 Task: Use LinkedIn's search filters to find people in the Railroad Equipment Manufacturing industry, located in Liaoyuan, who talk about entrepreneurship, offer Search Engine Marketing services, have the title 'Sales Associate', attended International Indian School, and work at Golden Opportunities.
Action: Mouse moved to (665, 99)
Screenshot: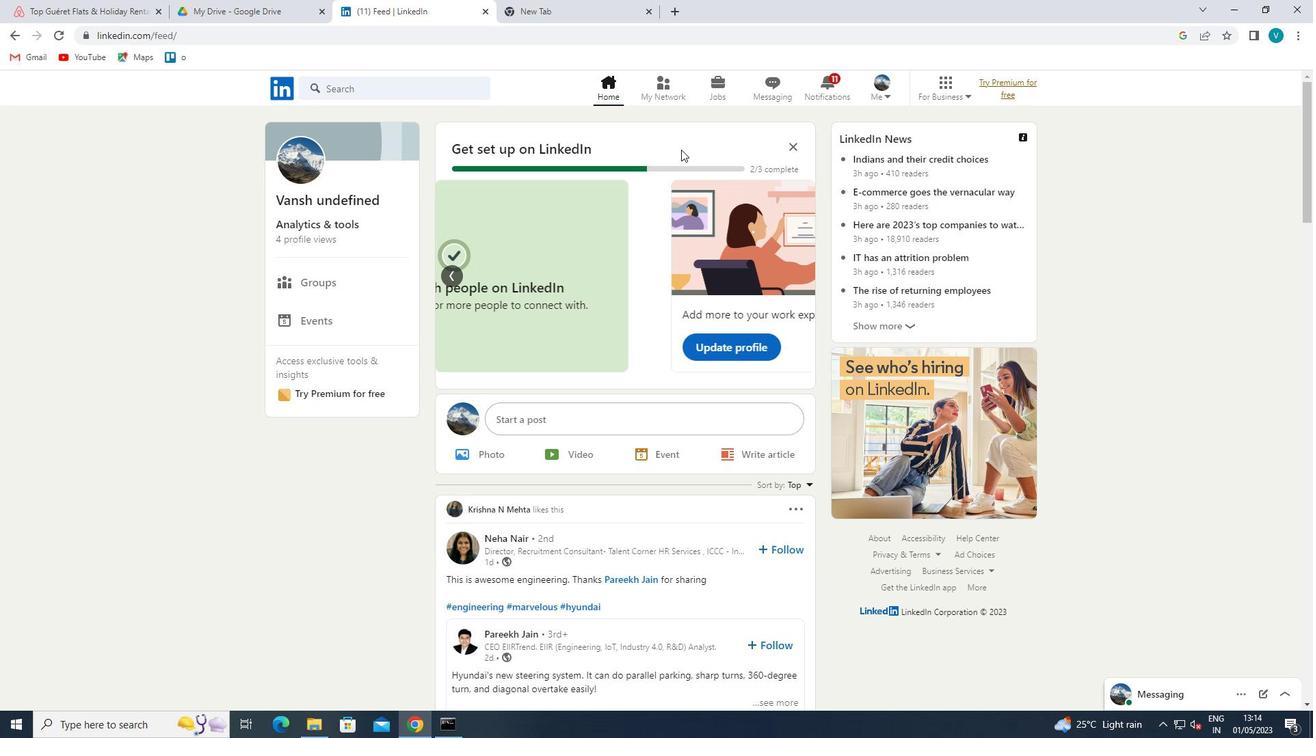 
Action: Mouse pressed left at (665, 99)
Screenshot: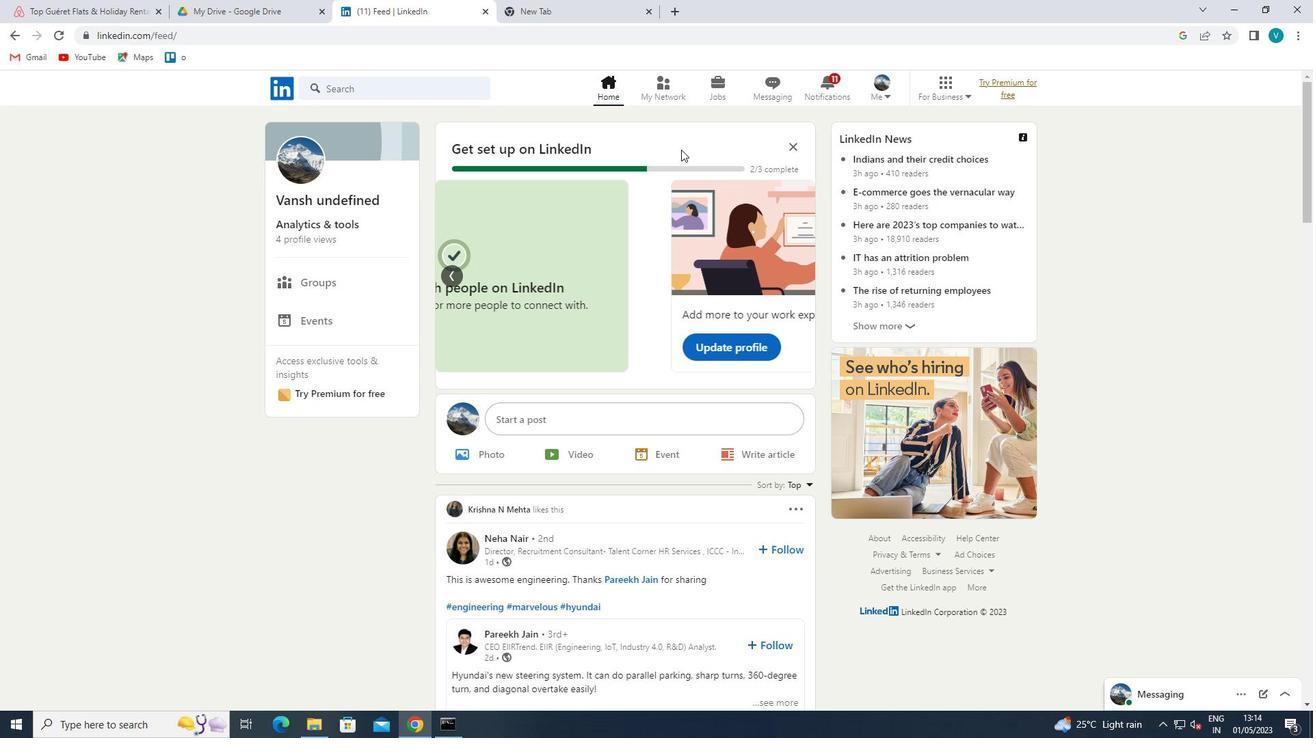 
Action: Mouse moved to (334, 163)
Screenshot: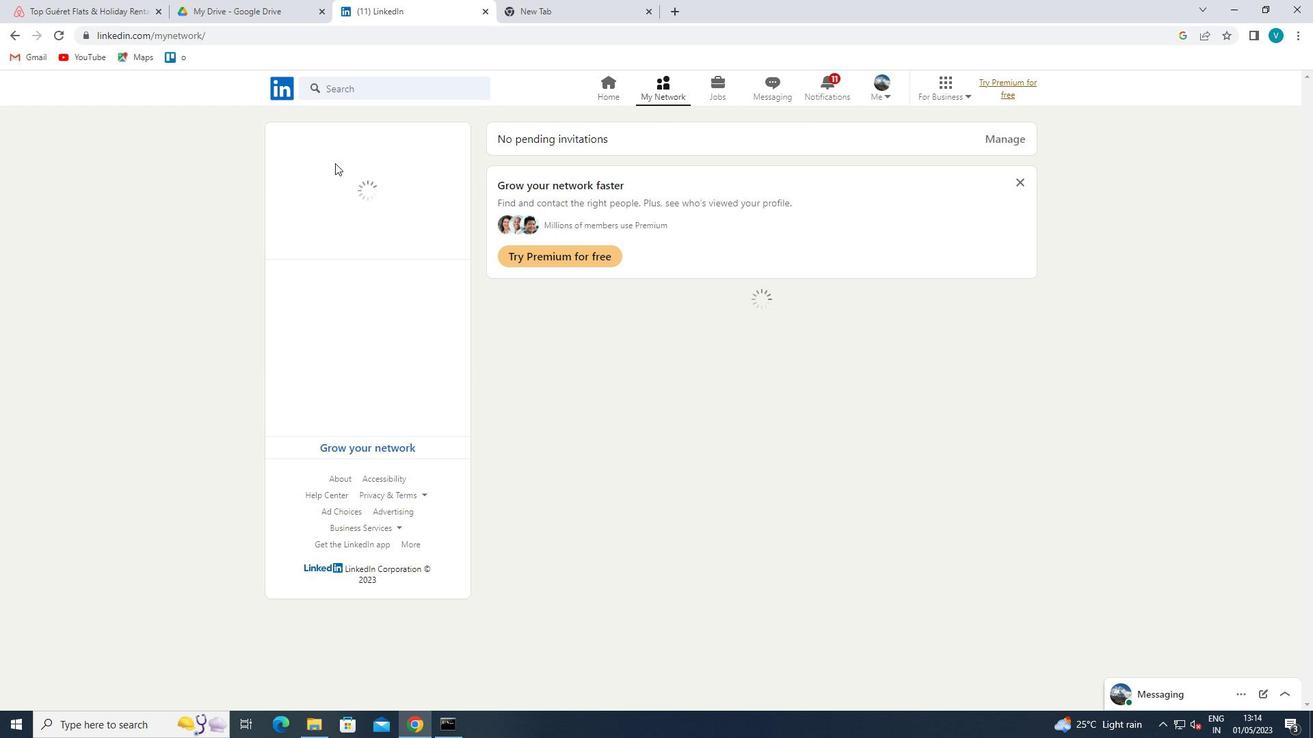 
Action: Mouse pressed left at (334, 163)
Screenshot: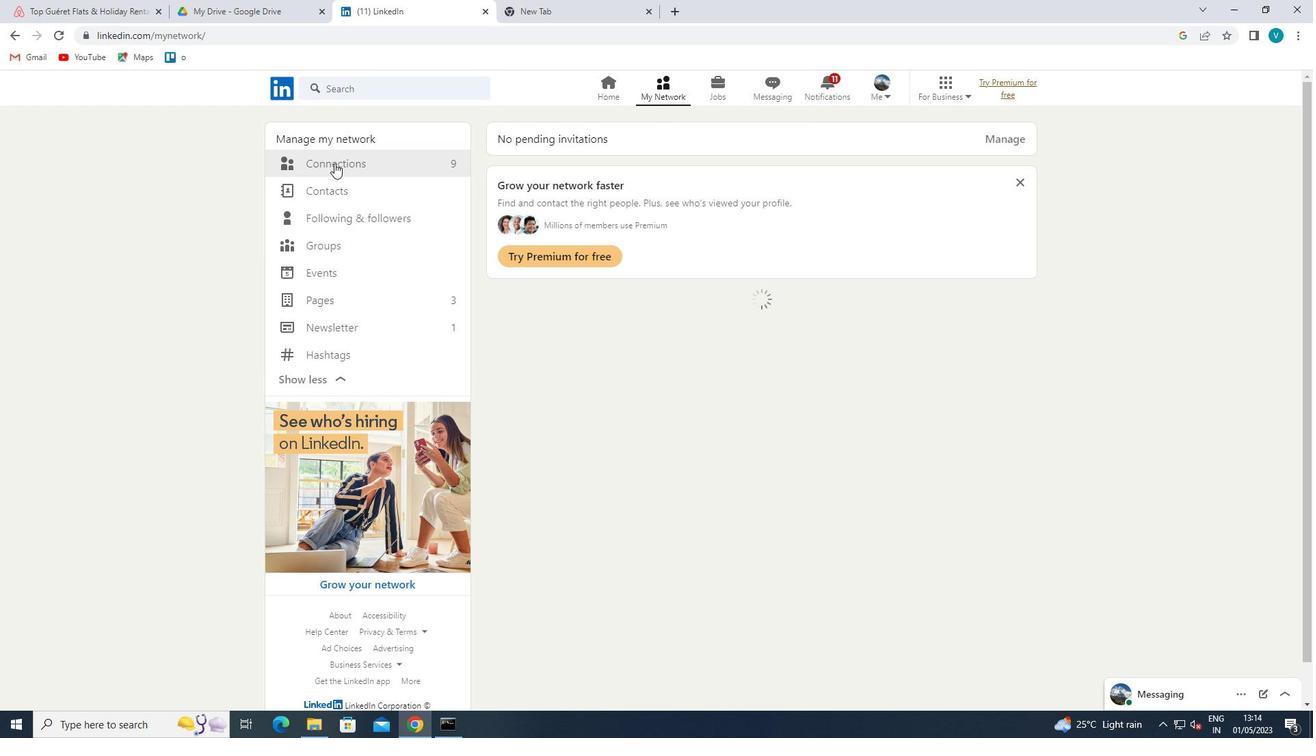 
Action: Mouse moved to (767, 176)
Screenshot: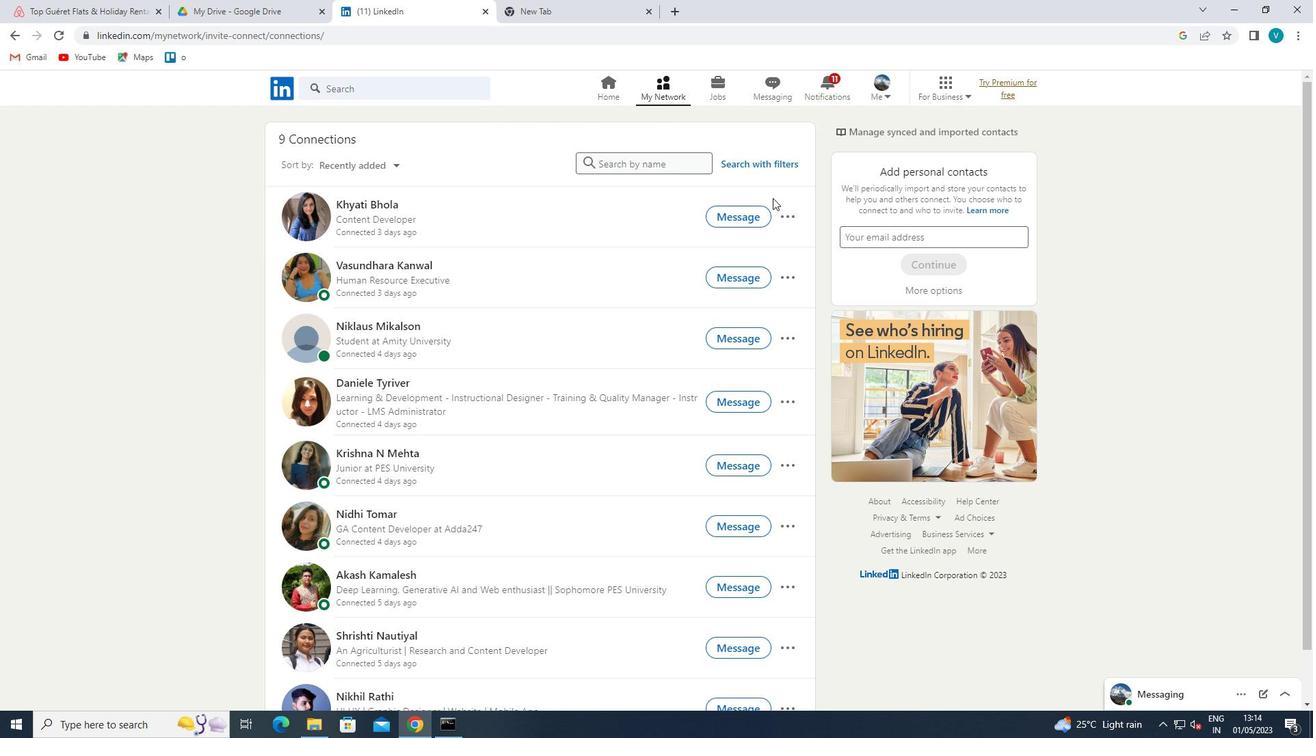 
Action: Mouse pressed left at (767, 176)
Screenshot: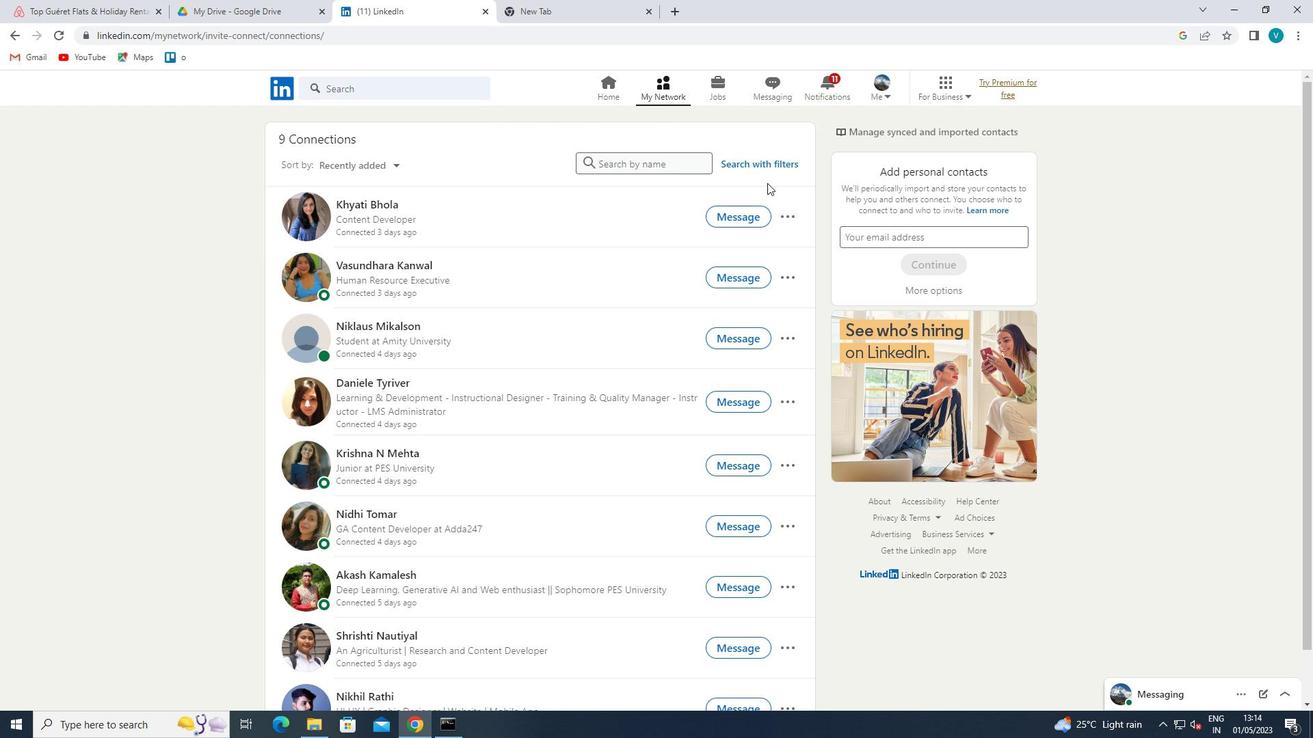 
Action: Mouse moved to (767, 168)
Screenshot: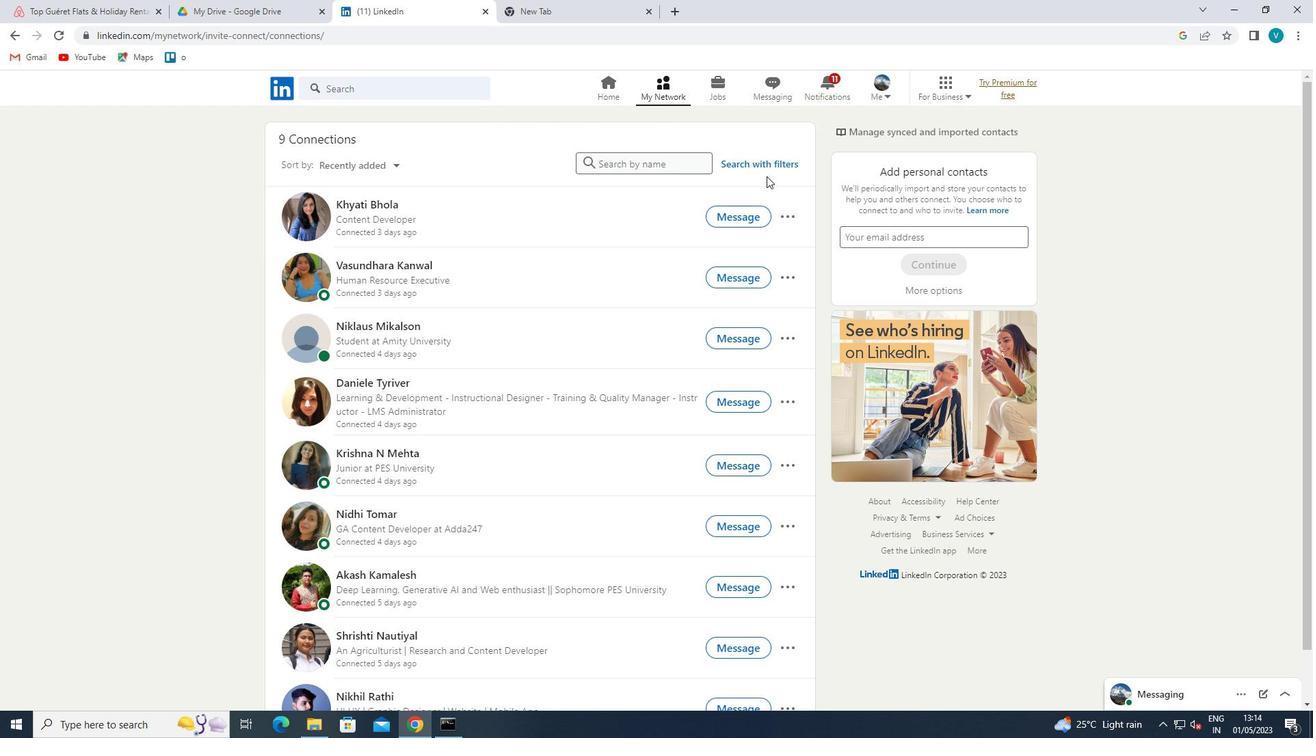 
Action: Mouse pressed left at (767, 168)
Screenshot: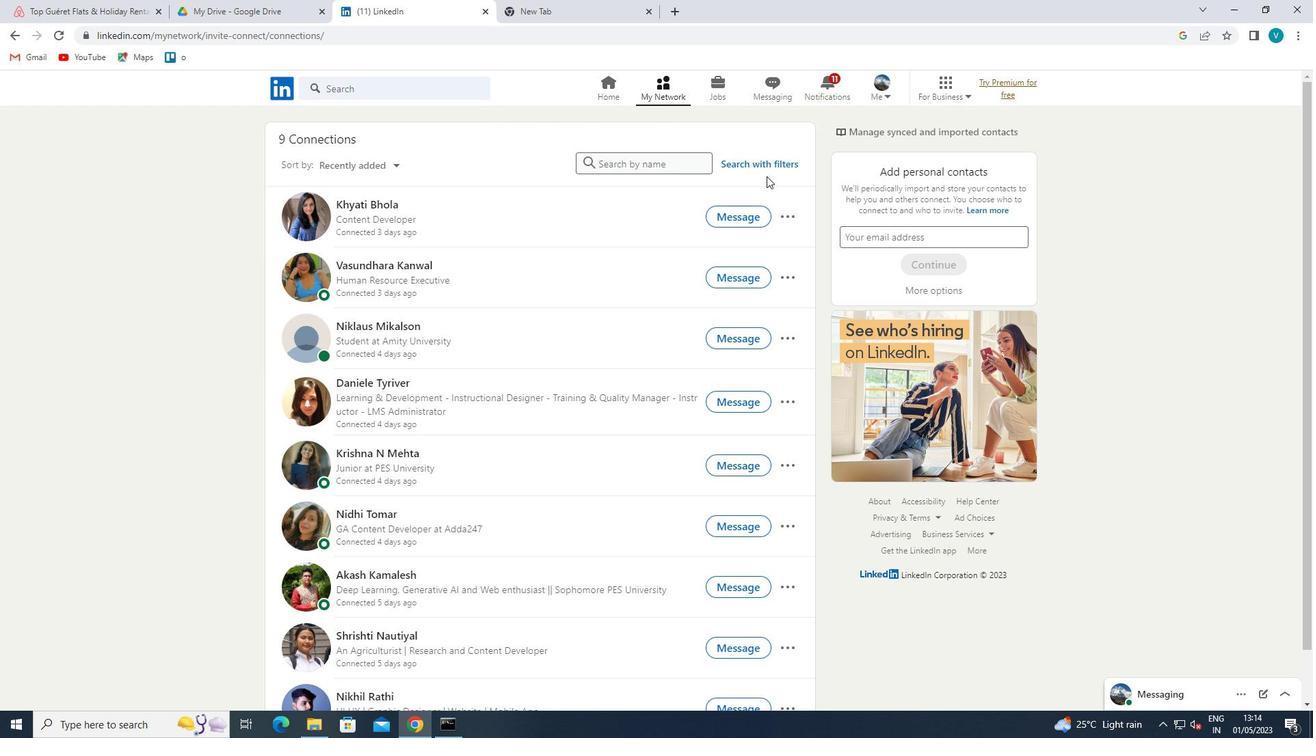 
Action: Mouse moved to (645, 134)
Screenshot: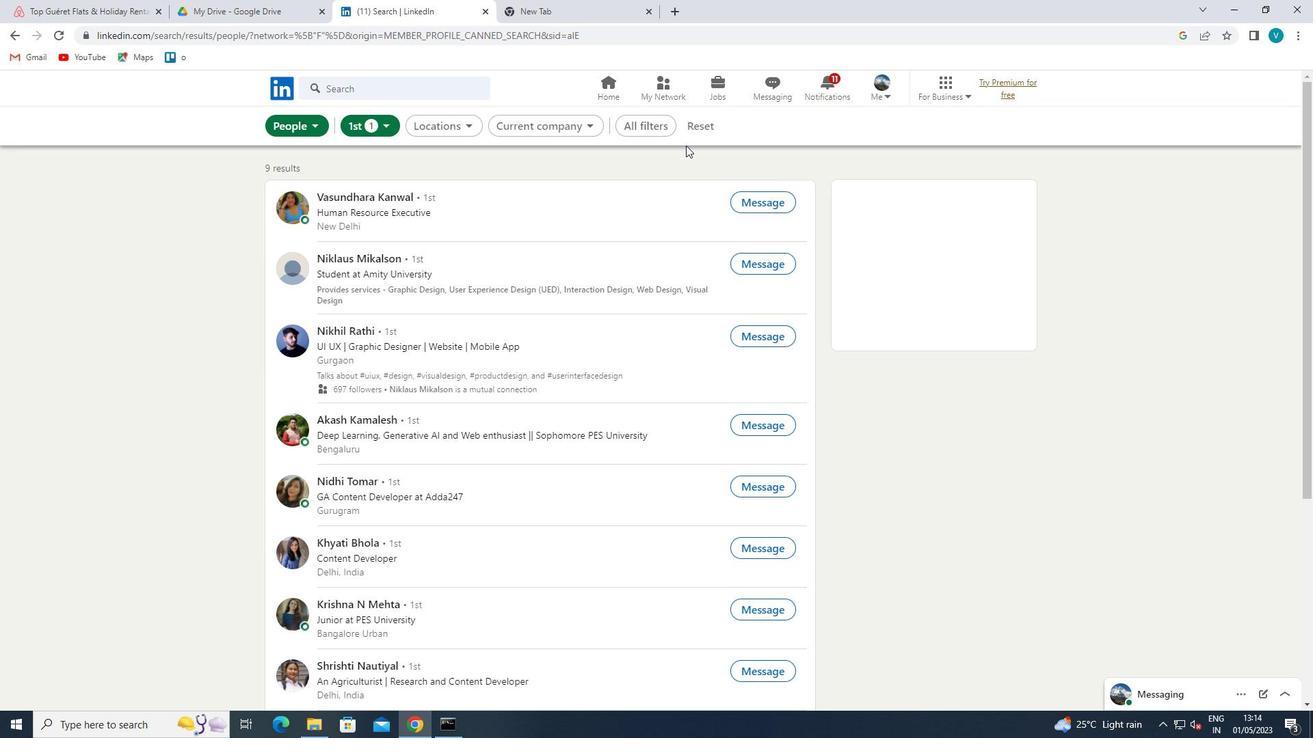 
Action: Mouse pressed left at (645, 134)
Screenshot: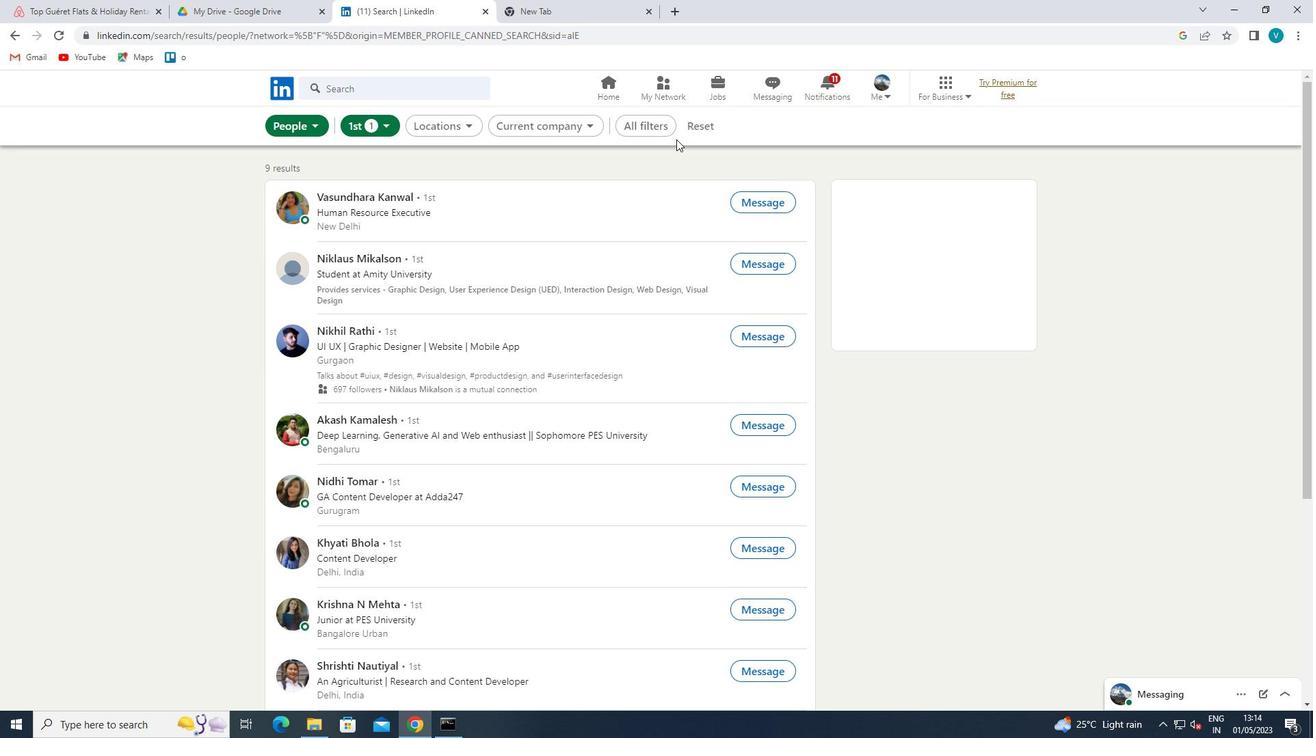 
Action: Mouse moved to (1004, 380)
Screenshot: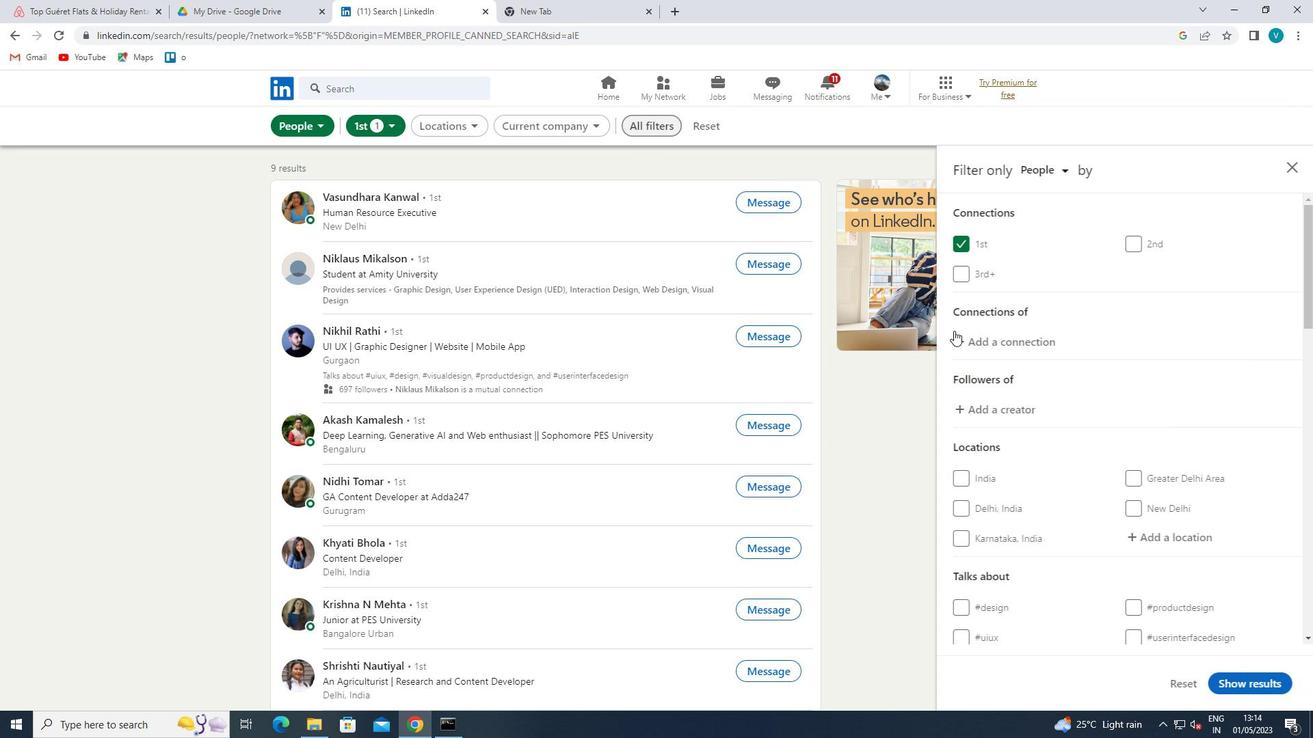 
Action: Mouse scrolled (1004, 379) with delta (0, 0)
Screenshot: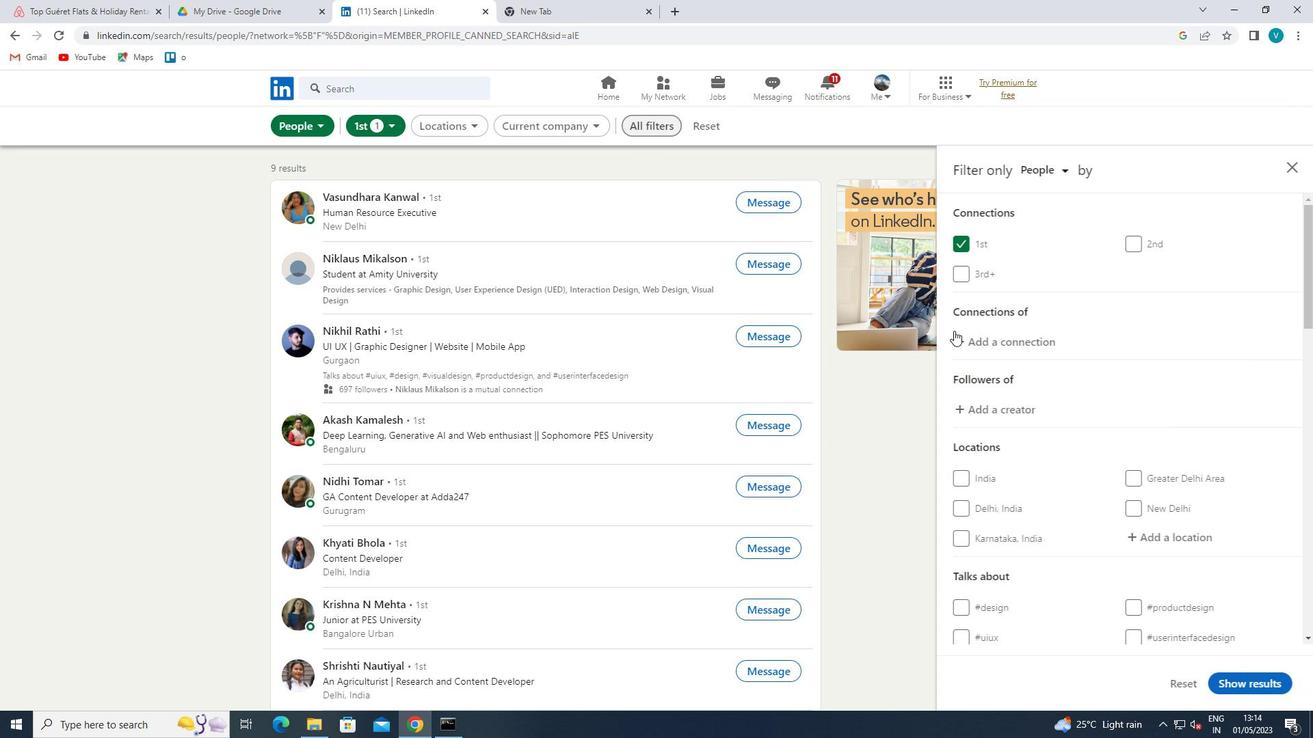 
Action: Mouse moved to (1161, 465)
Screenshot: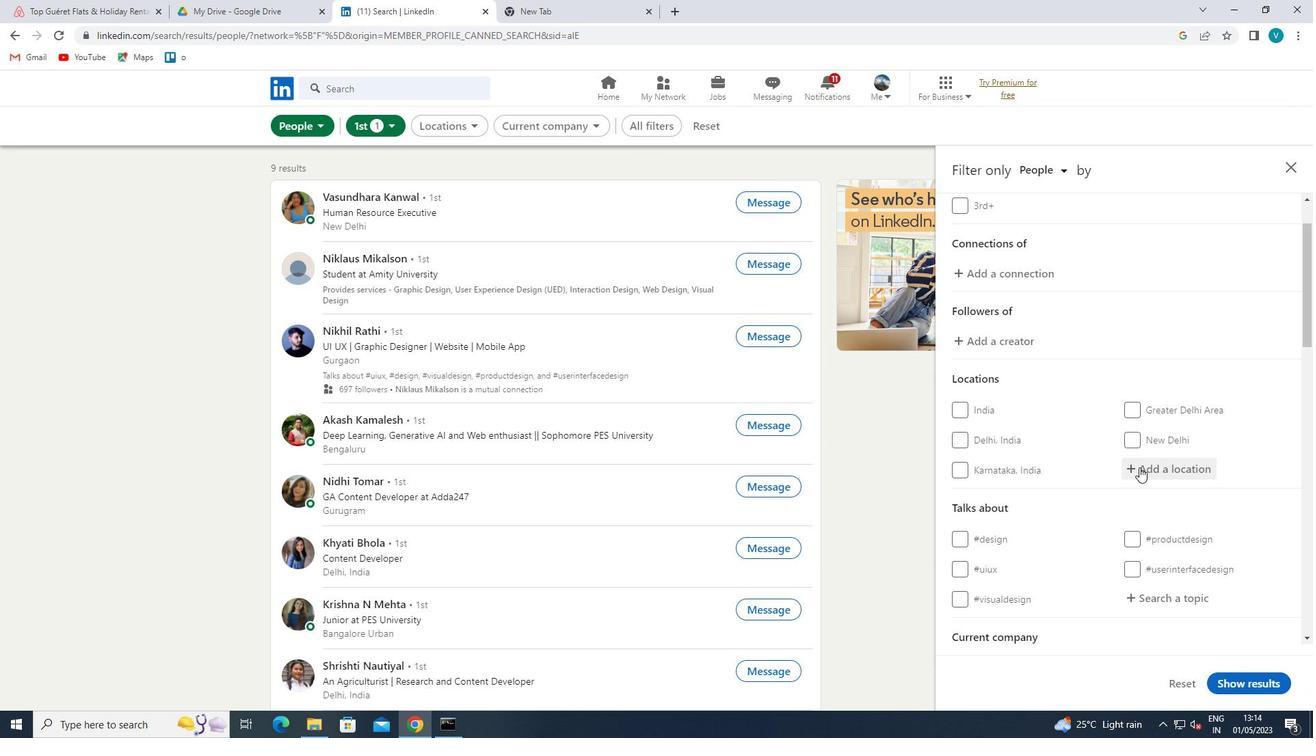 
Action: Mouse pressed left at (1161, 465)
Screenshot: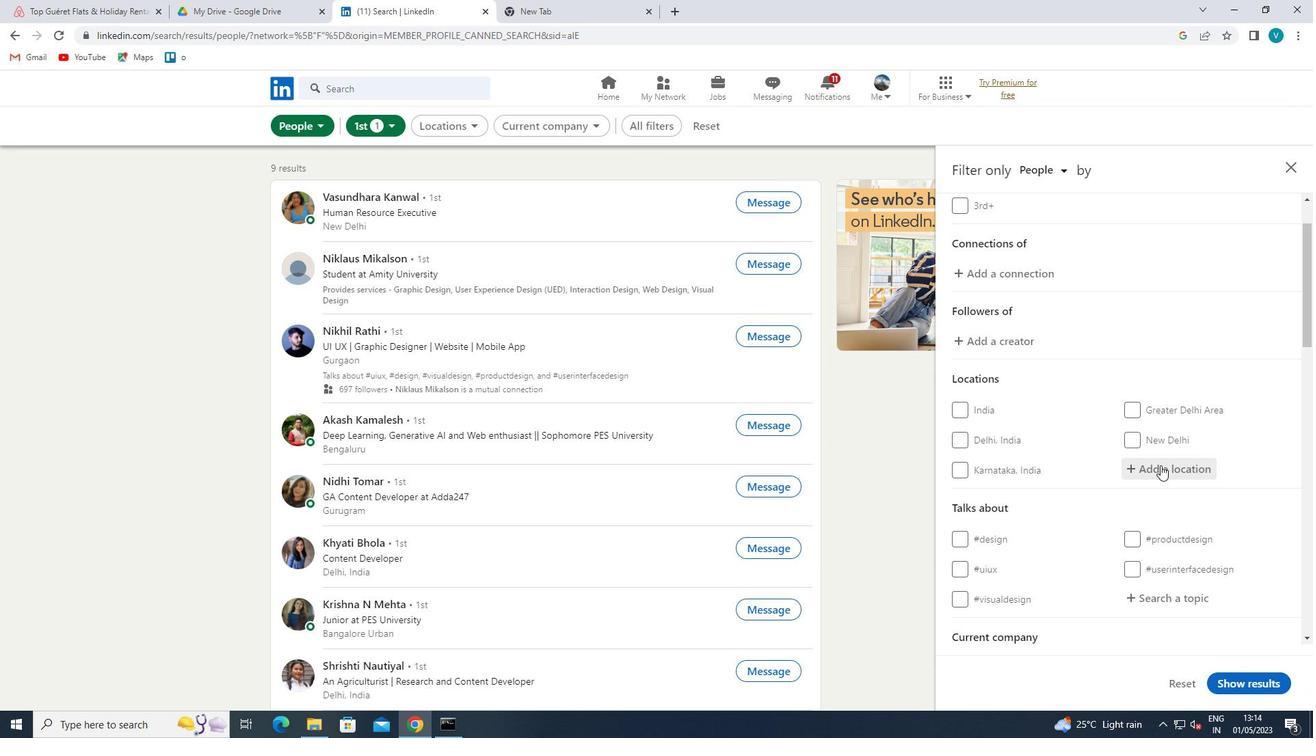 
Action: Key pressed <Key.shift>LIAOYUAN<Key.space>
Screenshot: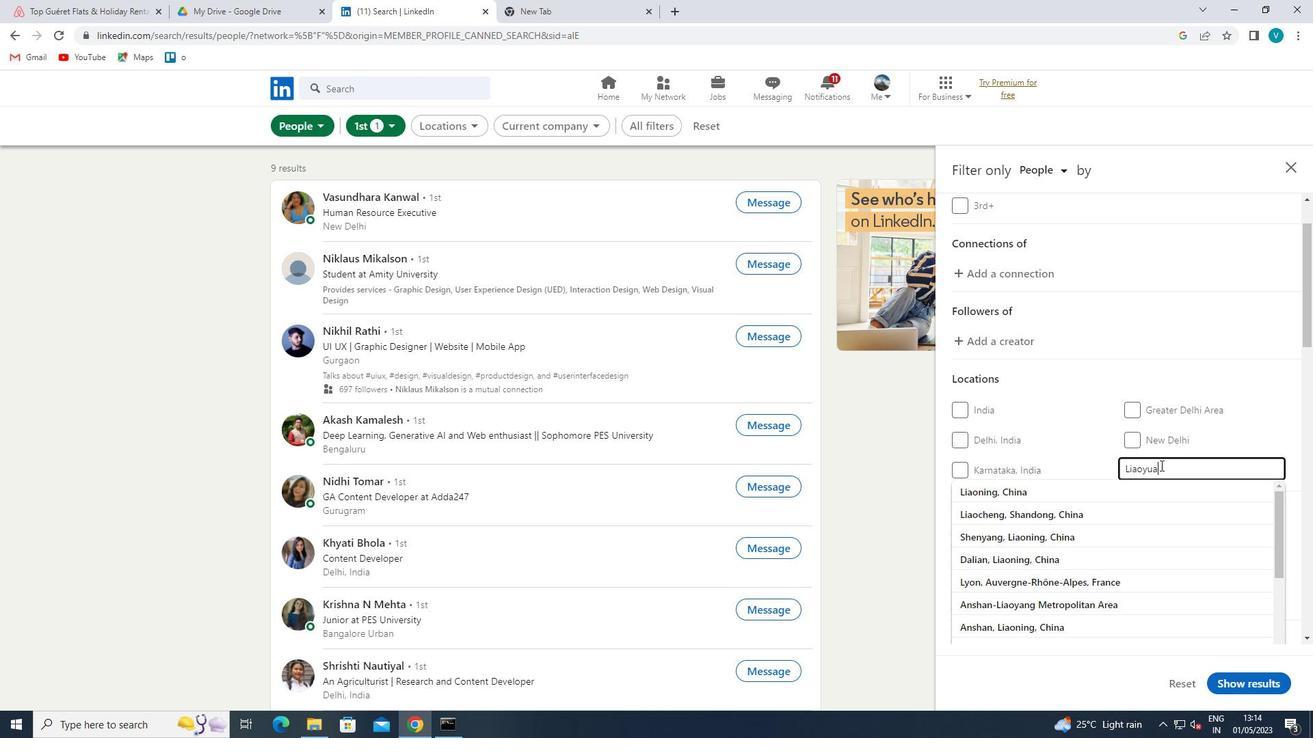 
Action: Mouse moved to (1107, 453)
Screenshot: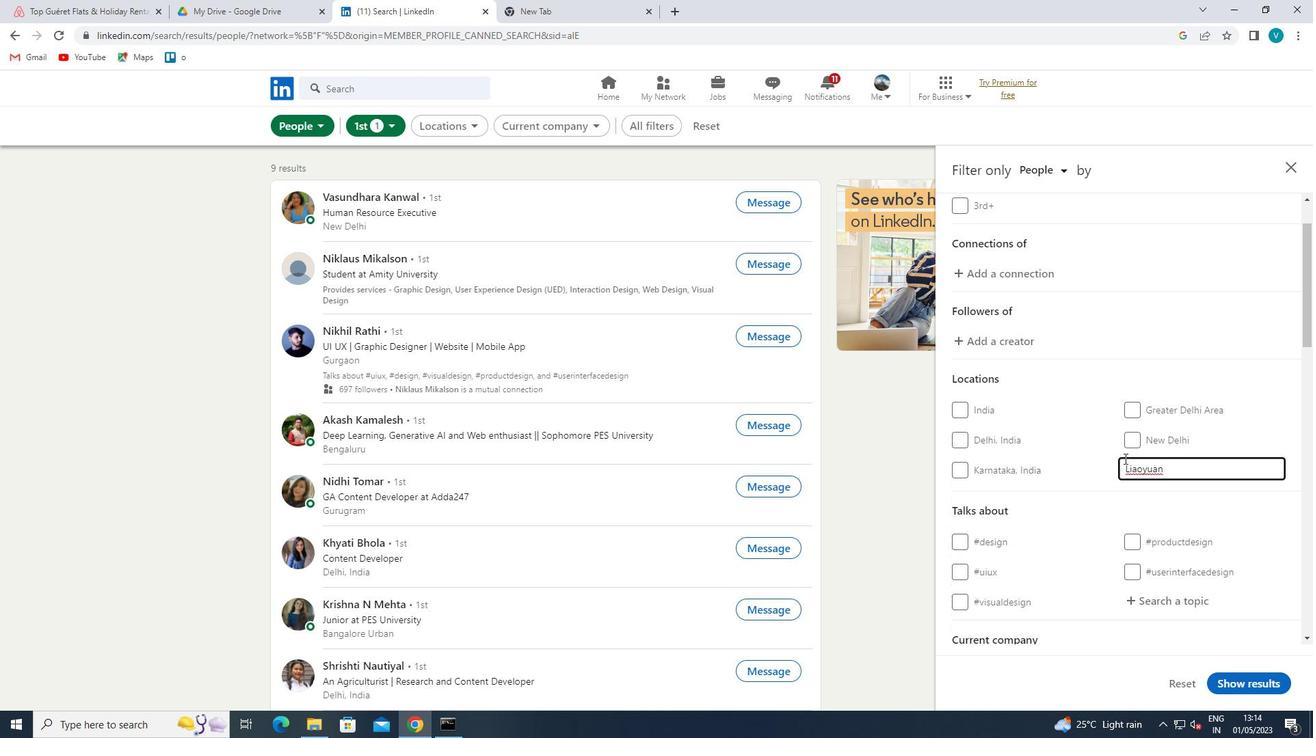 
Action: Mouse pressed left at (1107, 453)
Screenshot: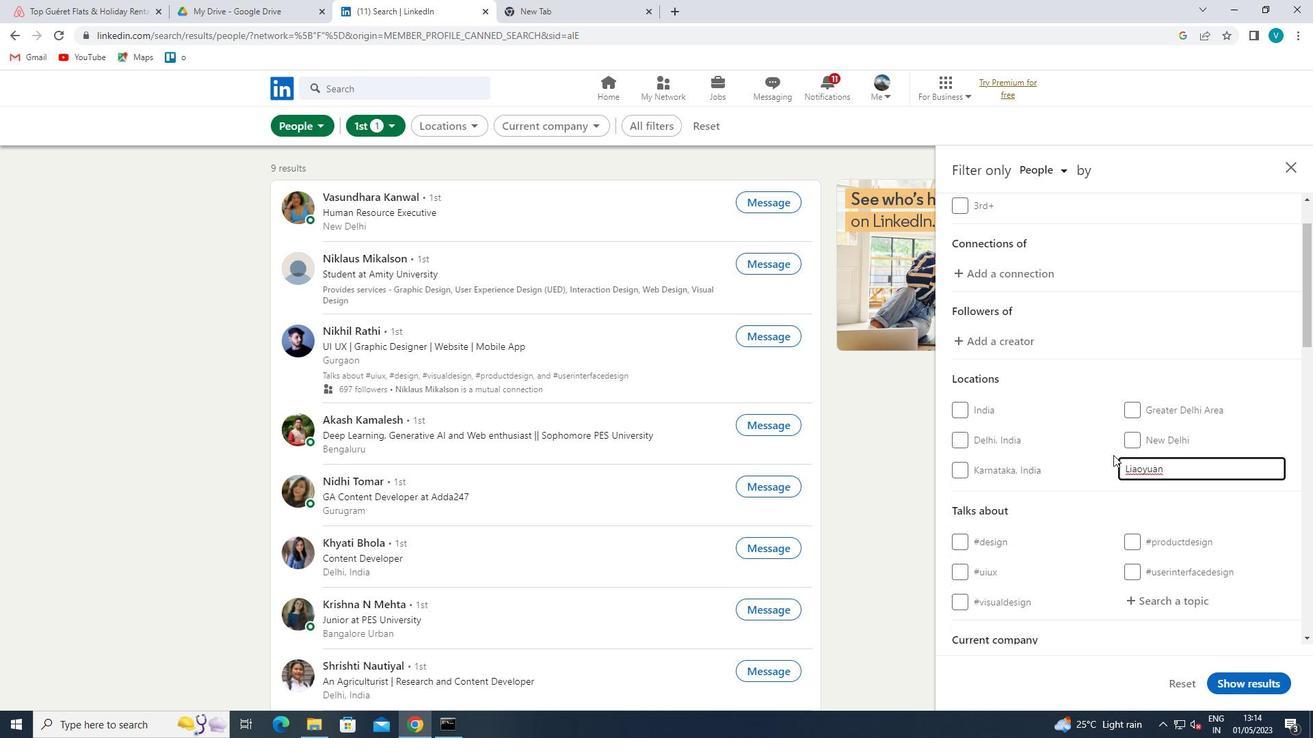 
Action: Mouse moved to (1105, 453)
Screenshot: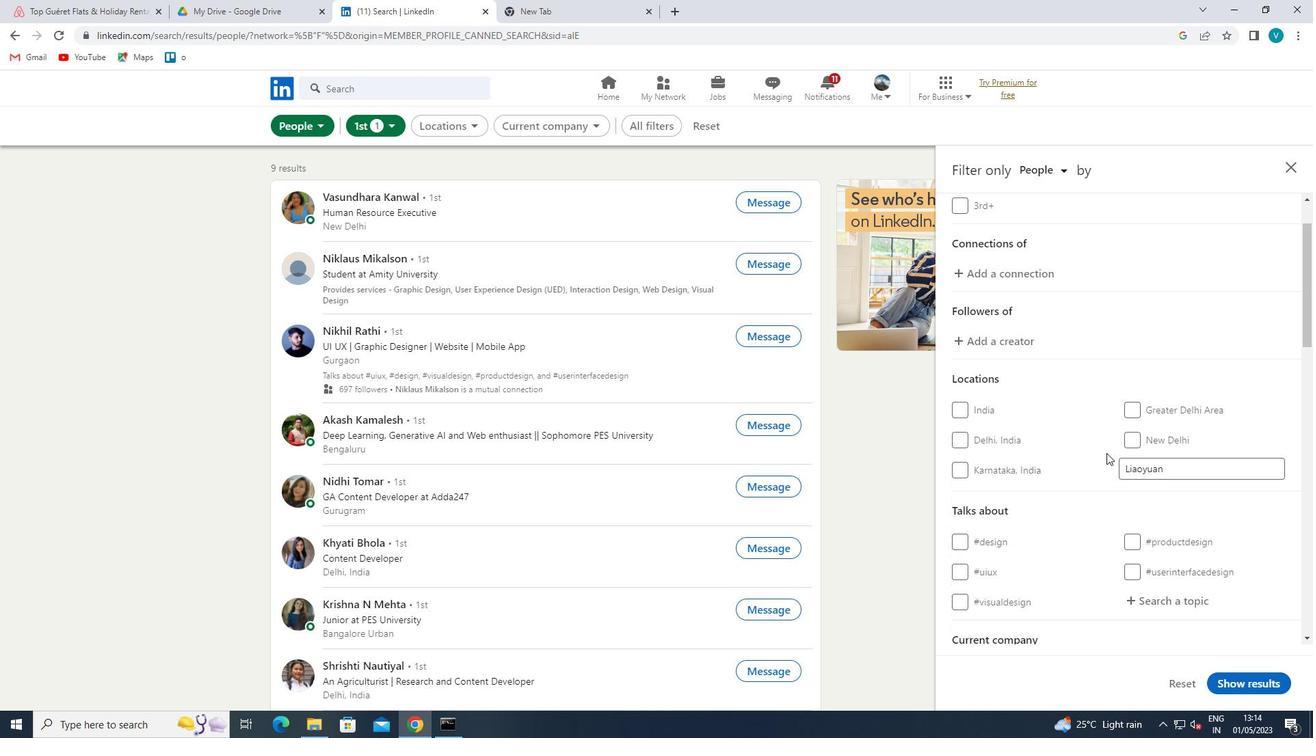 
Action: Mouse scrolled (1105, 452) with delta (0, 0)
Screenshot: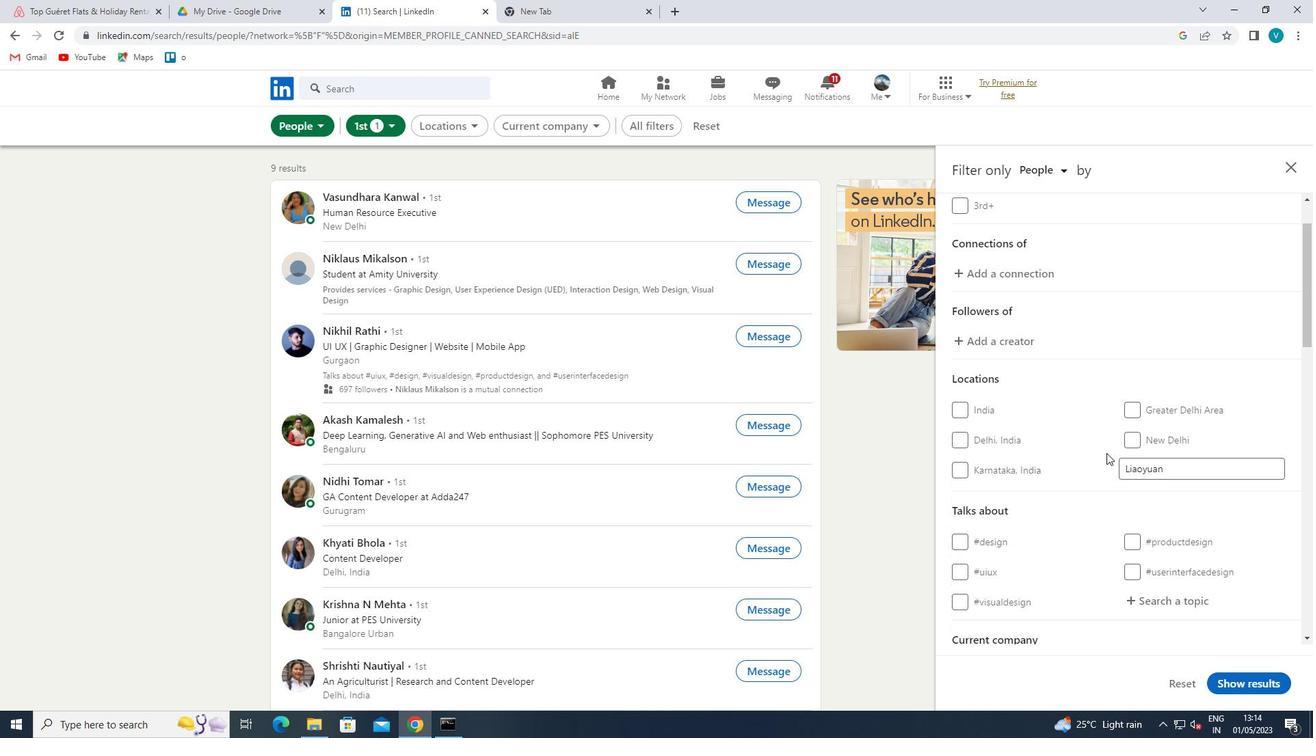 
Action: Mouse moved to (1105, 453)
Screenshot: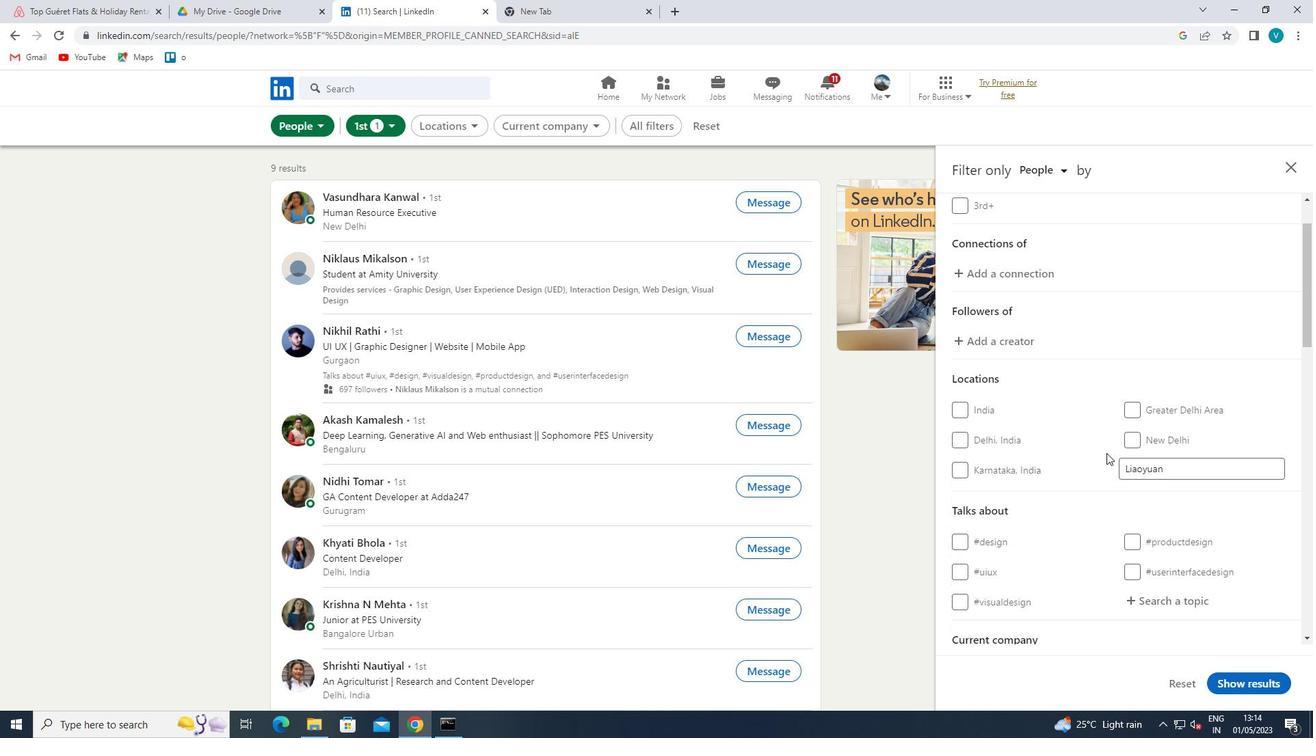 
Action: Mouse scrolled (1105, 452) with delta (0, 0)
Screenshot: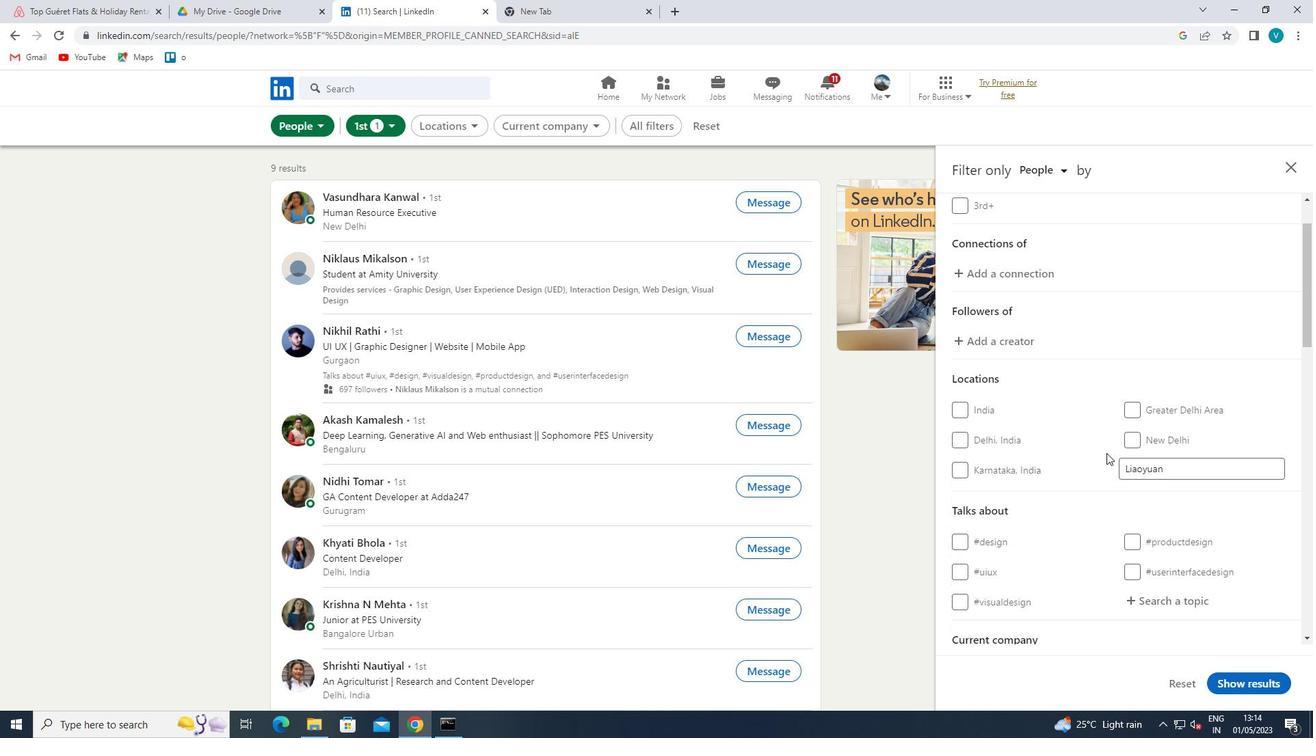 
Action: Mouse moved to (1152, 465)
Screenshot: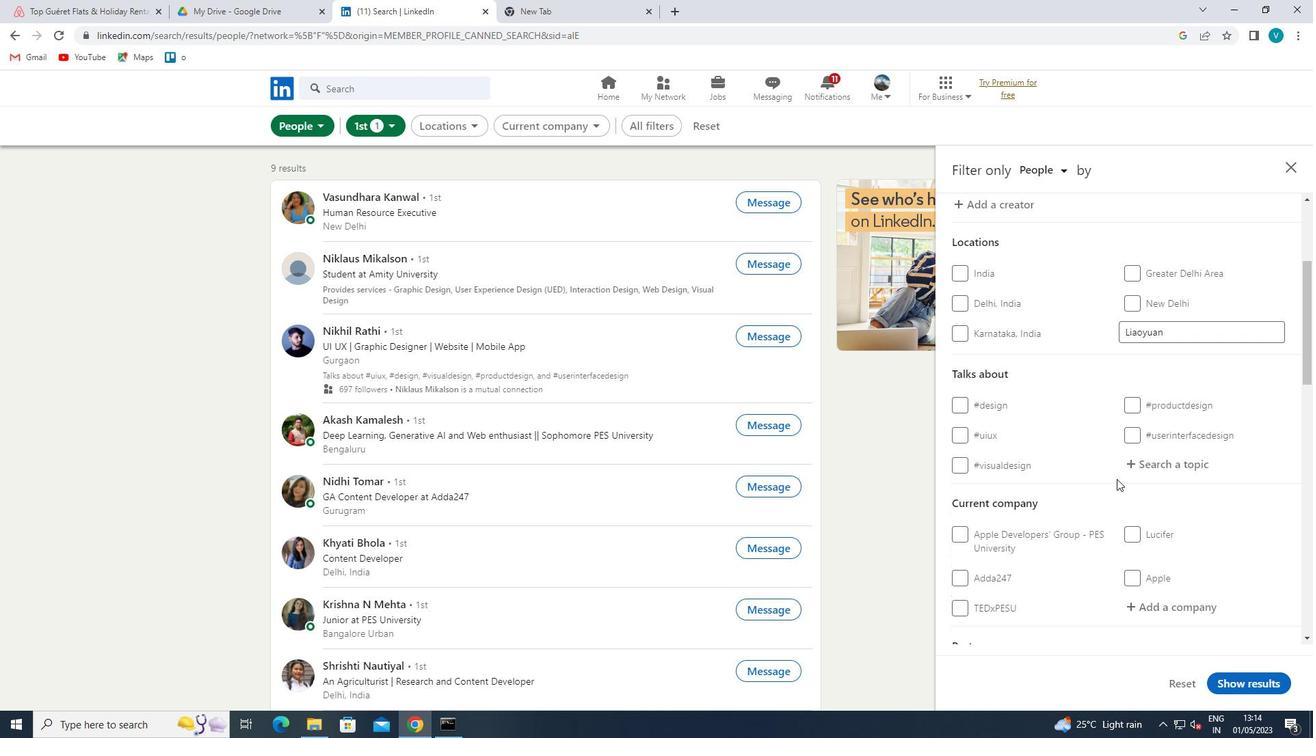 
Action: Mouse pressed left at (1152, 465)
Screenshot: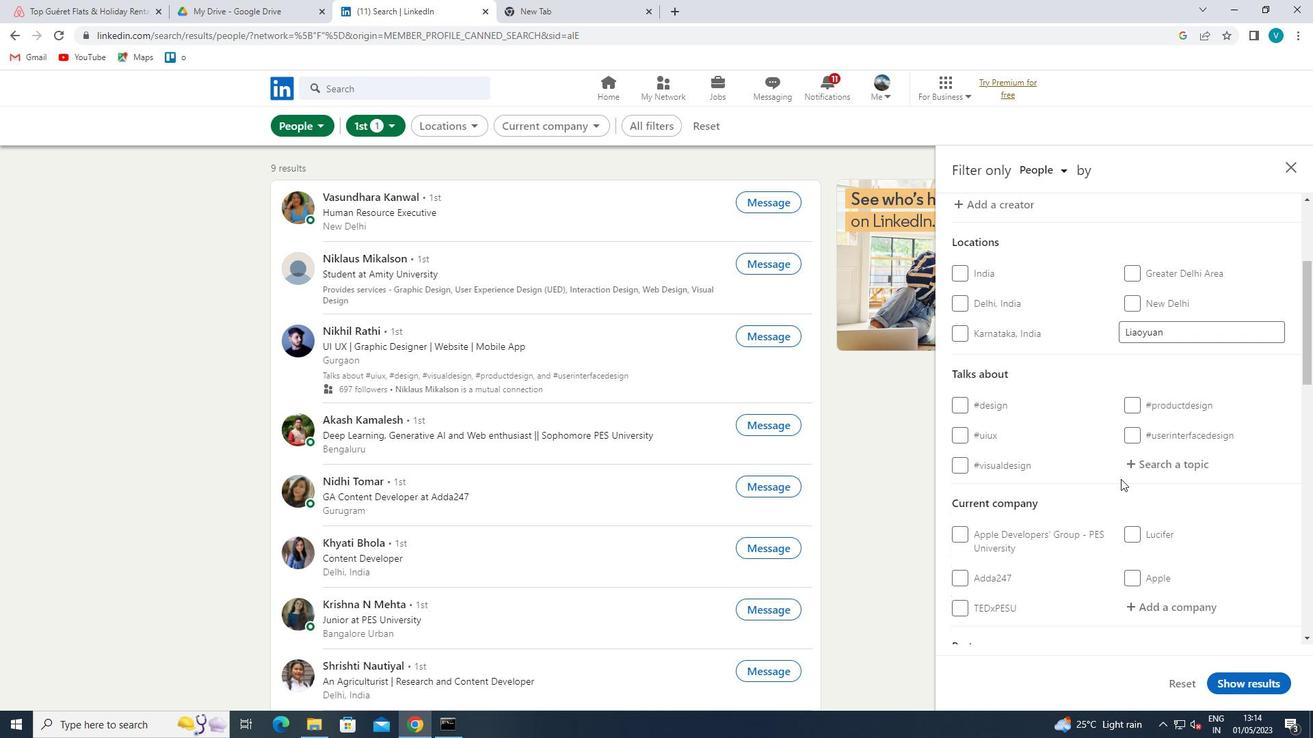 
Action: Key pressed <Key.shift>ENTE<Key.backspace>REPRE
Screenshot: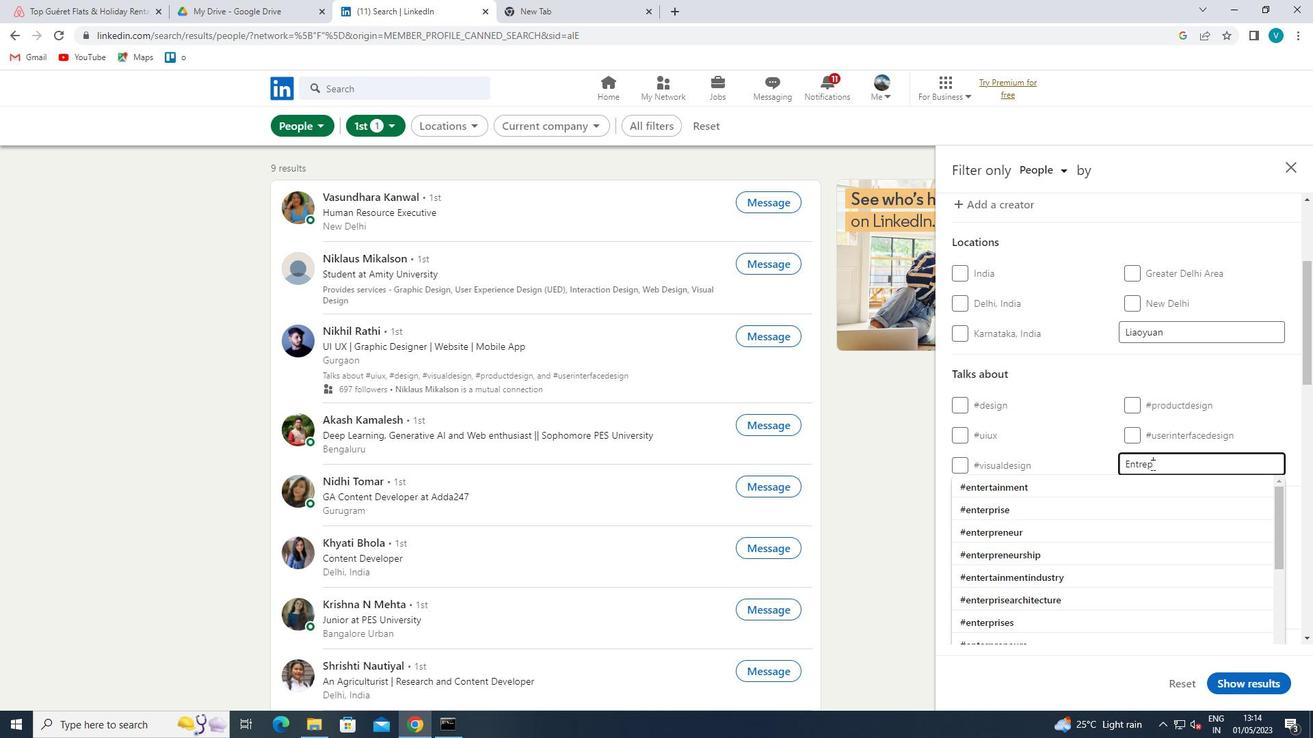 
Action: Mouse moved to (1066, 531)
Screenshot: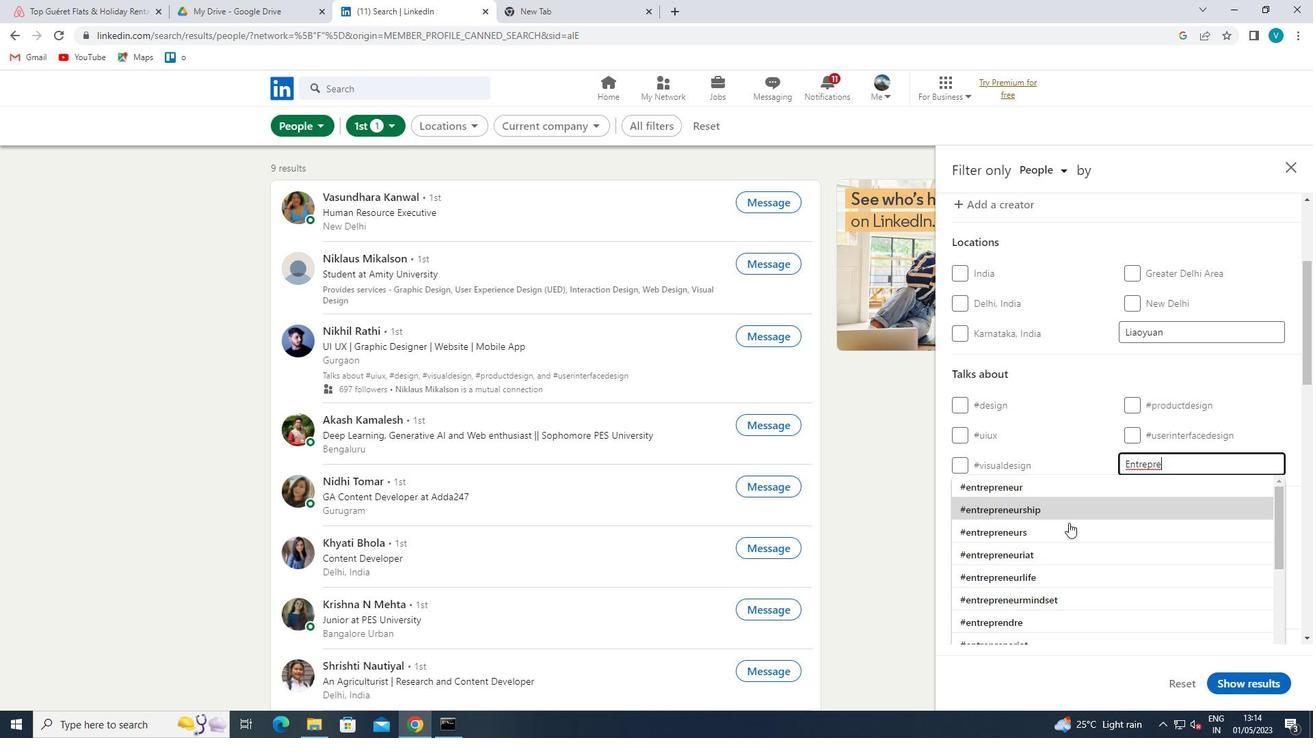 
Action: Mouse pressed left at (1066, 531)
Screenshot: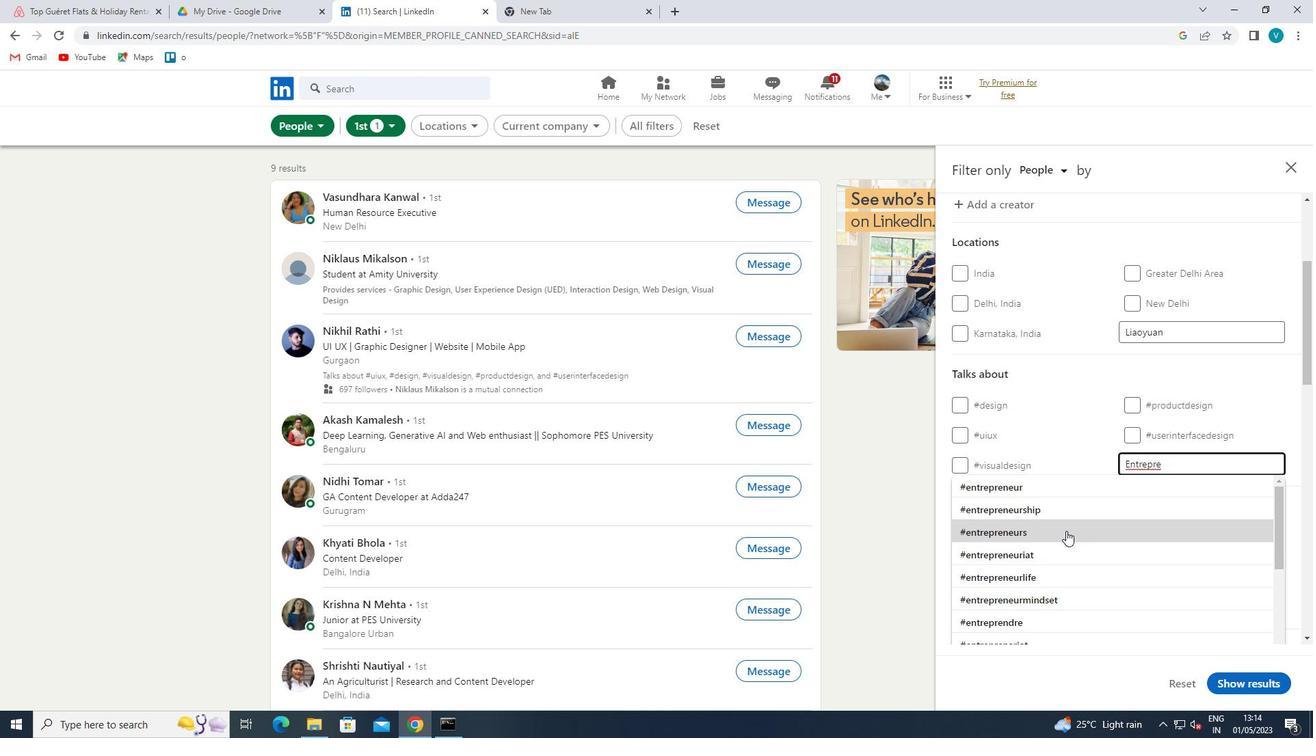 
Action: Mouse moved to (1067, 531)
Screenshot: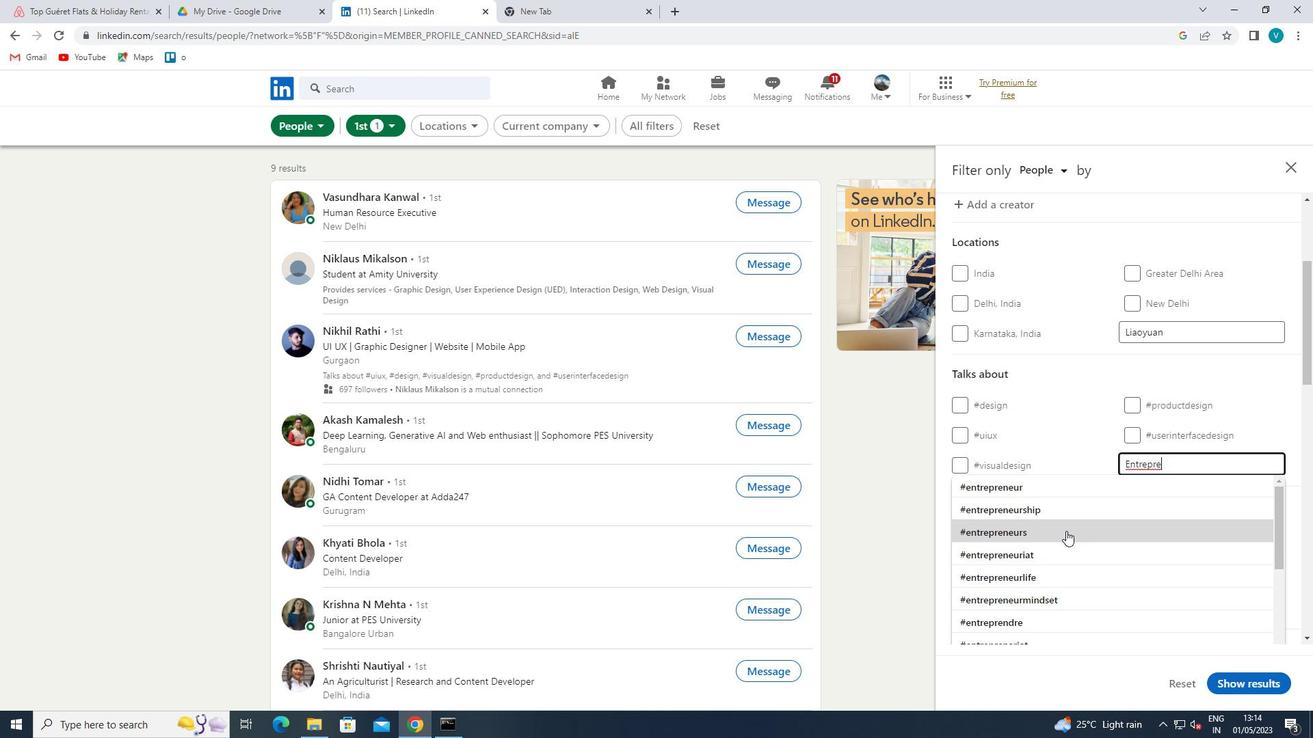 
Action: Mouse scrolled (1067, 530) with delta (0, 0)
Screenshot: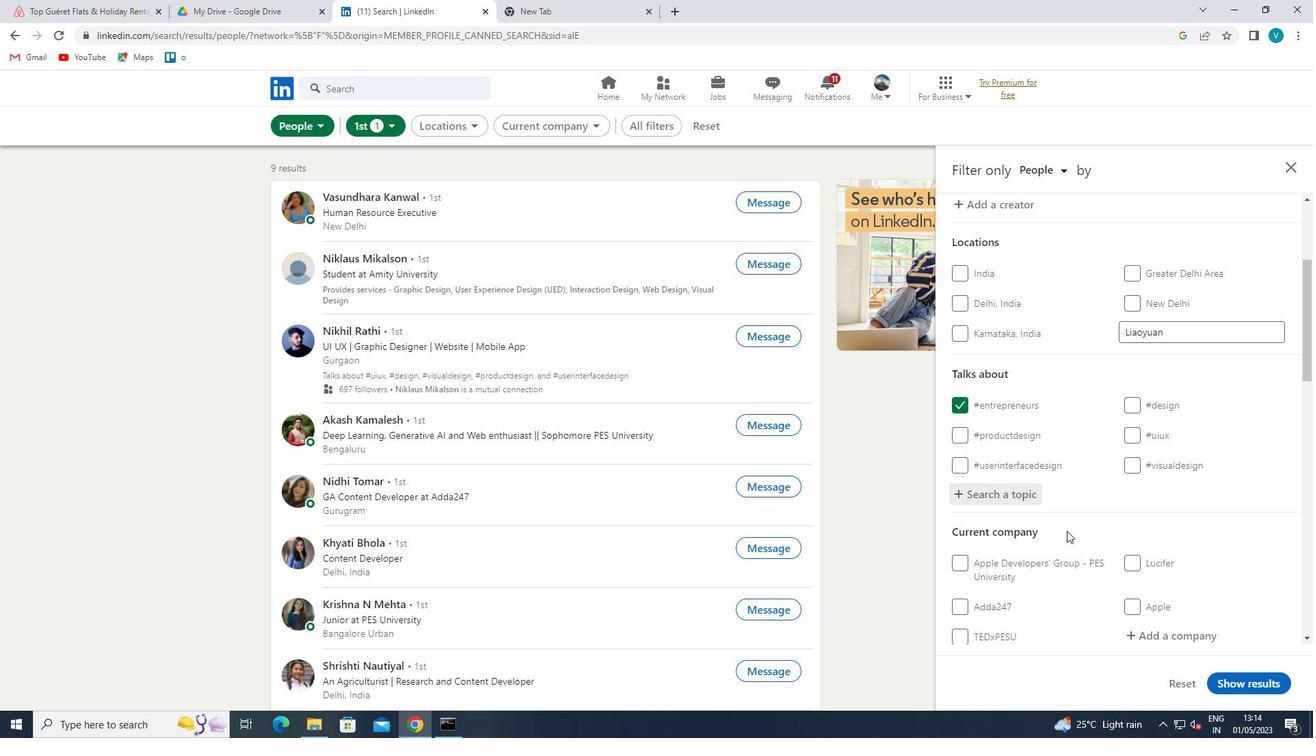
Action: Mouse scrolled (1067, 530) with delta (0, 0)
Screenshot: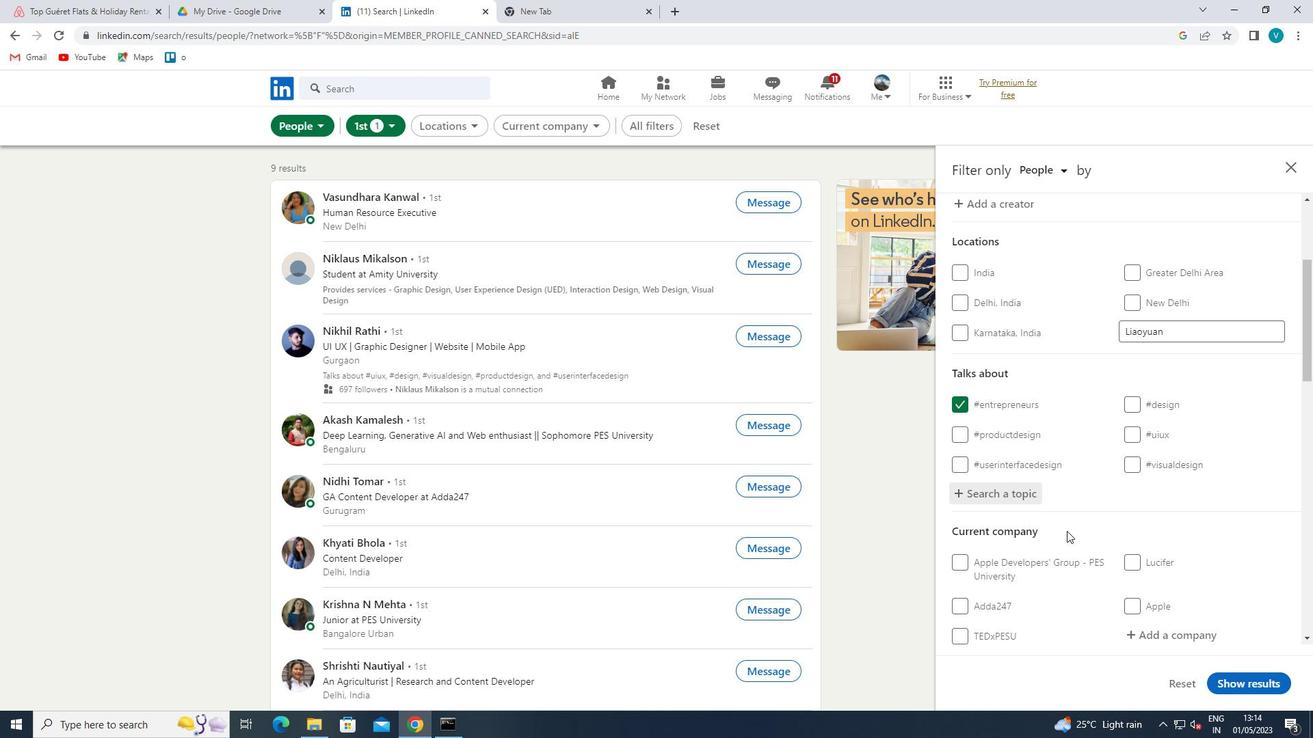 
Action: Mouse scrolled (1067, 530) with delta (0, 0)
Screenshot: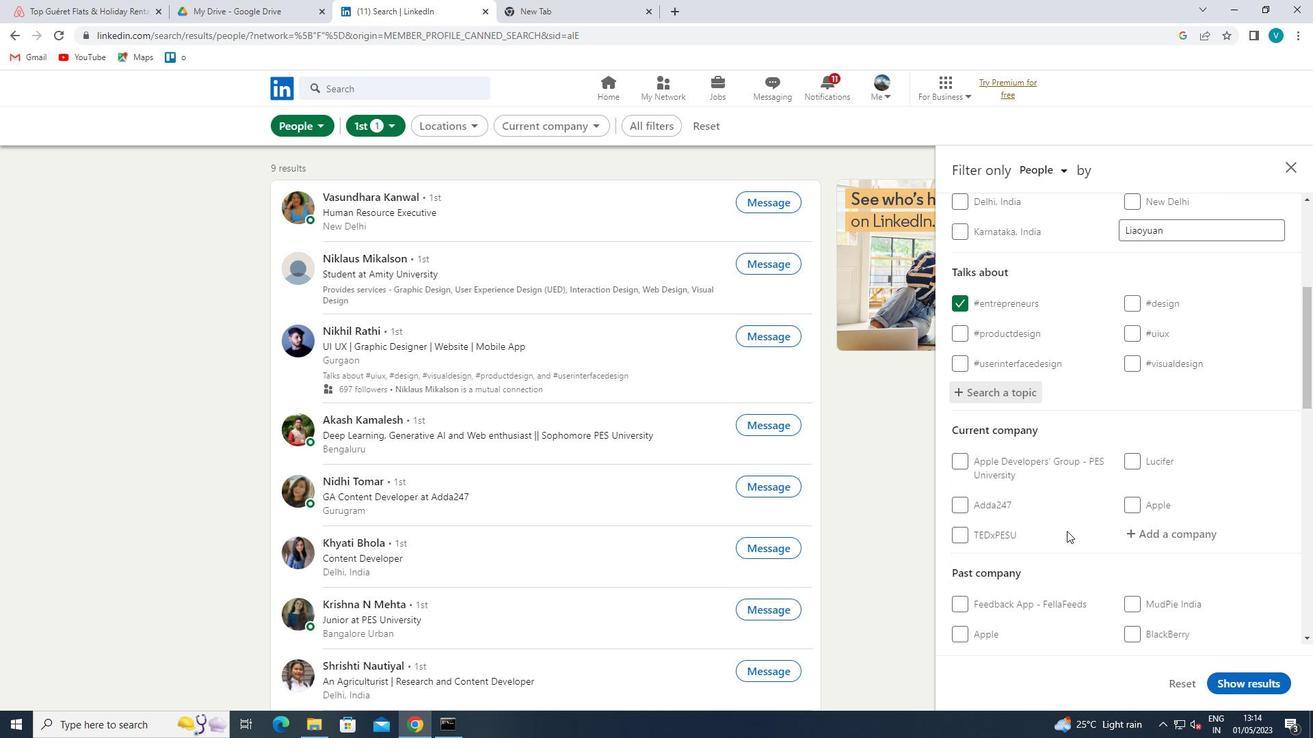 
Action: Mouse scrolled (1067, 530) with delta (0, 0)
Screenshot: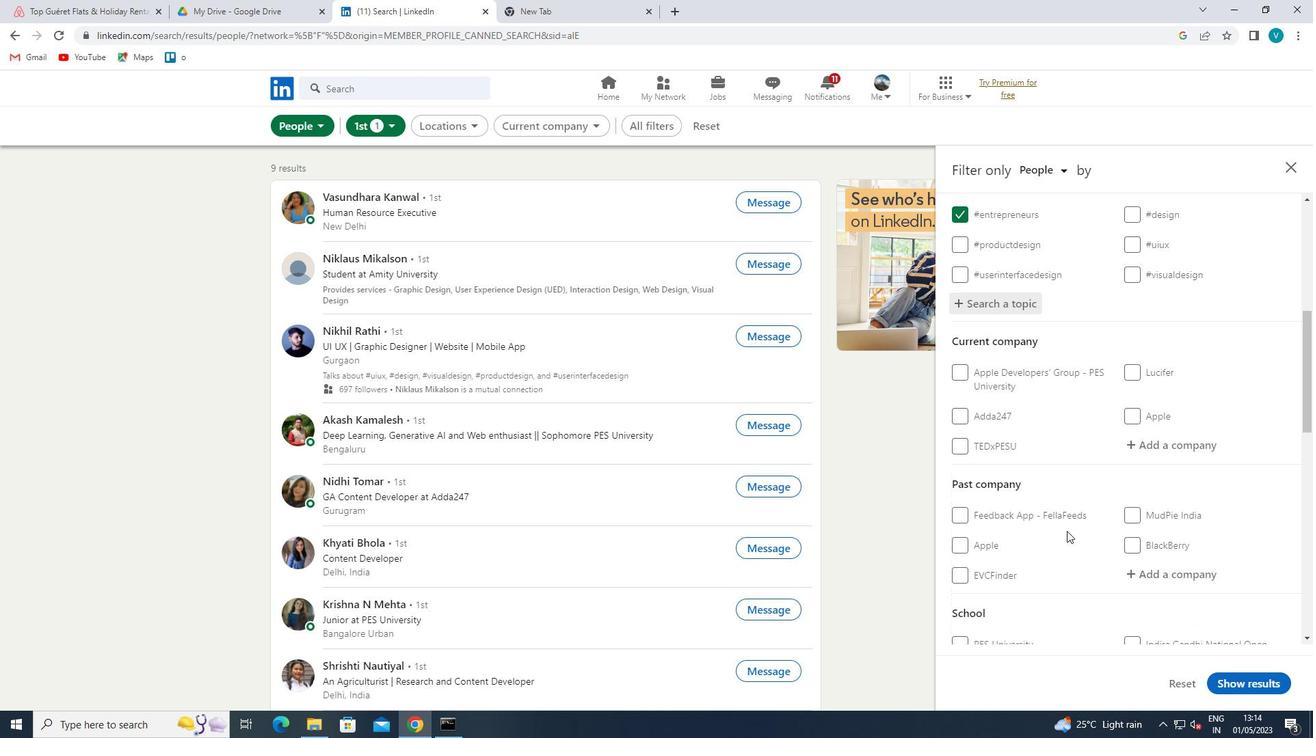 
Action: Mouse moved to (1189, 360)
Screenshot: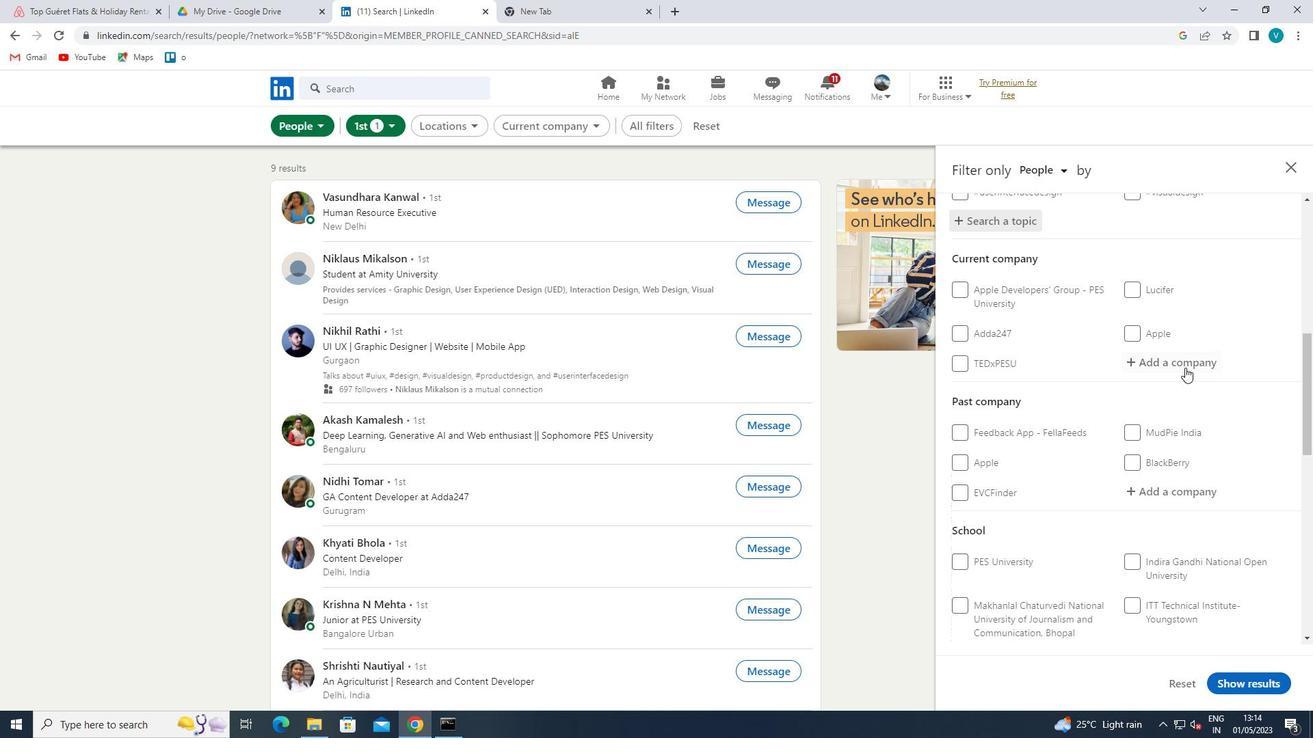 
Action: Mouse pressed left at (1189, 360)
Screenshot: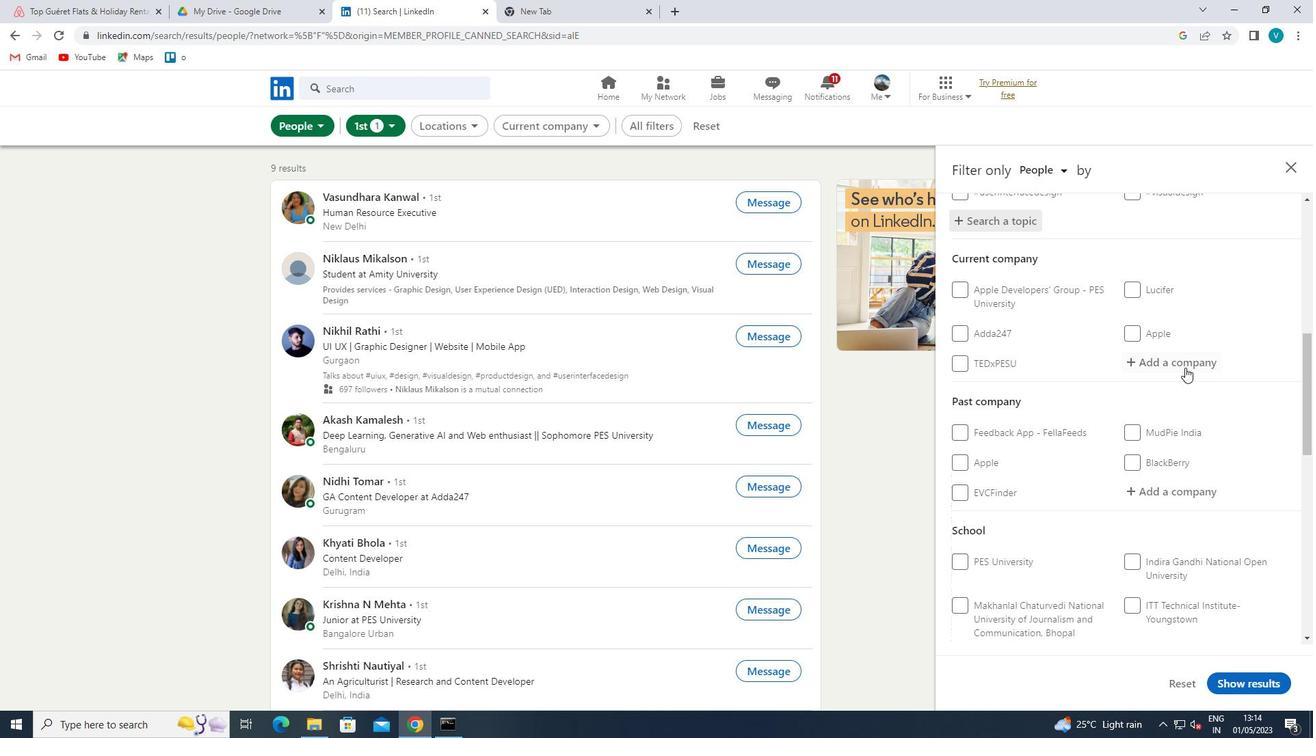 
Action: Key pressed <Key.shift>GOLF<Key.backspace>DEN<Key.space><Key.shift>OPPOR
Screenshot: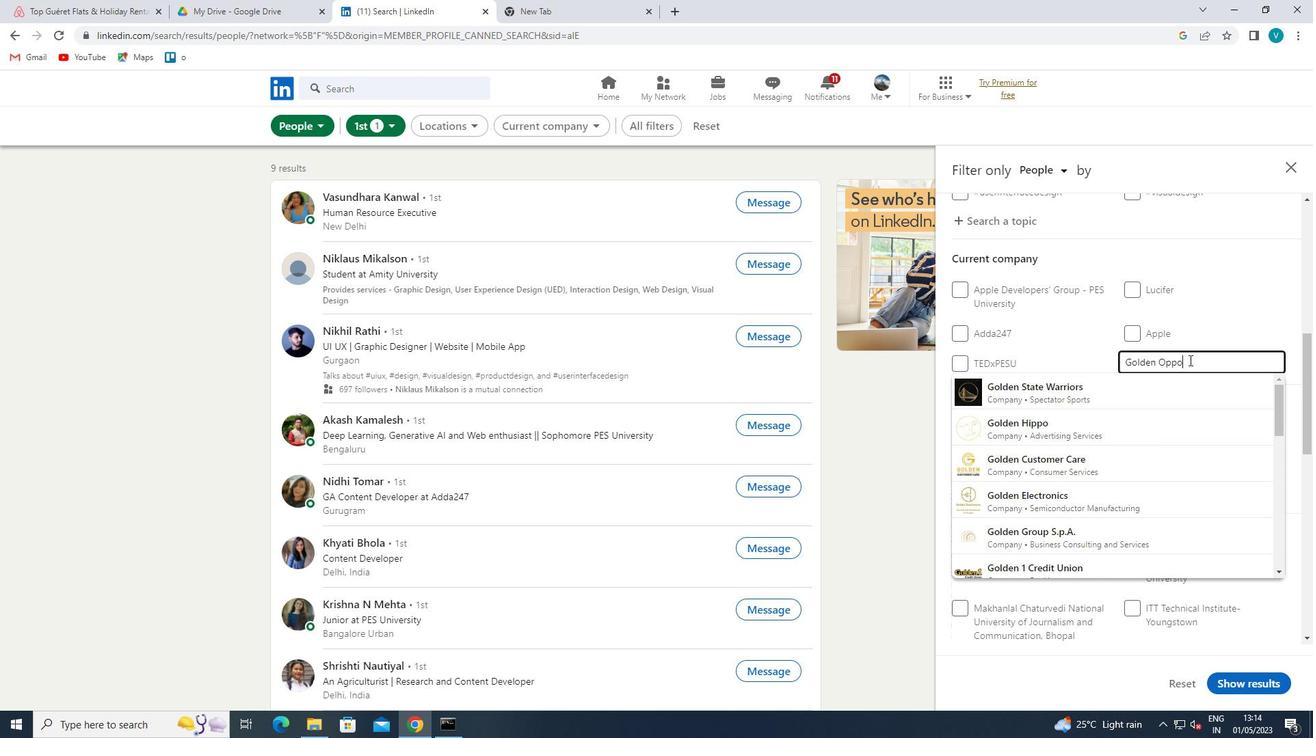 
Action: Mouse moved to (1131, 393)
Screenshot: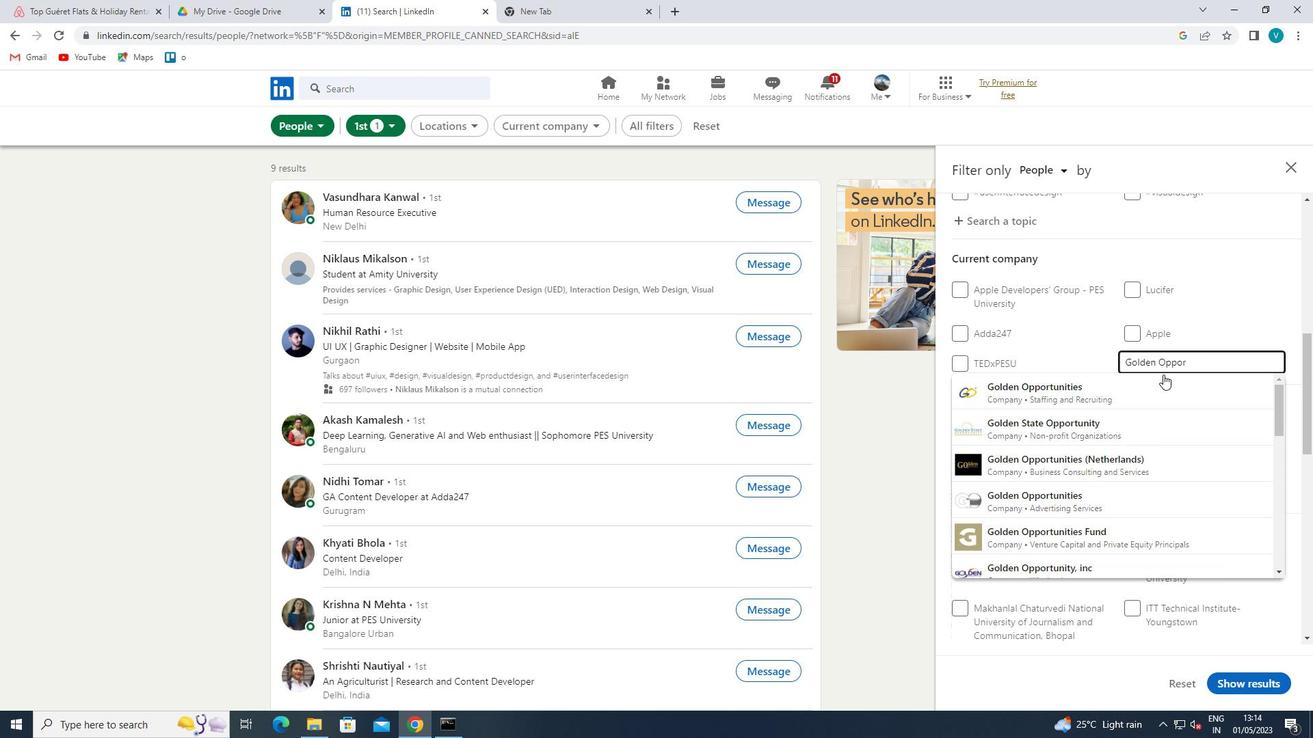 
Action: Mouse pressed left at (1131, 393)
Screenshot: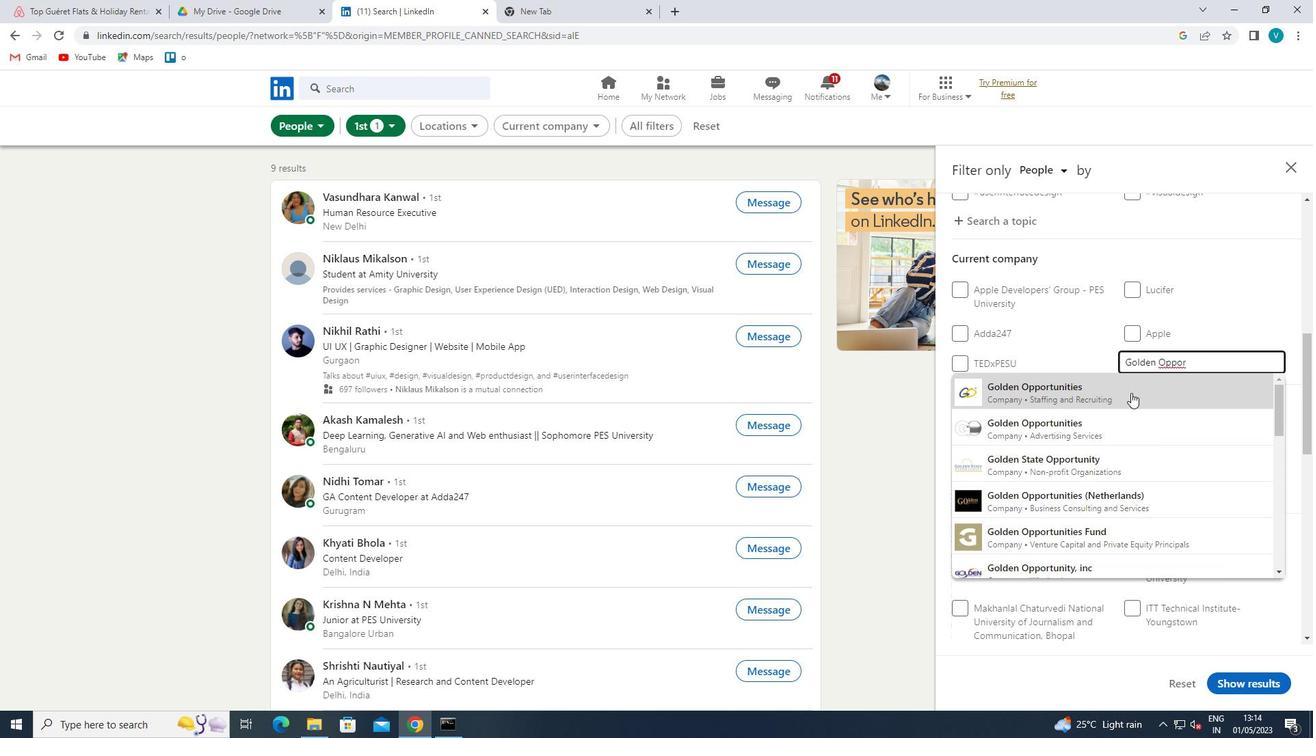 
Action: Mouse scrolled (1131, 392) with delta (0, 0)
Screenshot: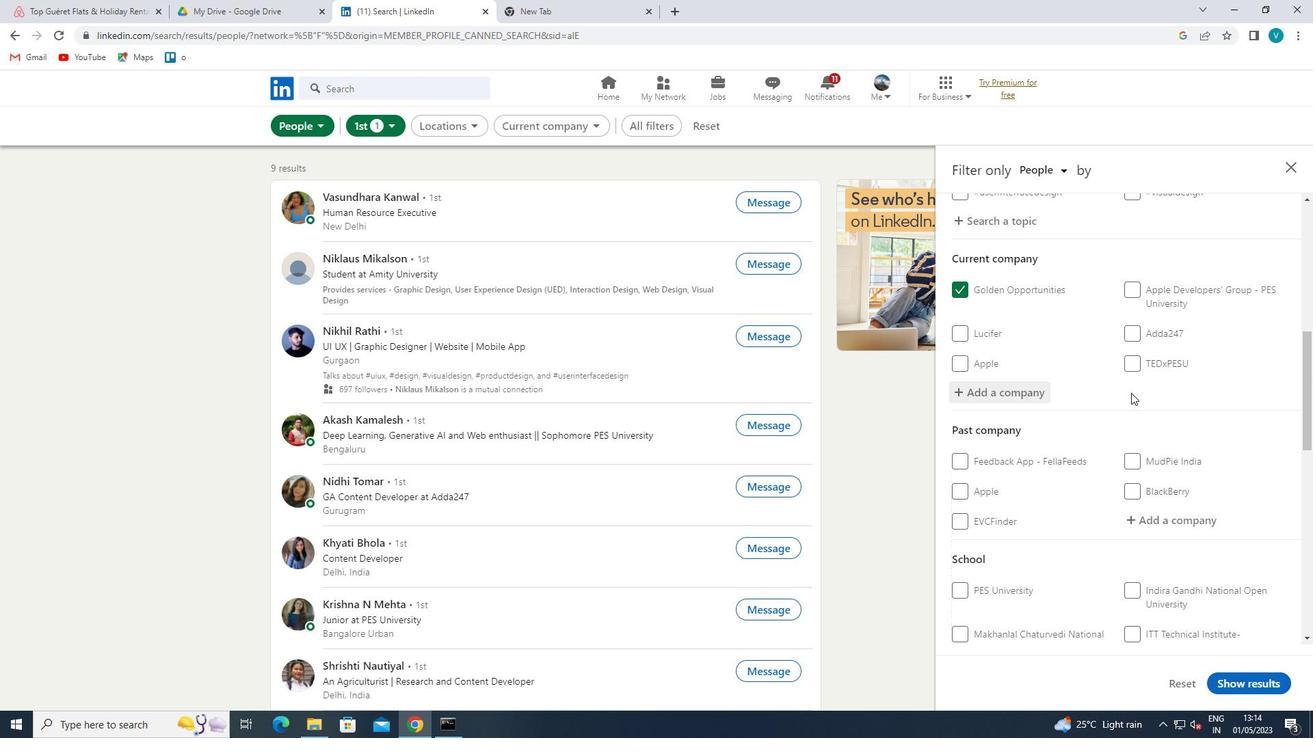 
Action: Mouse scrolled (1131, 392) with delta (0, 0)
Screenshot: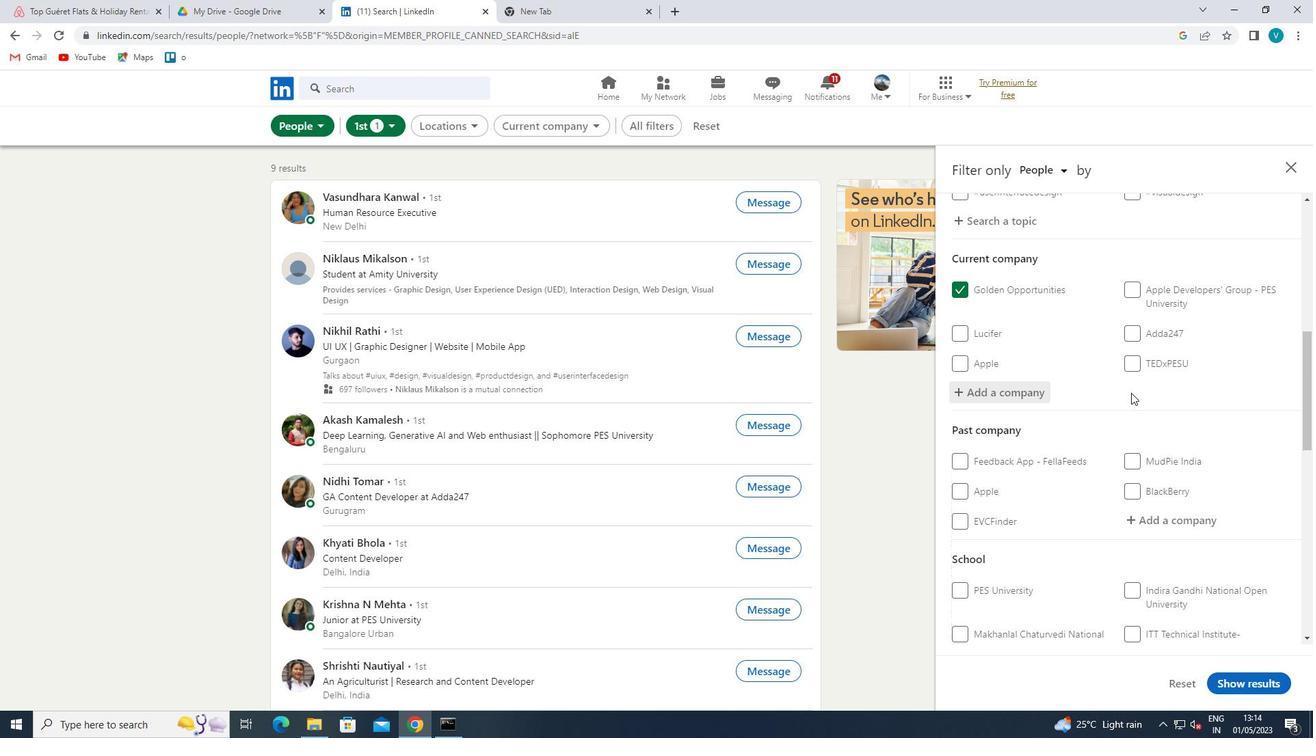
Action: Mouse scrolled (1131, 392) with delta (0, 0)
Screenshot: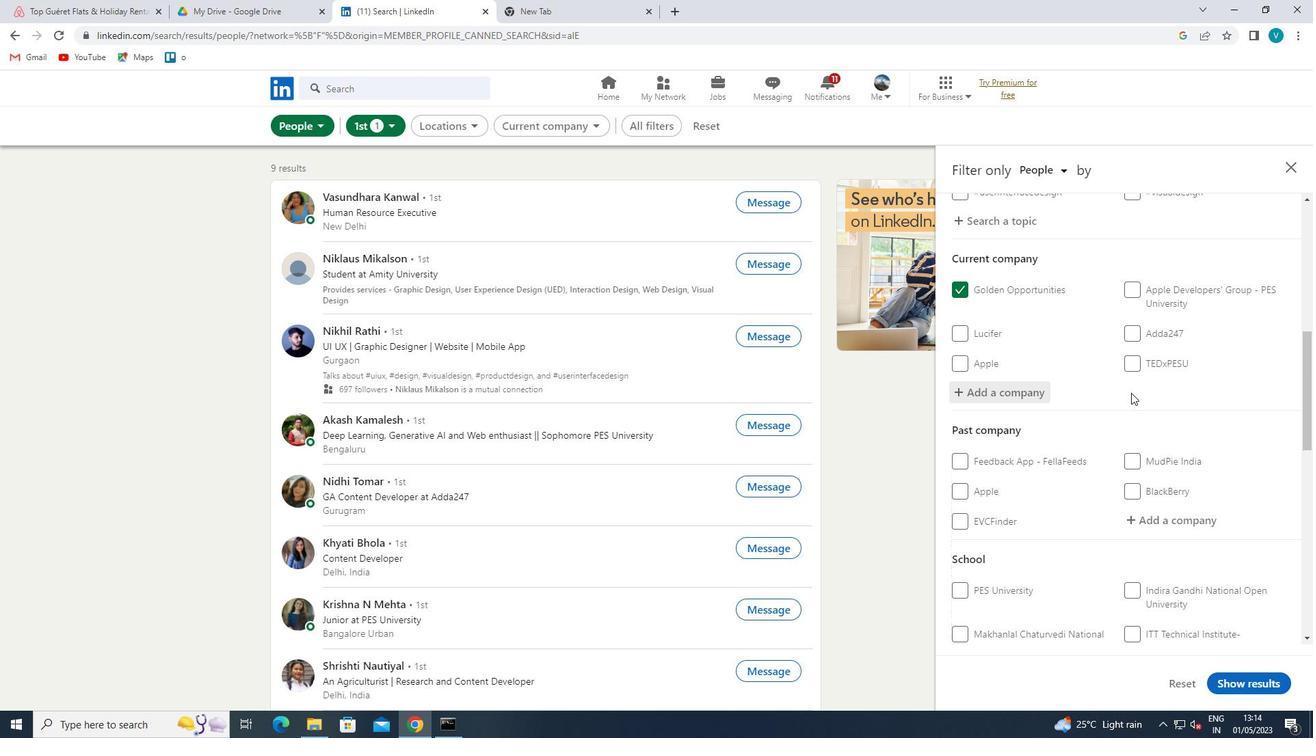
Action: Mouse scrolled (1131, 392) with delta (0, 0)
Screenshot: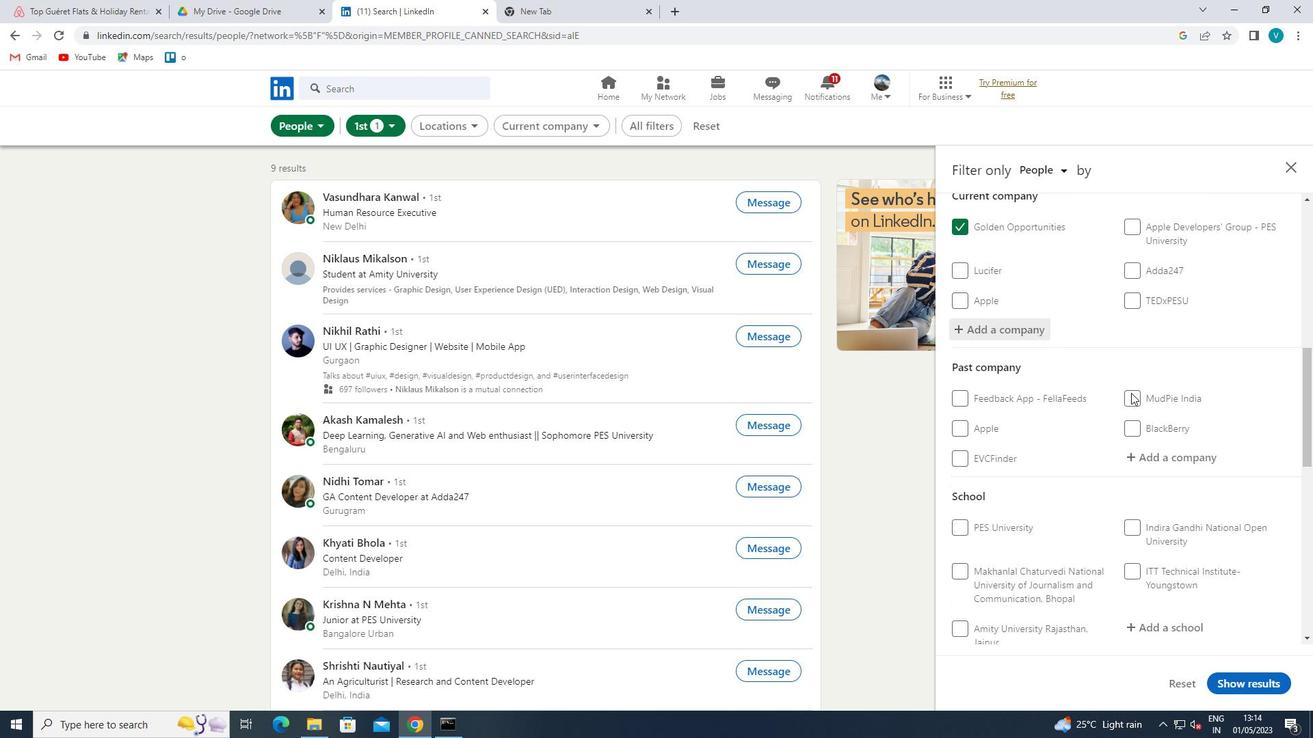 
Action: Mouse moved to (1144, 424)
Screenshot: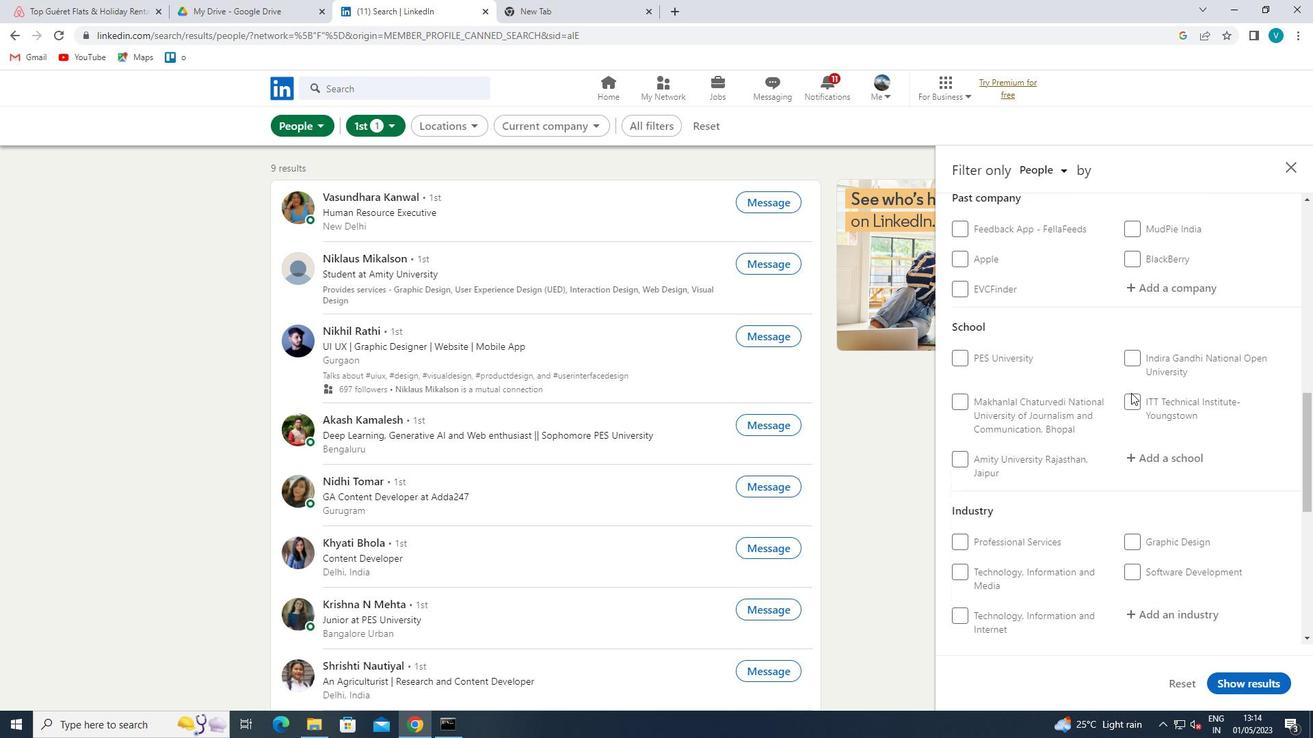 
Action: Mouse pressed left at (1144, 424)
Screenshot: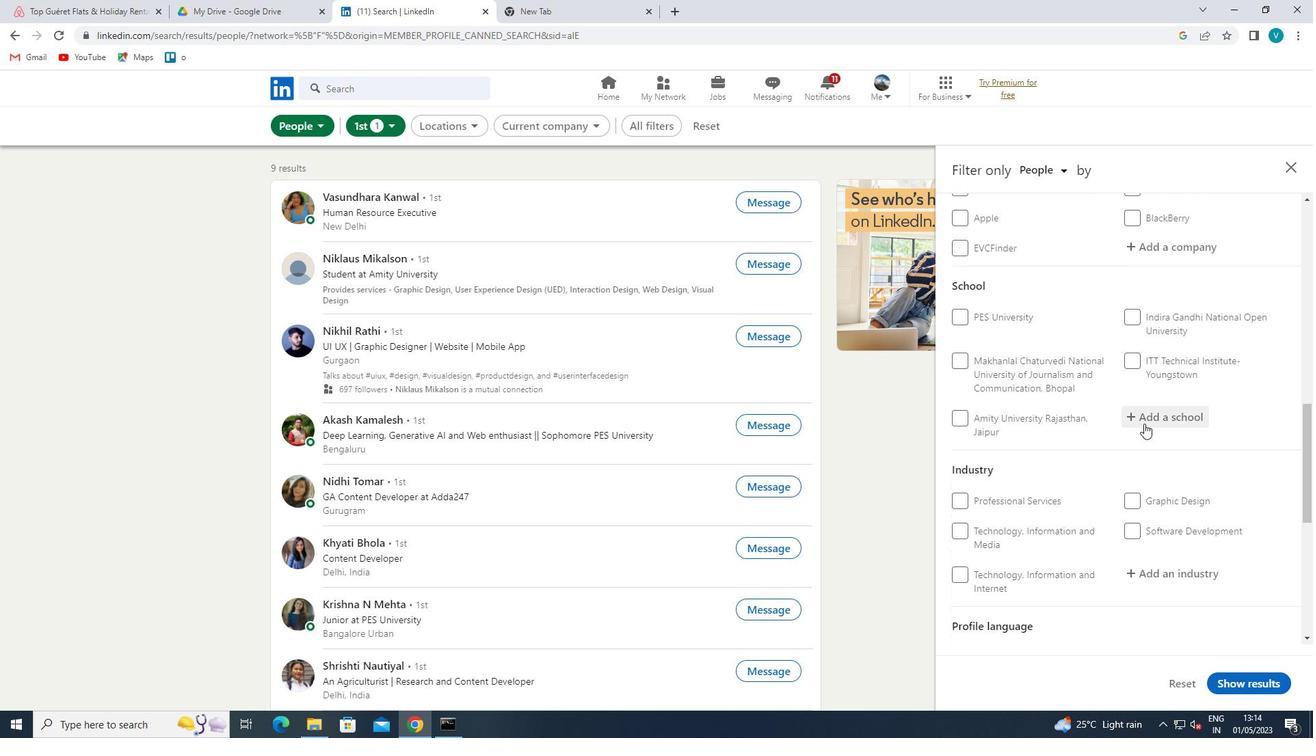 
Action: Key pressed <Key.shift><Key.shift><Key.shift>INTERNART<Key.backspace><Key.backspace><Key.backspace>ATIONAL<Key.space>
Screenshot: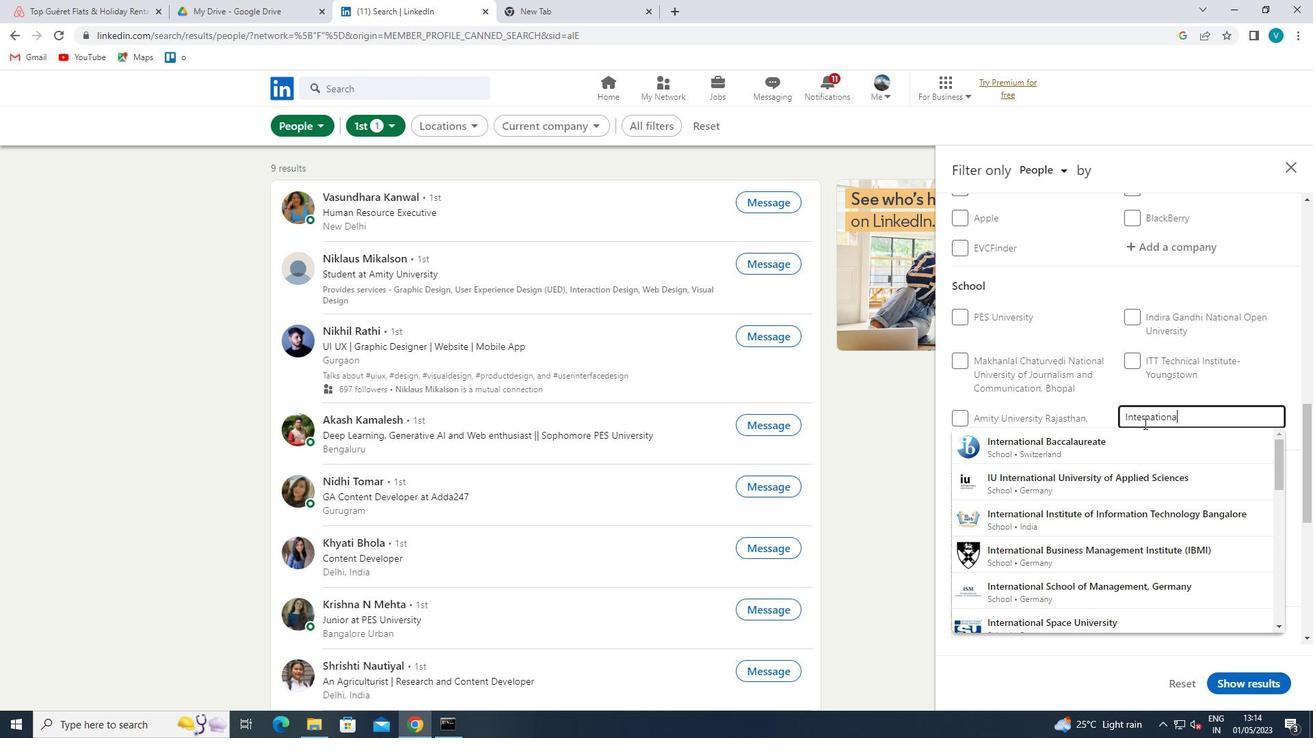 
Action: Mouse moved to (1194, 421)
Screenshot: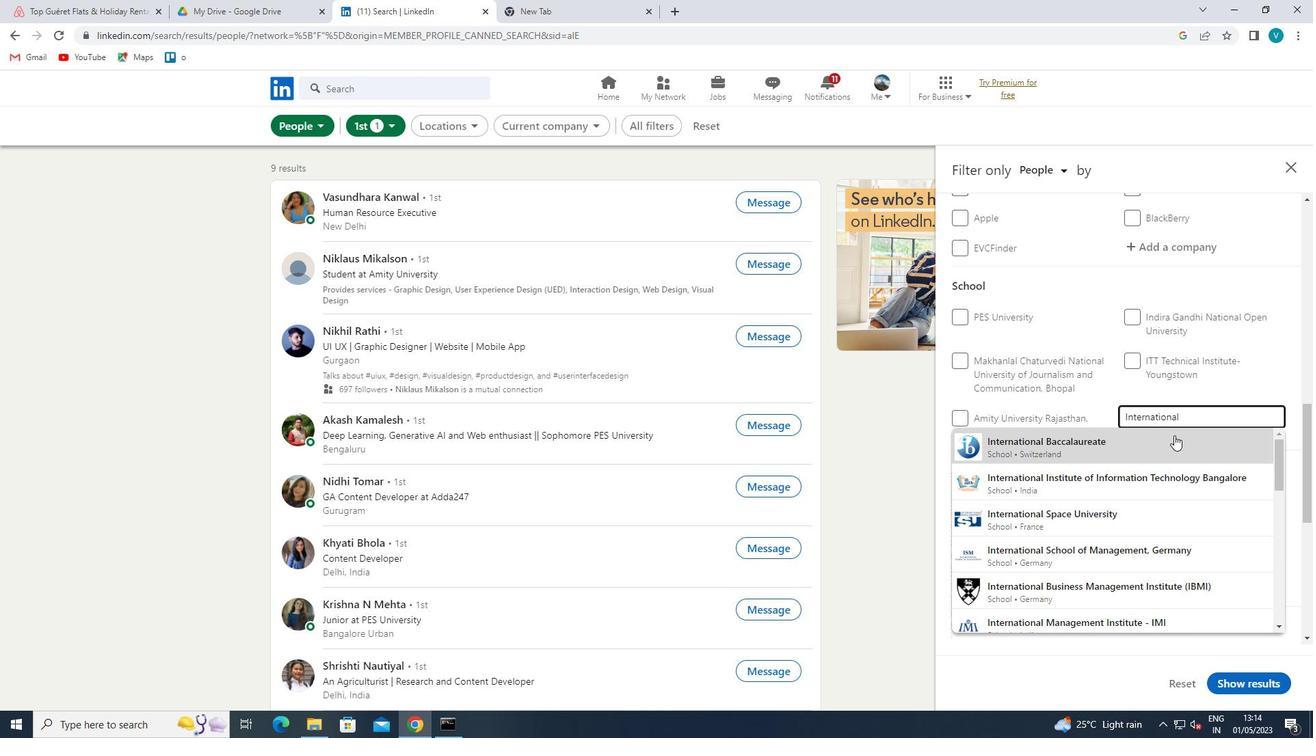 
Action: Key pressed <Key.shift>N<Key.backspace><Key.shift>INDIAN<Key.space>
Screenshot: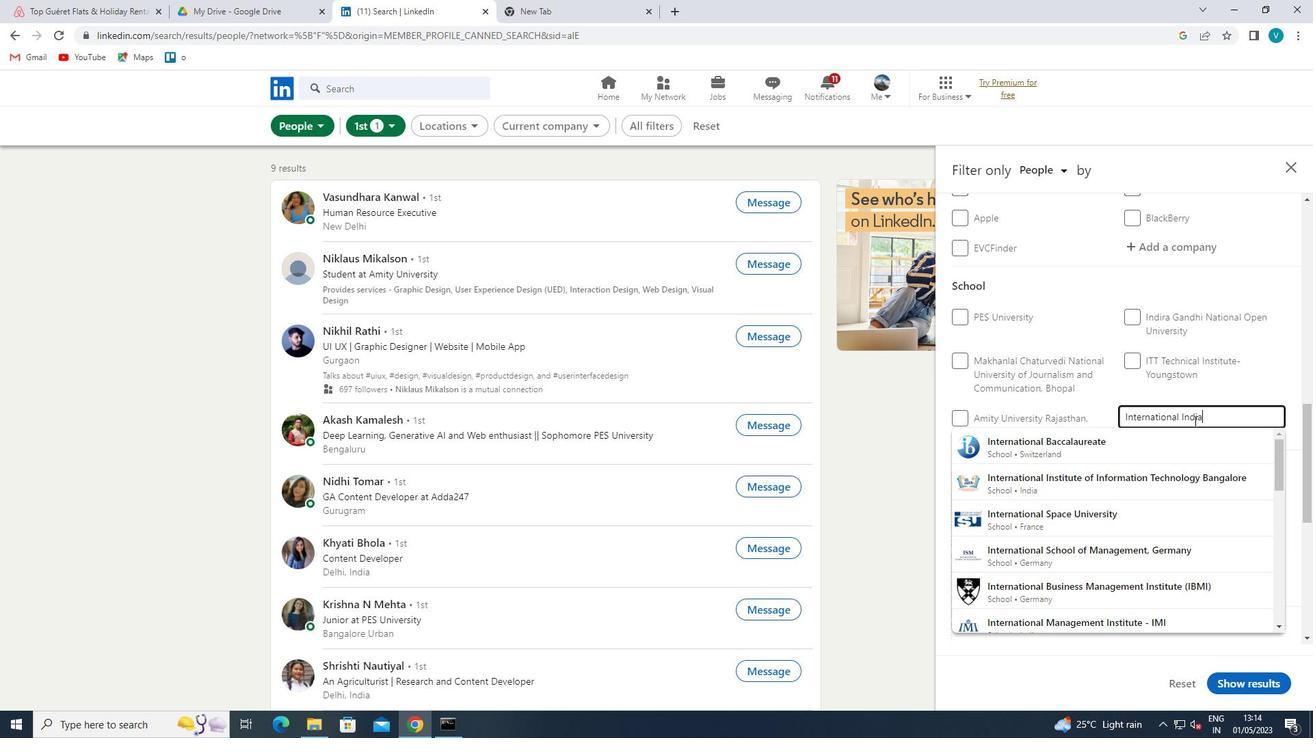 
Action: Mouse moved to (1169, 435)
Screenshot: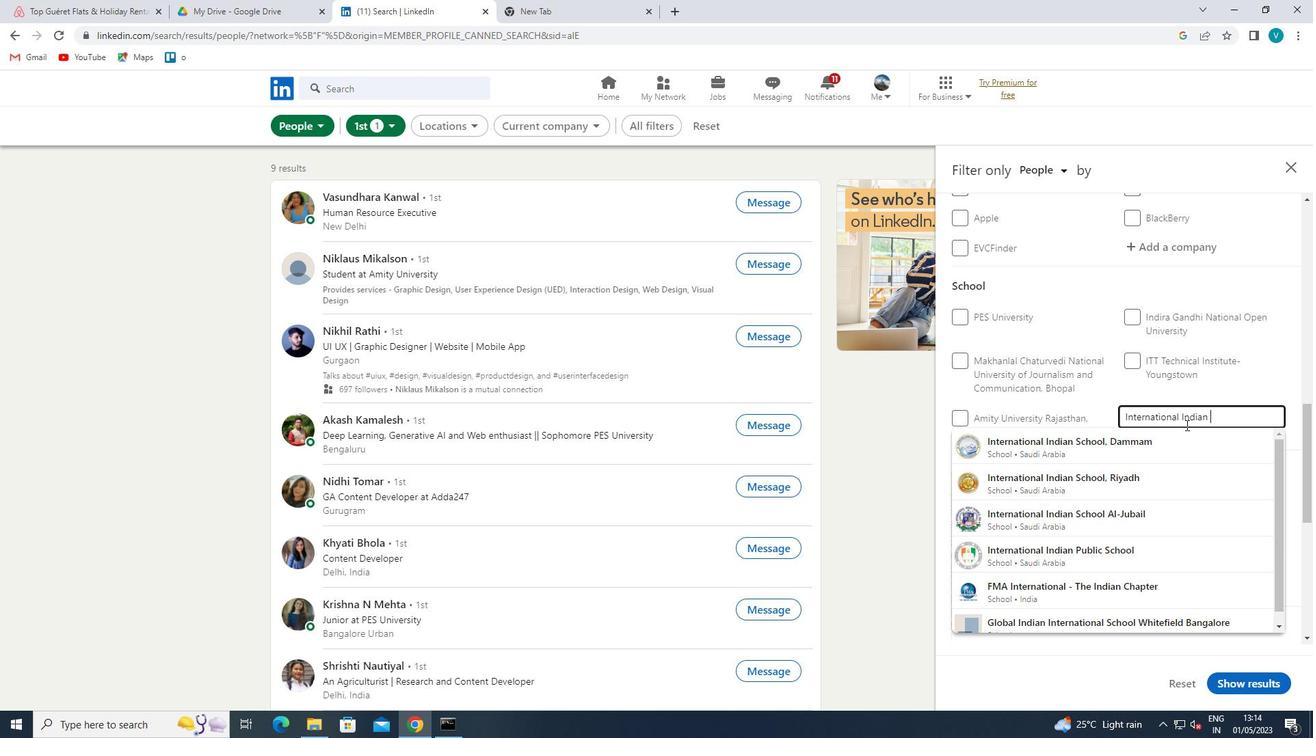
Action: Mouse pressed left at (1169, 435)
Screenshot: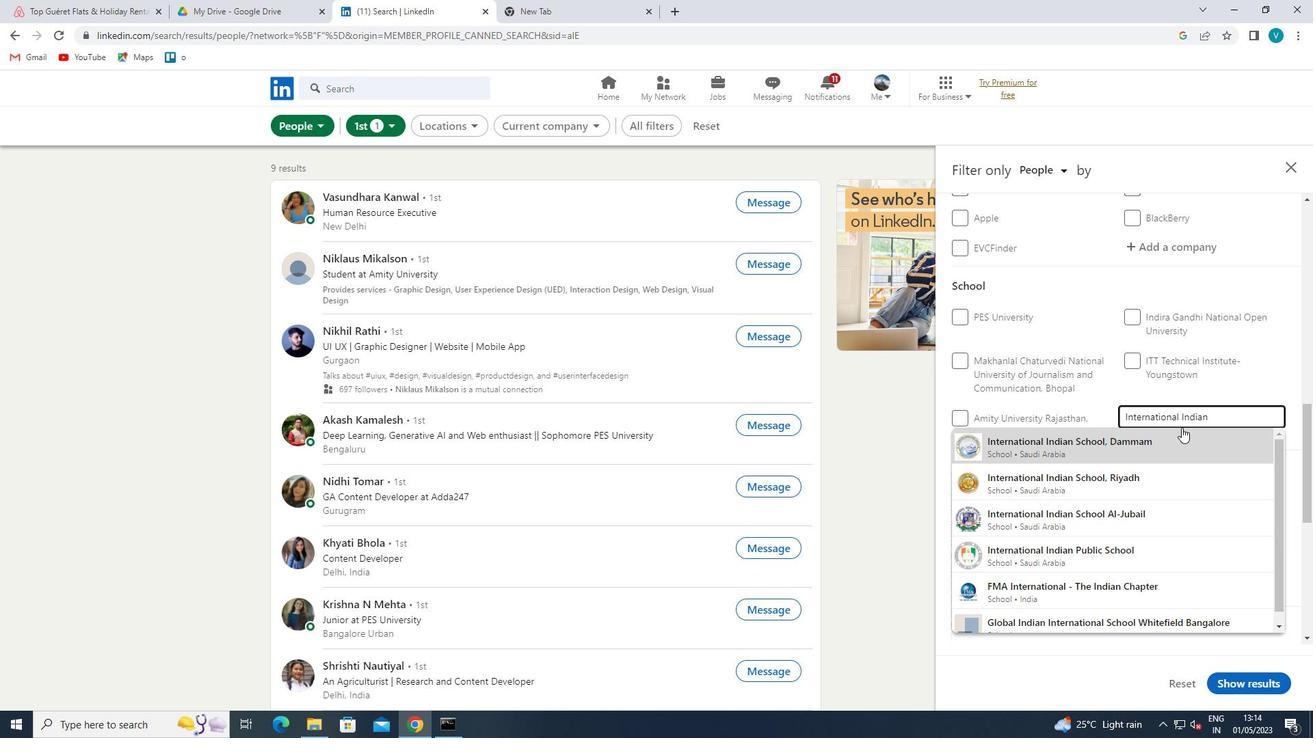 
Action: Mouse moved to (1163, 439)
Screenshot: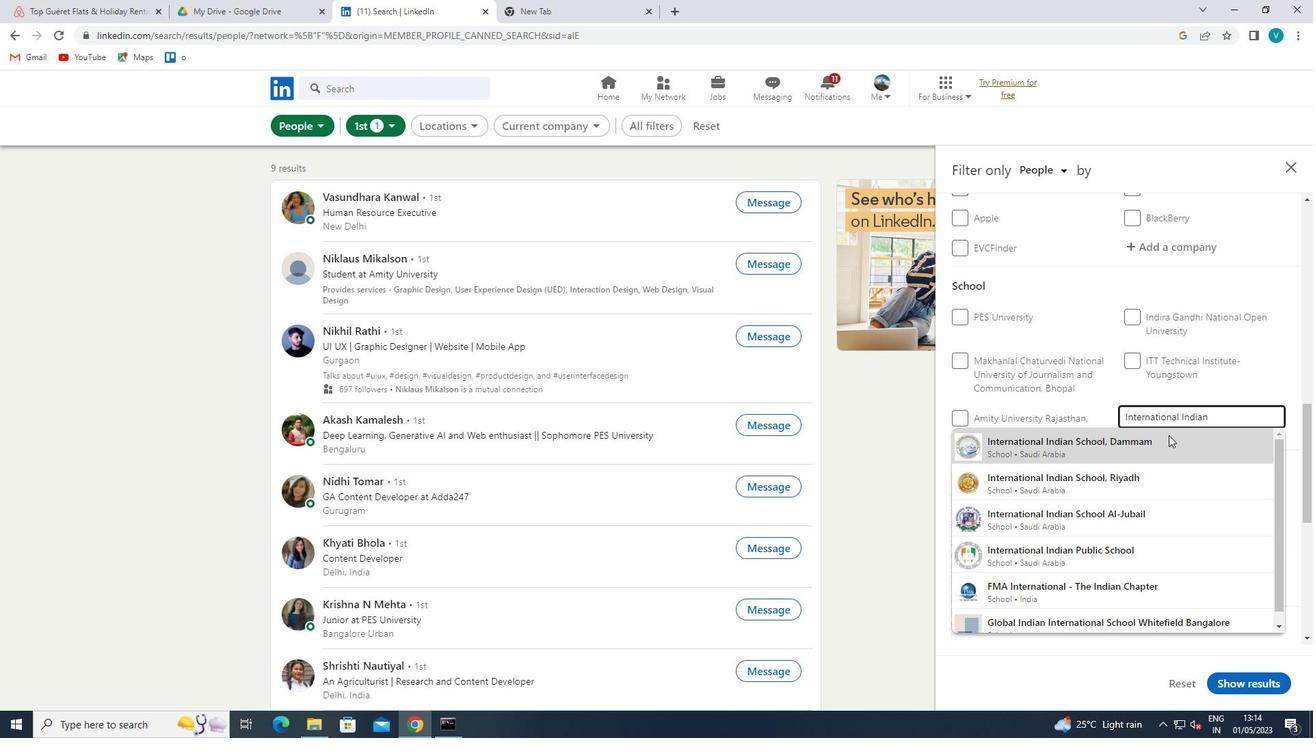 
Action: Mouse scrolled (1163, 438) with delta (0, 0)
Screenshot: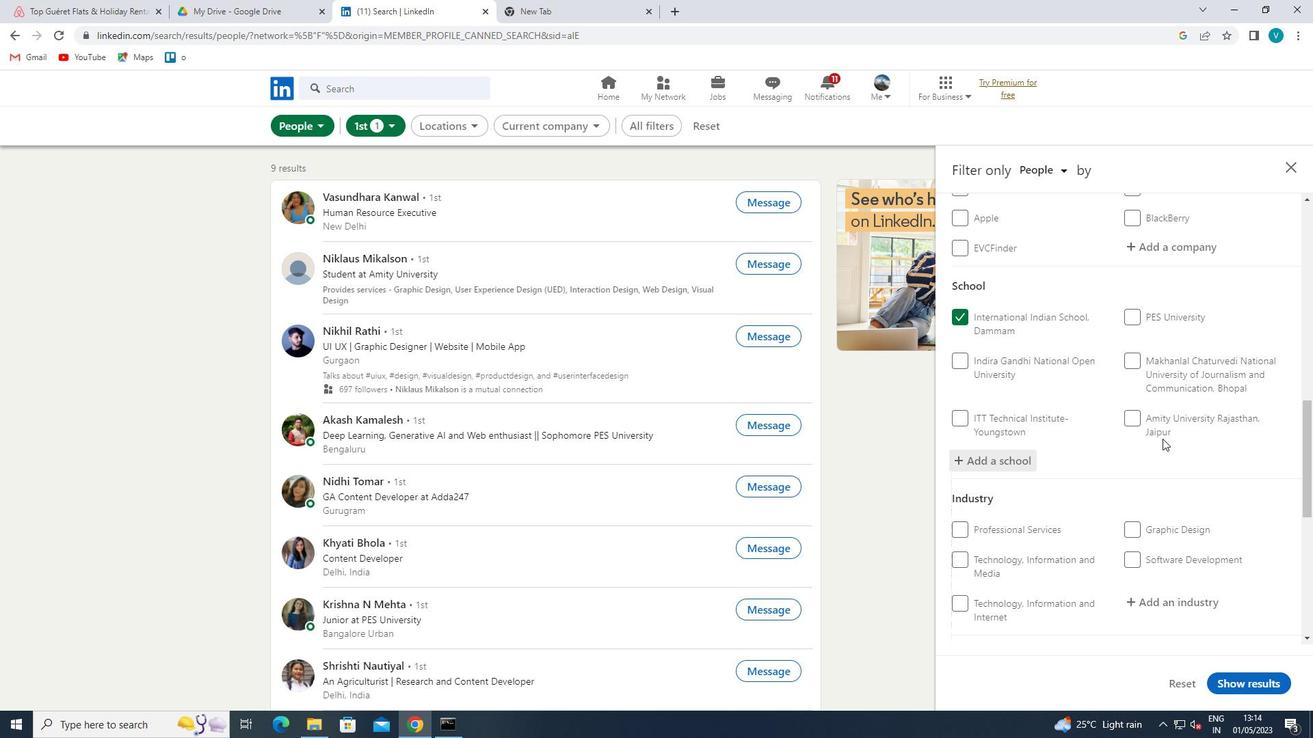 
Action: Mouse scrolled (1163, 438) with delta (0, 0)
Screenshot: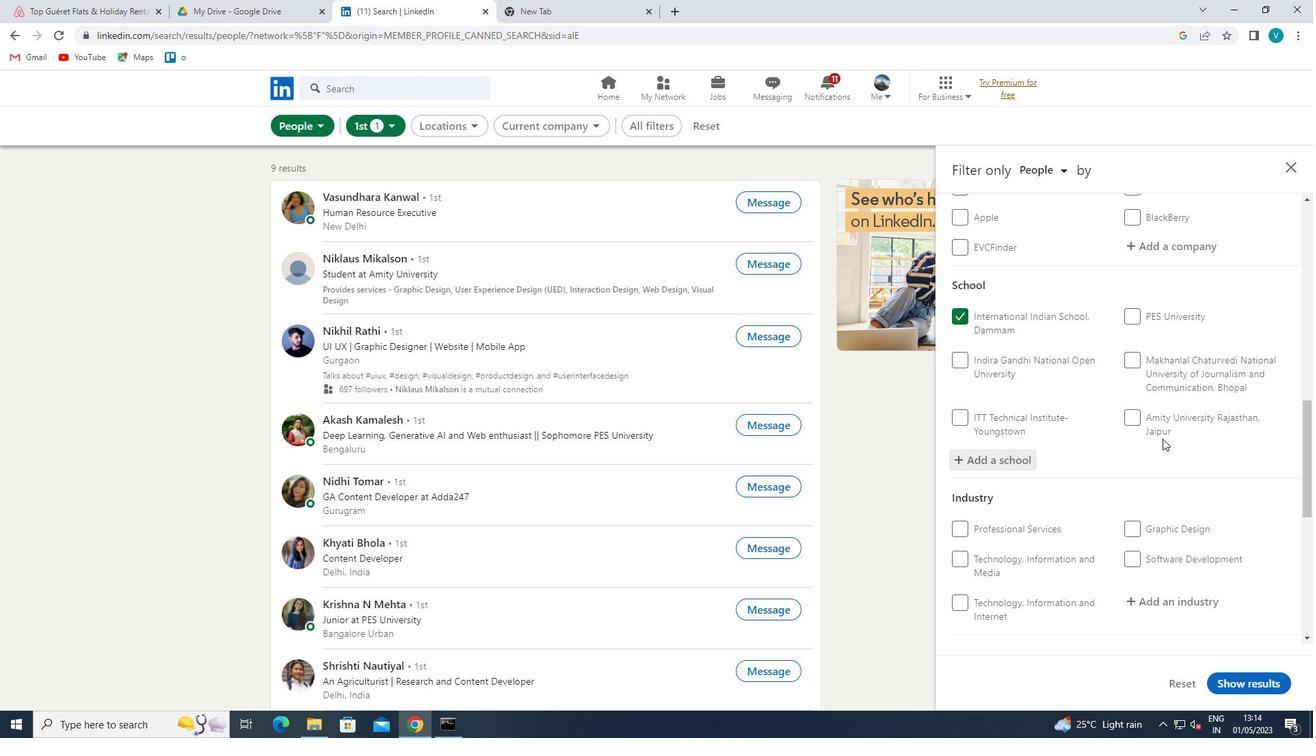 
Action: Mouse scrolled (1163, 438) with delta (0, 0)
Screenshot: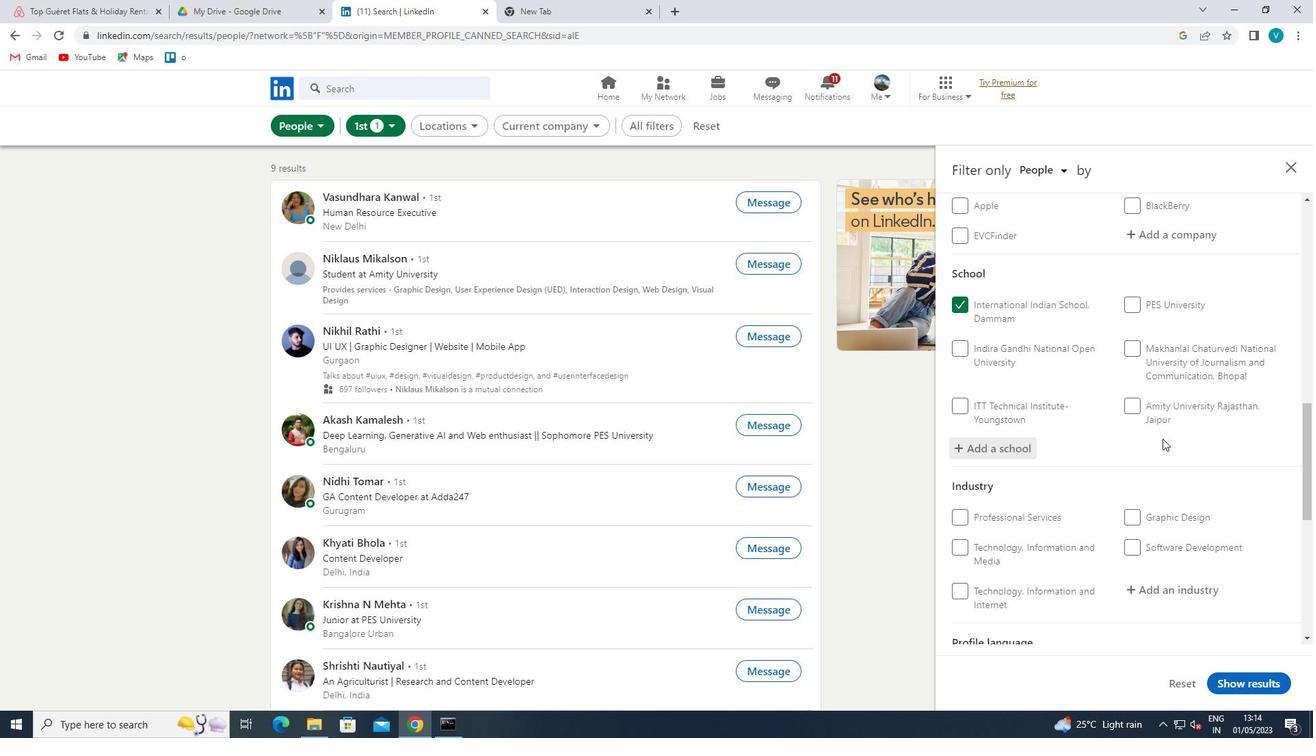 
Action: Mouse scrolled (1163, 438) with delta (0, 0)
Screenshot: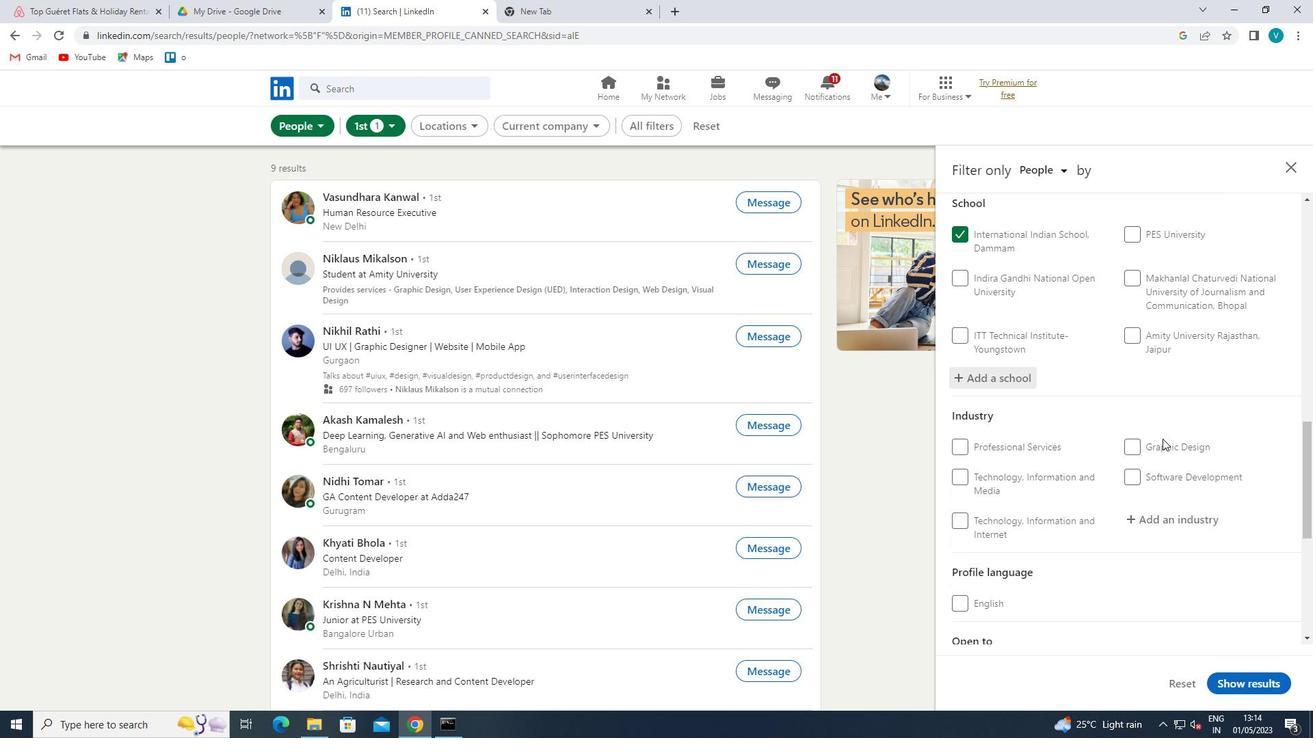 
Action: Mouse moved to (1189, 325)
Screenshot: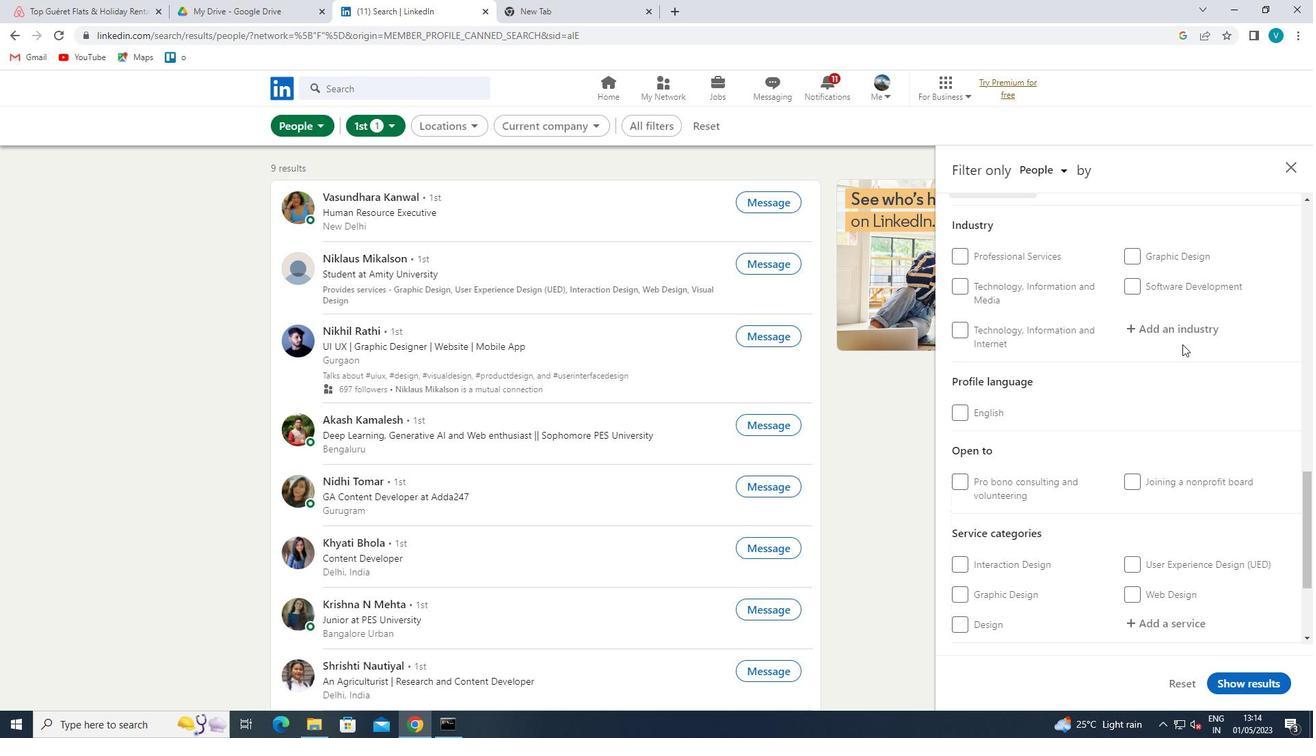 
Action: Mouse pressed left at (1189, 325)
Screenshot: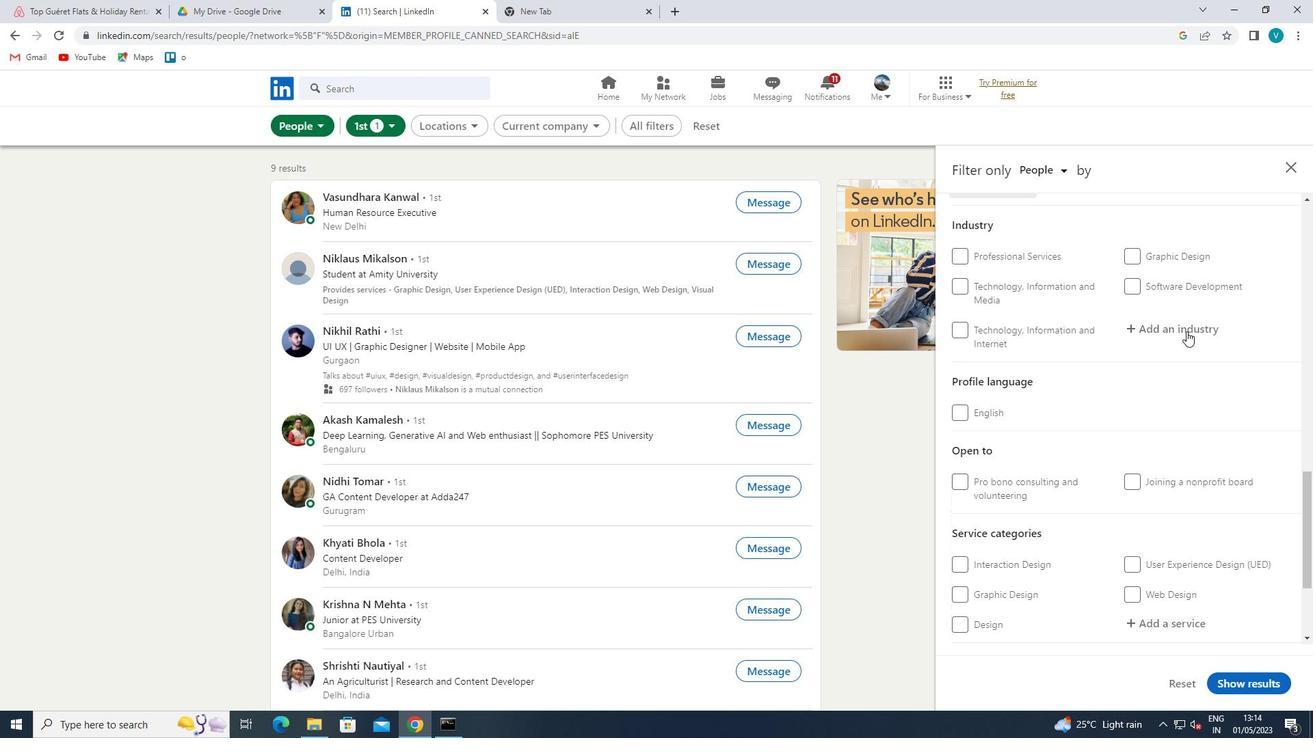 
Action: Mouse moved to (1189, 325)
Screenshot: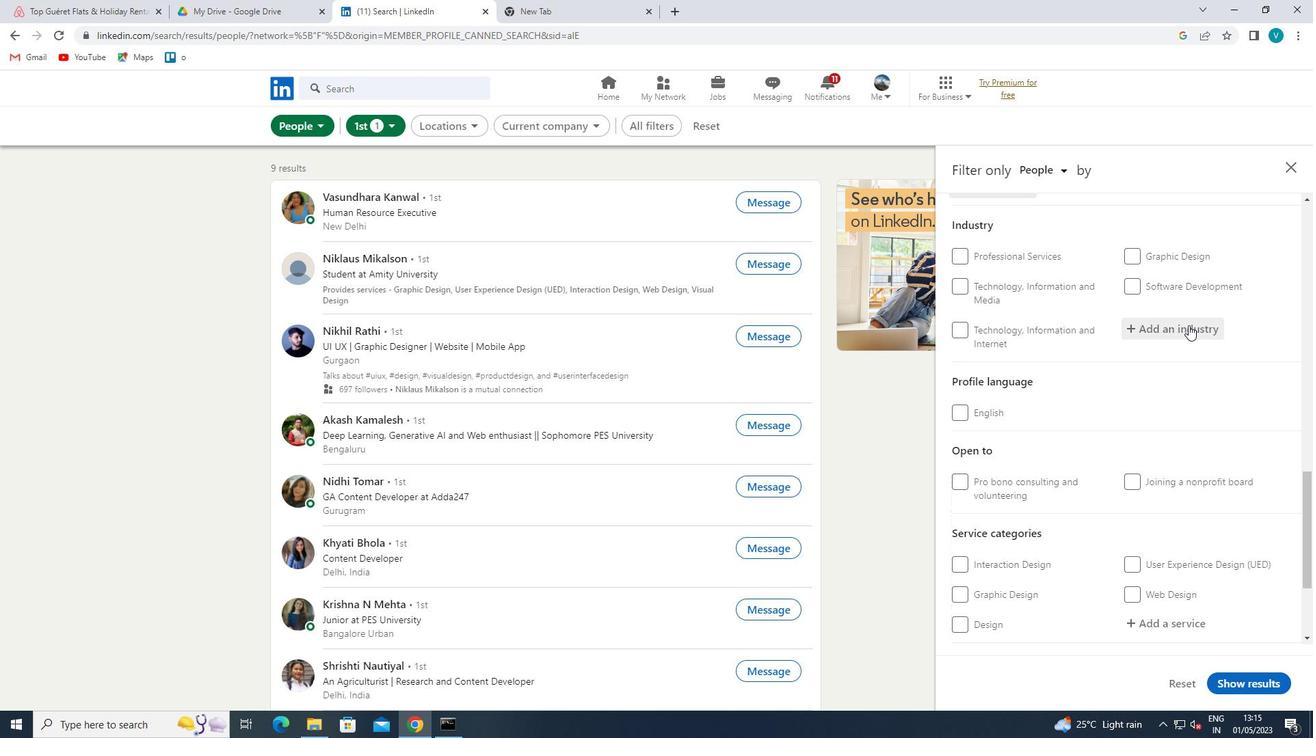 
Action: Key pressed <Key.shift>RAILROAD<Key.space>
Screenshot: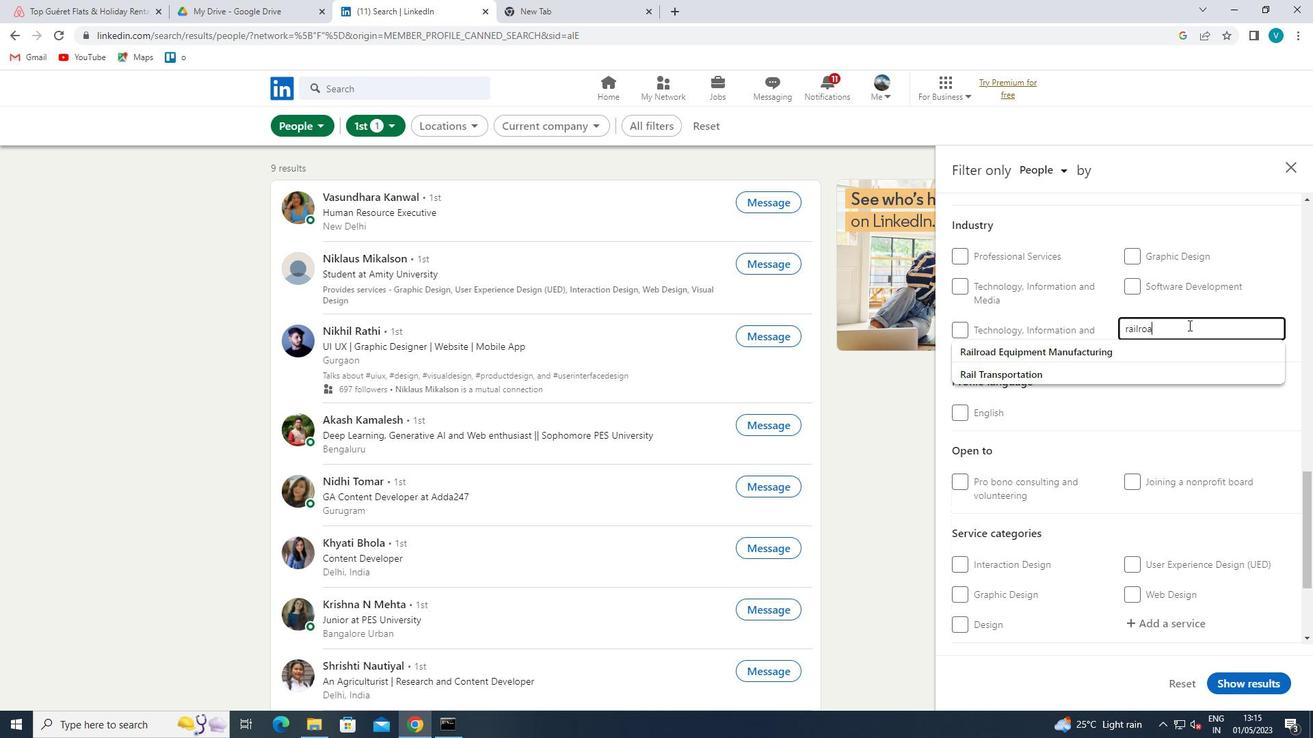
Action: Mouse moved to (1152, 344)
Screenshot: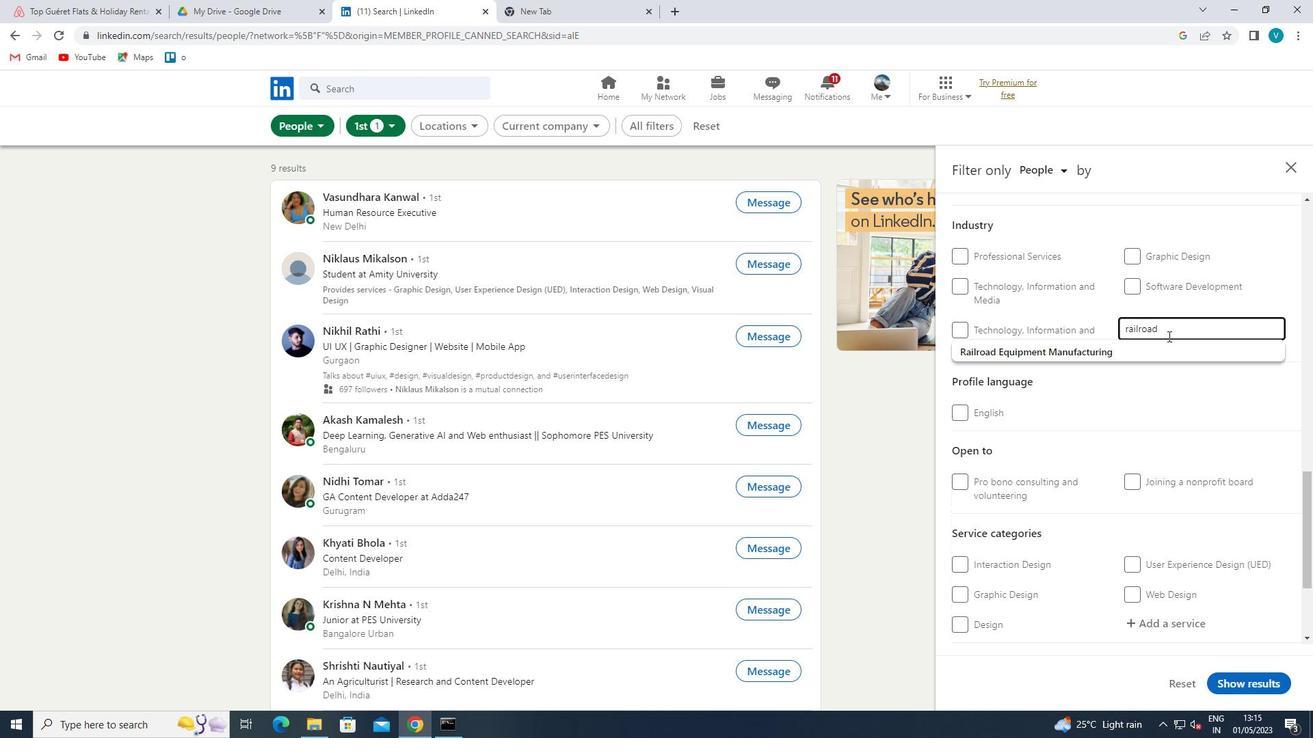 
Action: Mouse pressed left at (1152, 344)
Screenshot: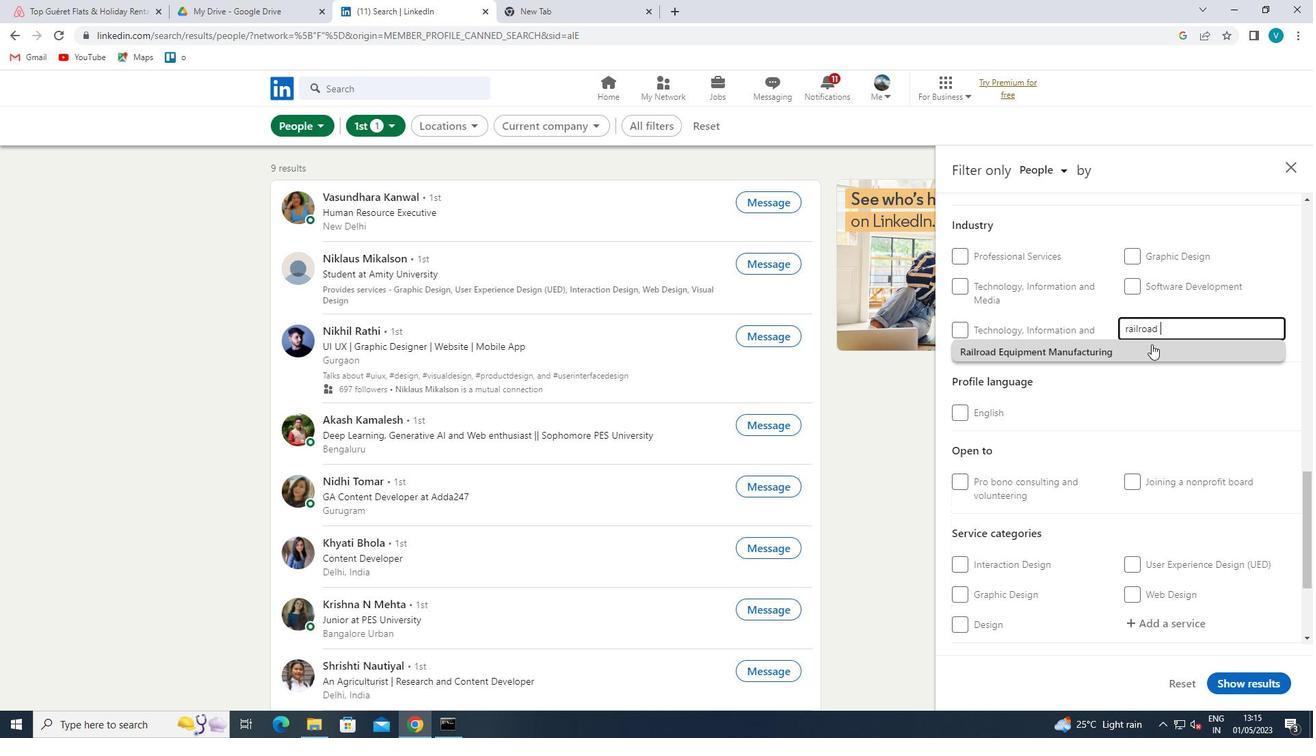 
Action: Mouse moved to (1148, 345)
Screenshot: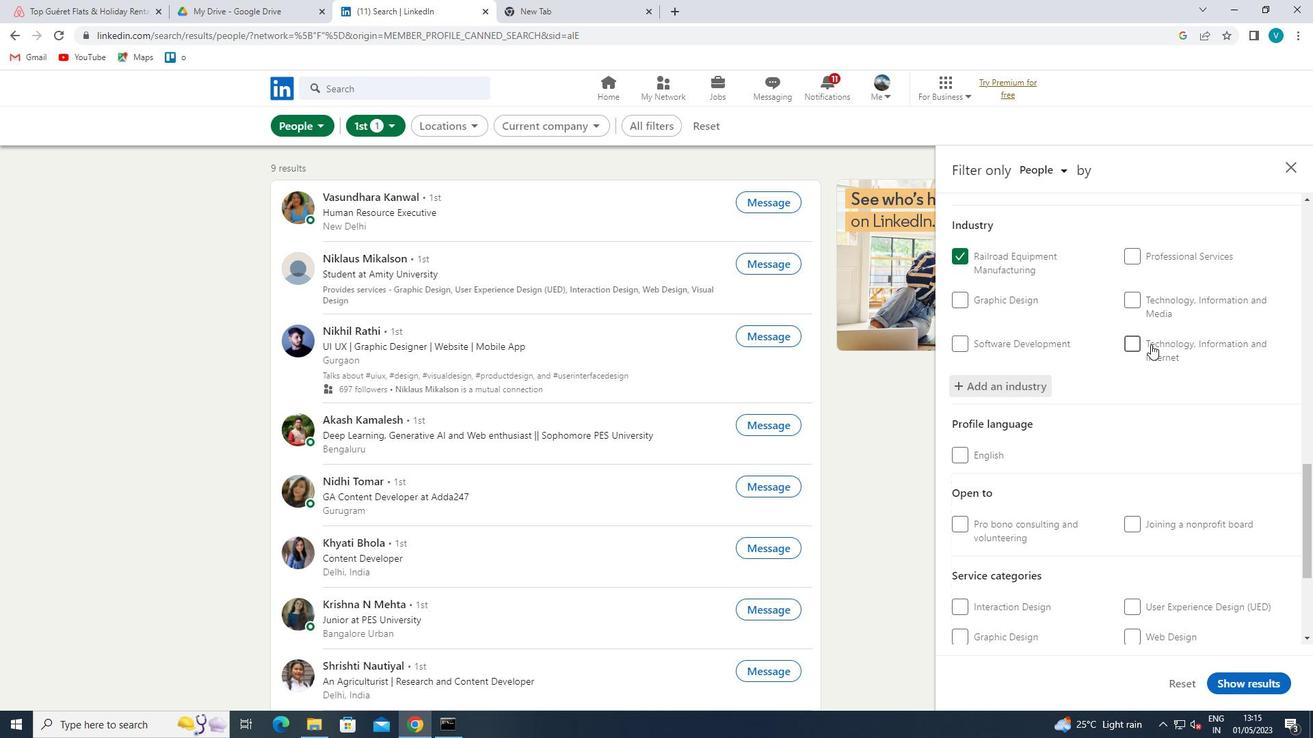 
Action: Mouse scrolled (1148, 344) with delta (0, 0)
Screenshot: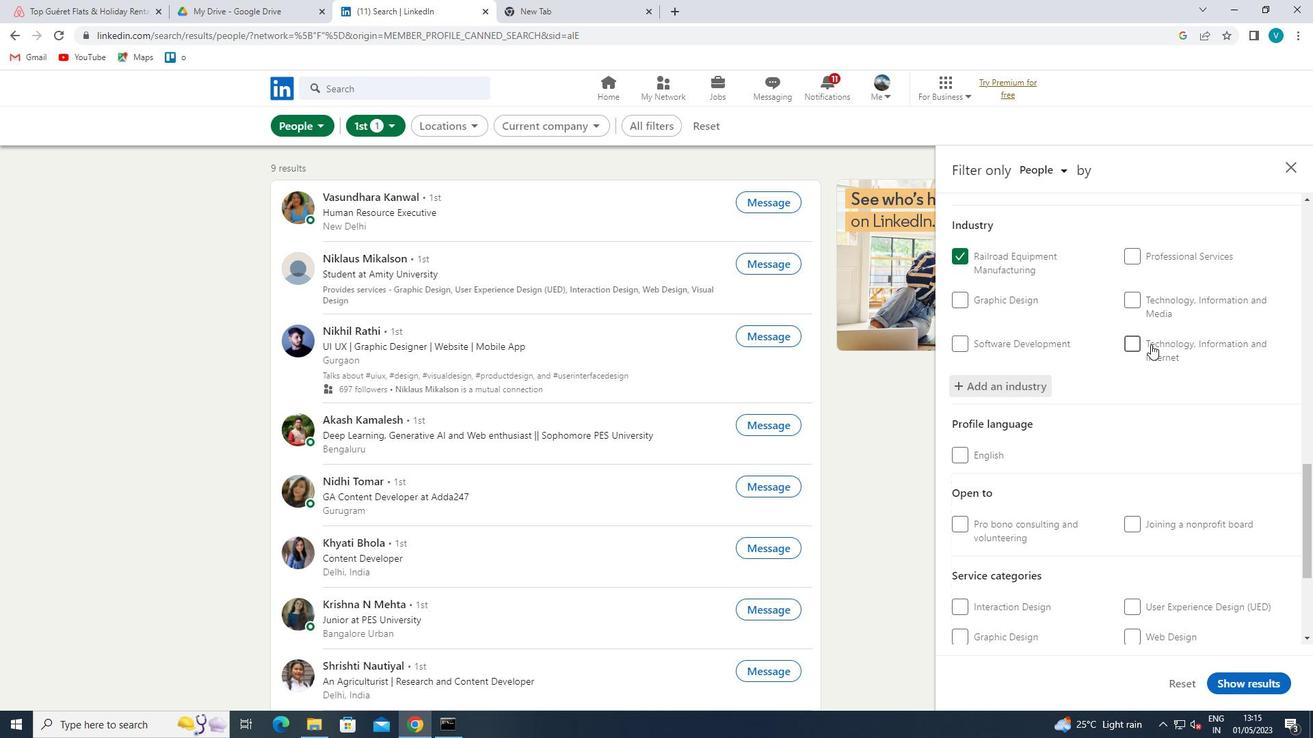 
Action: Mouse moved to (1147, 346)
Screenshot: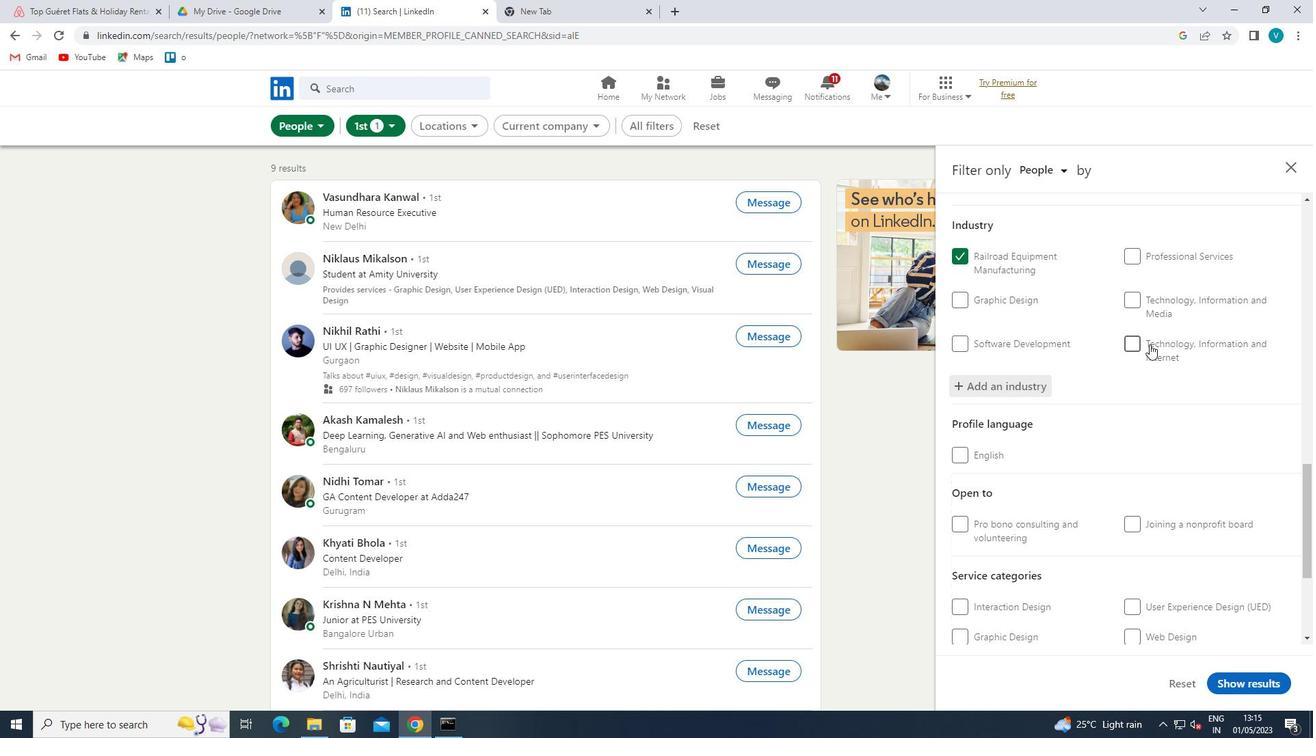 
Action: Mouse scrolled (1147, 345) with delta (0, 0)
Screenshot: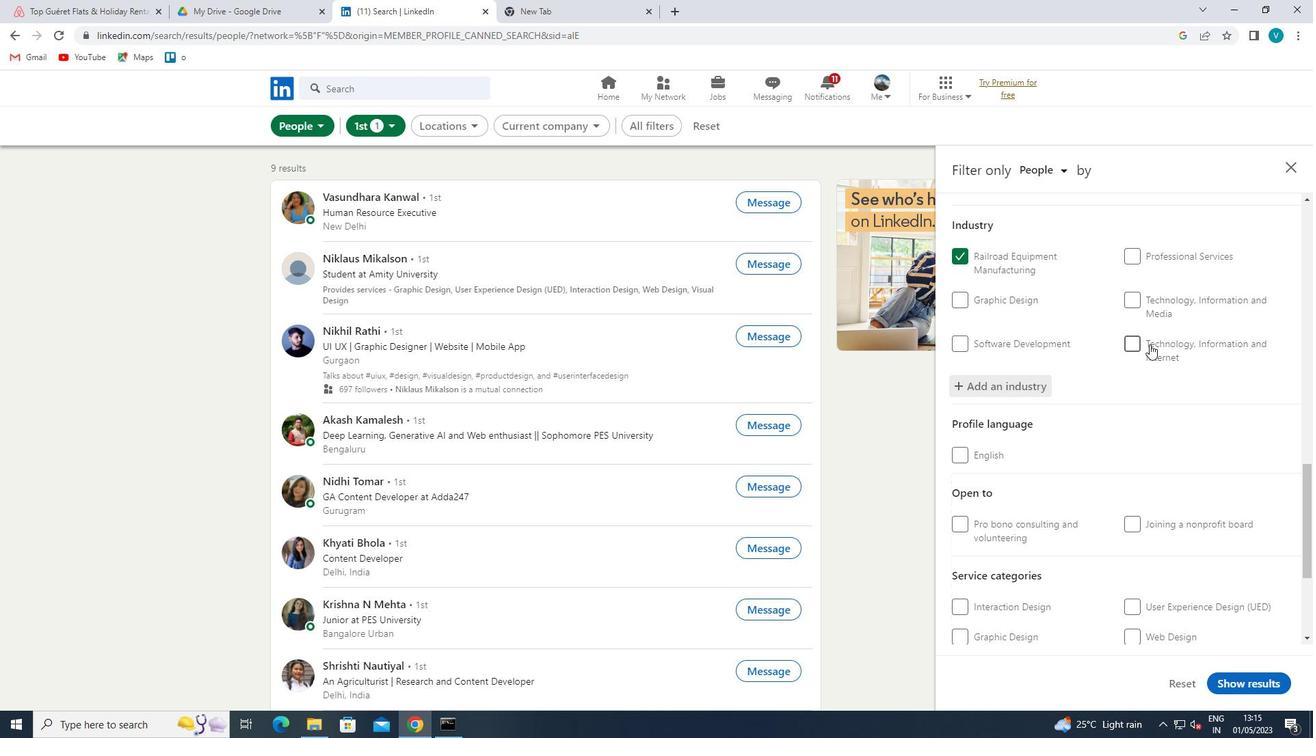 
Action: Mouse moved to (1137, 348)
Screenshot: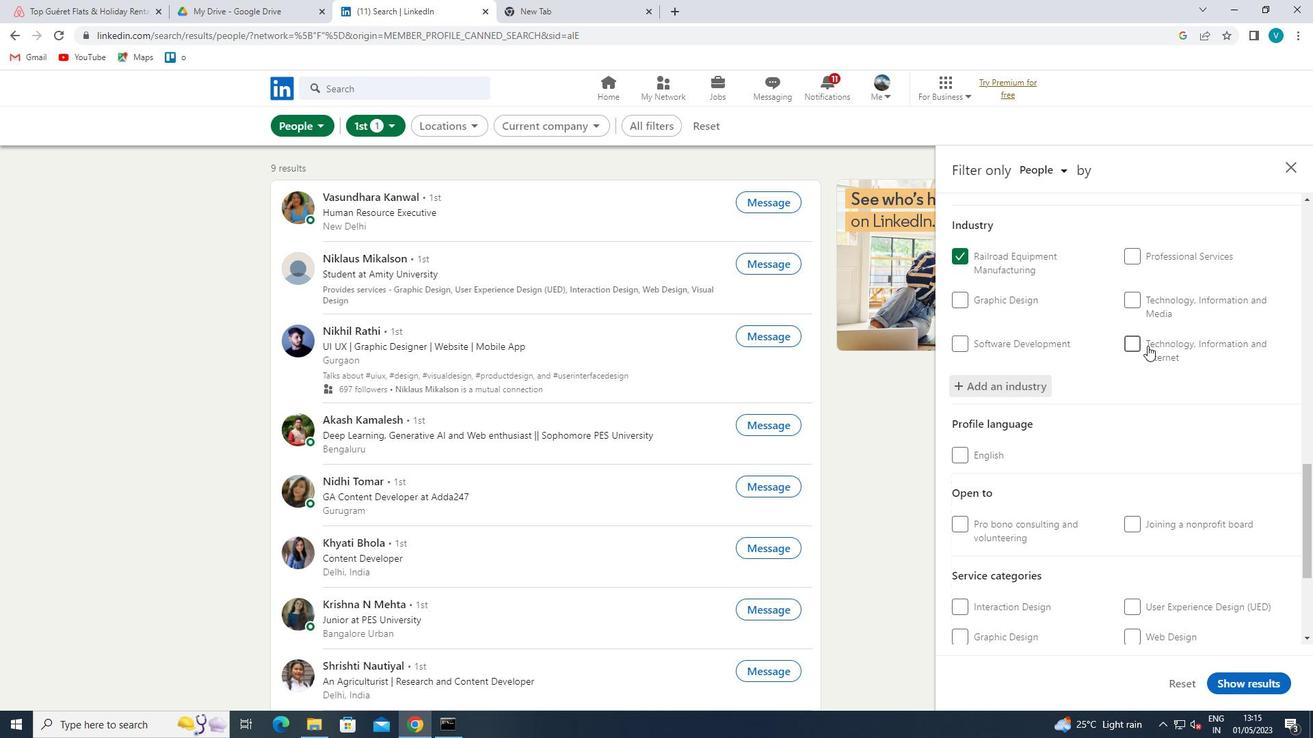 
Action: Mouse scrolled (1137, 347) with delta (0, 0)
Screenshot: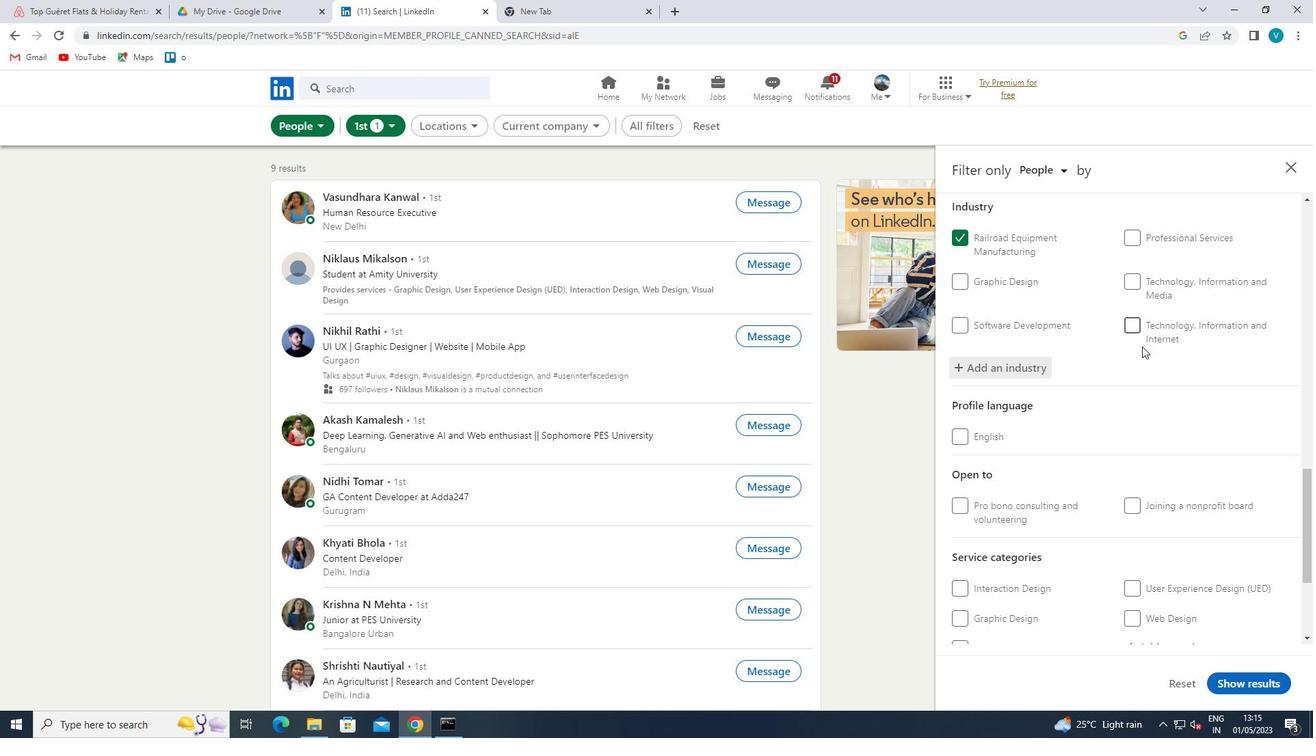
Action: Mouse moved to (1133, 350)
Screenshot: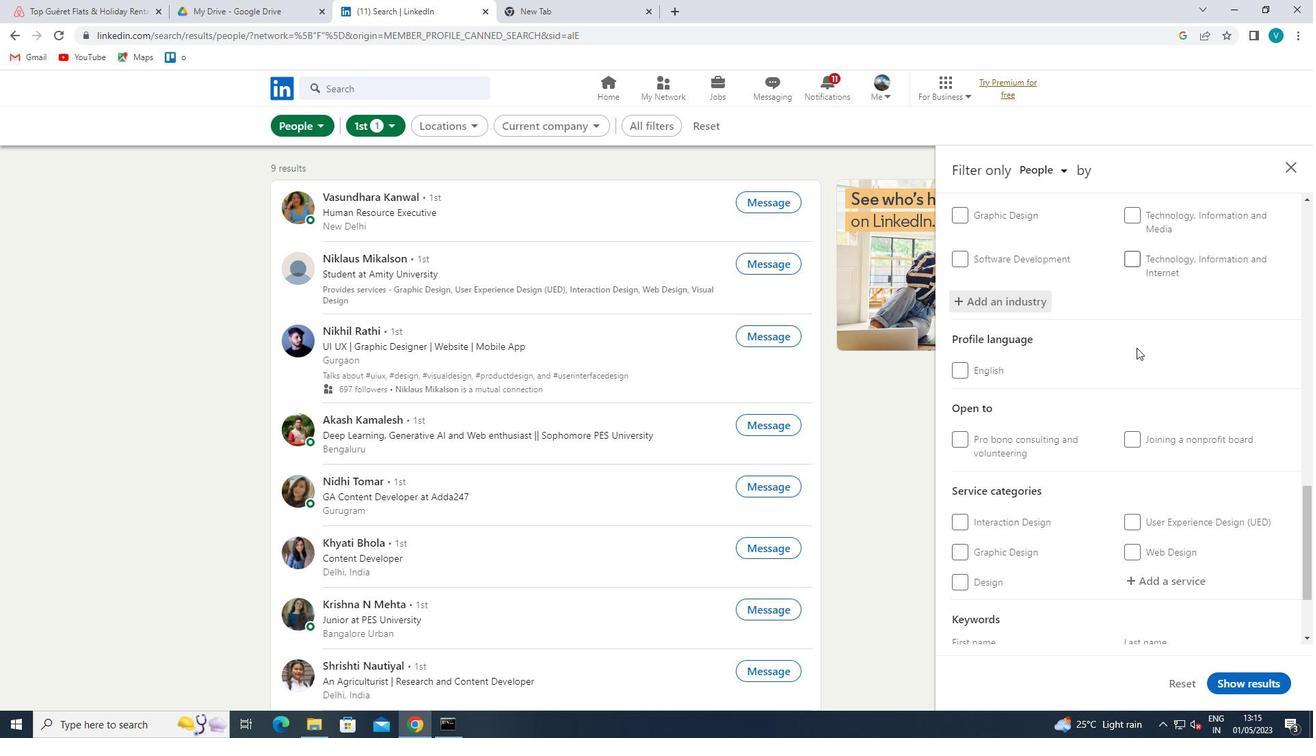 
Action: Mouse scrolled (1133, 349) with delta (0, 0)
Screenshot: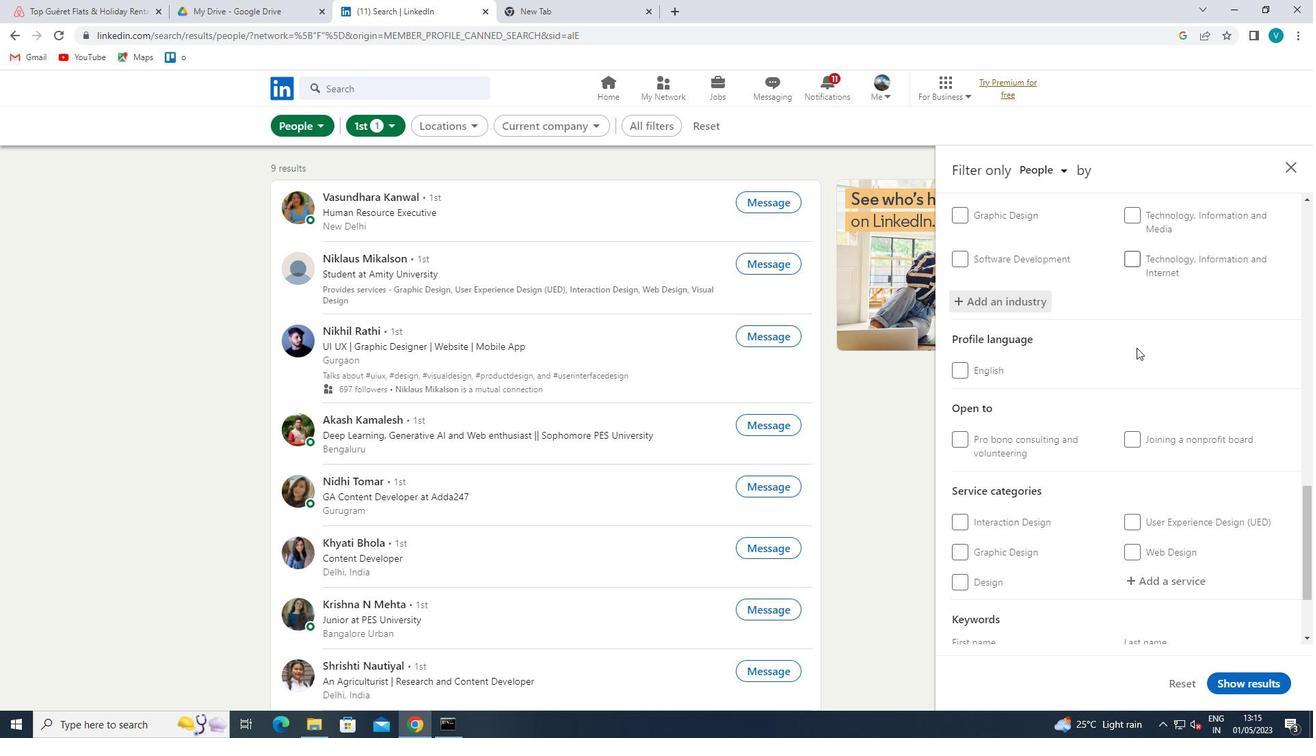 
Action: Mouse moved to (1131, 351)
Screenshot: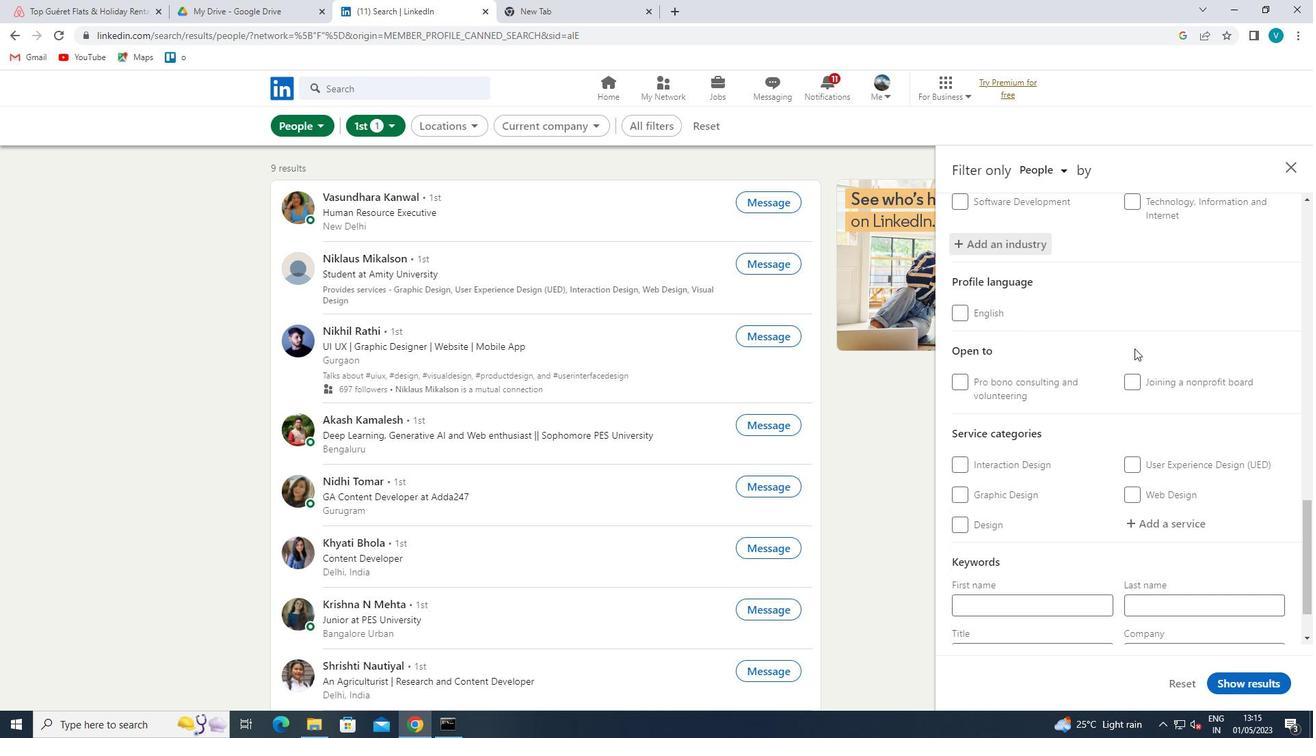 
Action: Mouse scrolled (1131, 351) with delta (0, 0)
Screenshot: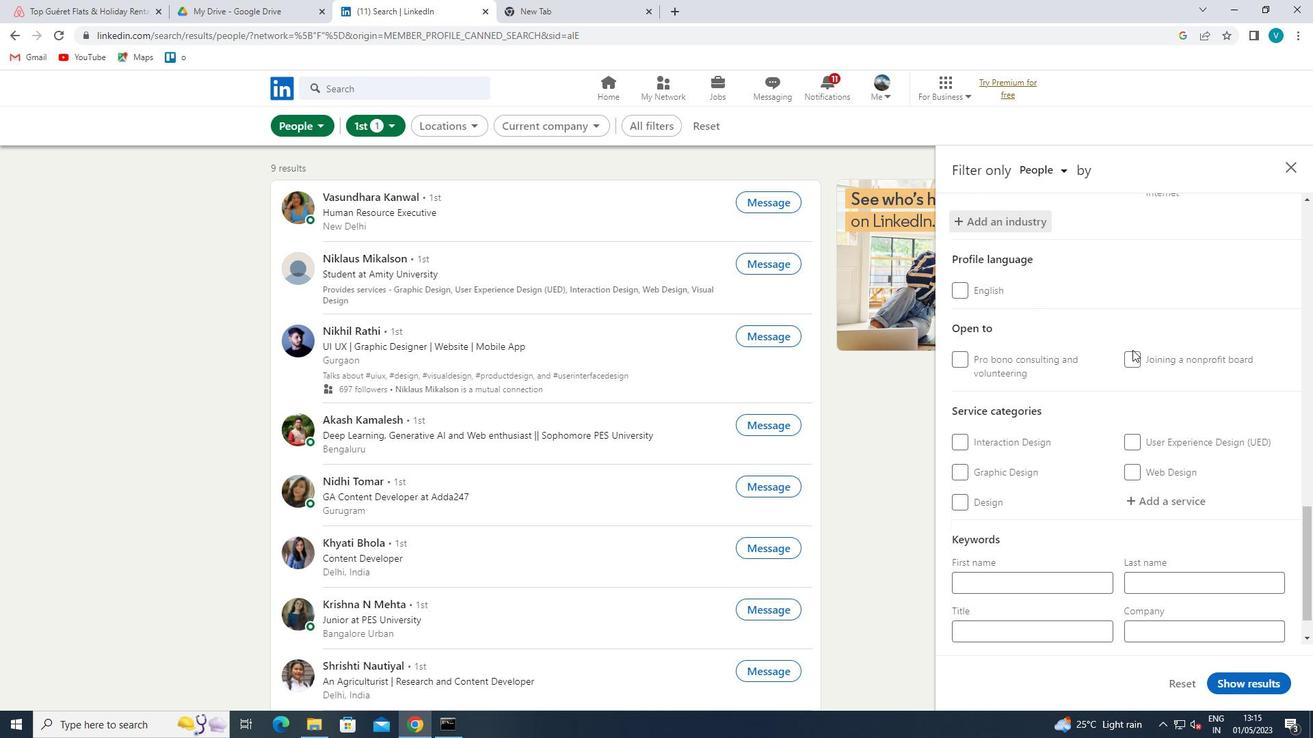 
Action: Mouse moved to (1157, 446)
Screenshot: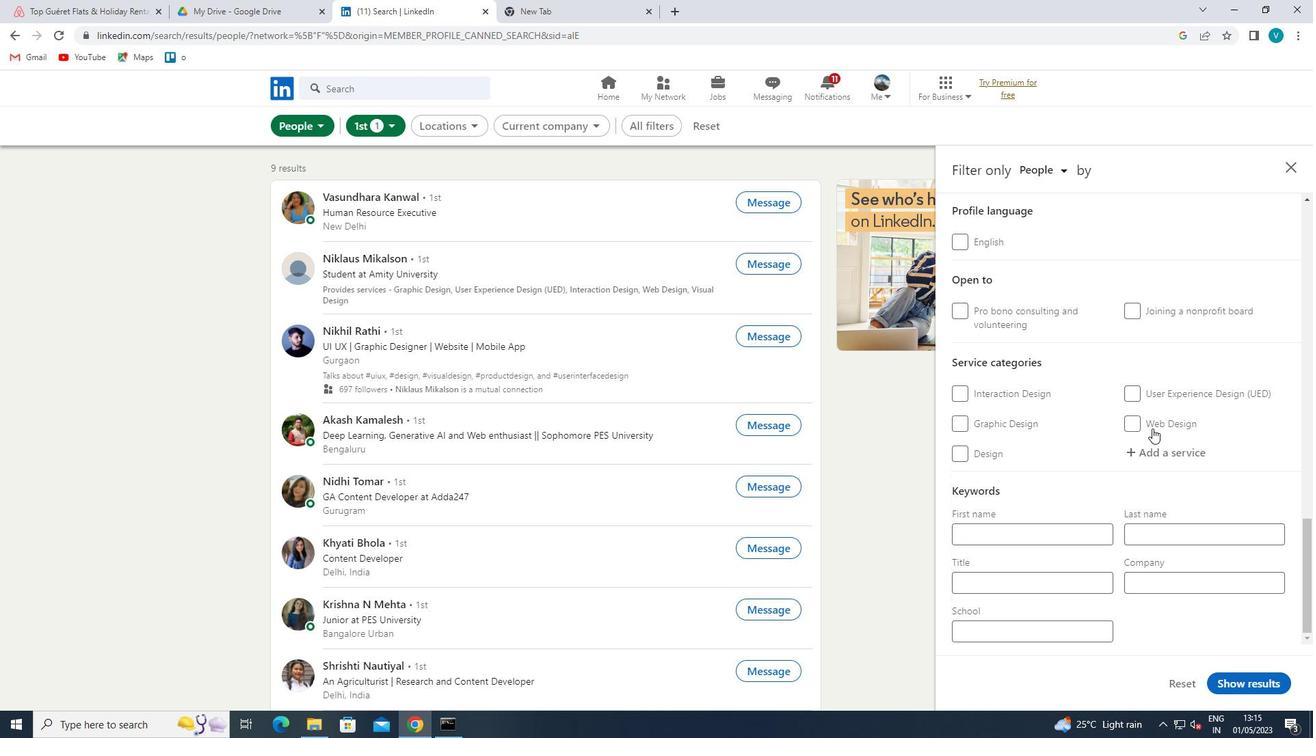 
Action: Mouse pressed left at (1157, 446)
Screenshot: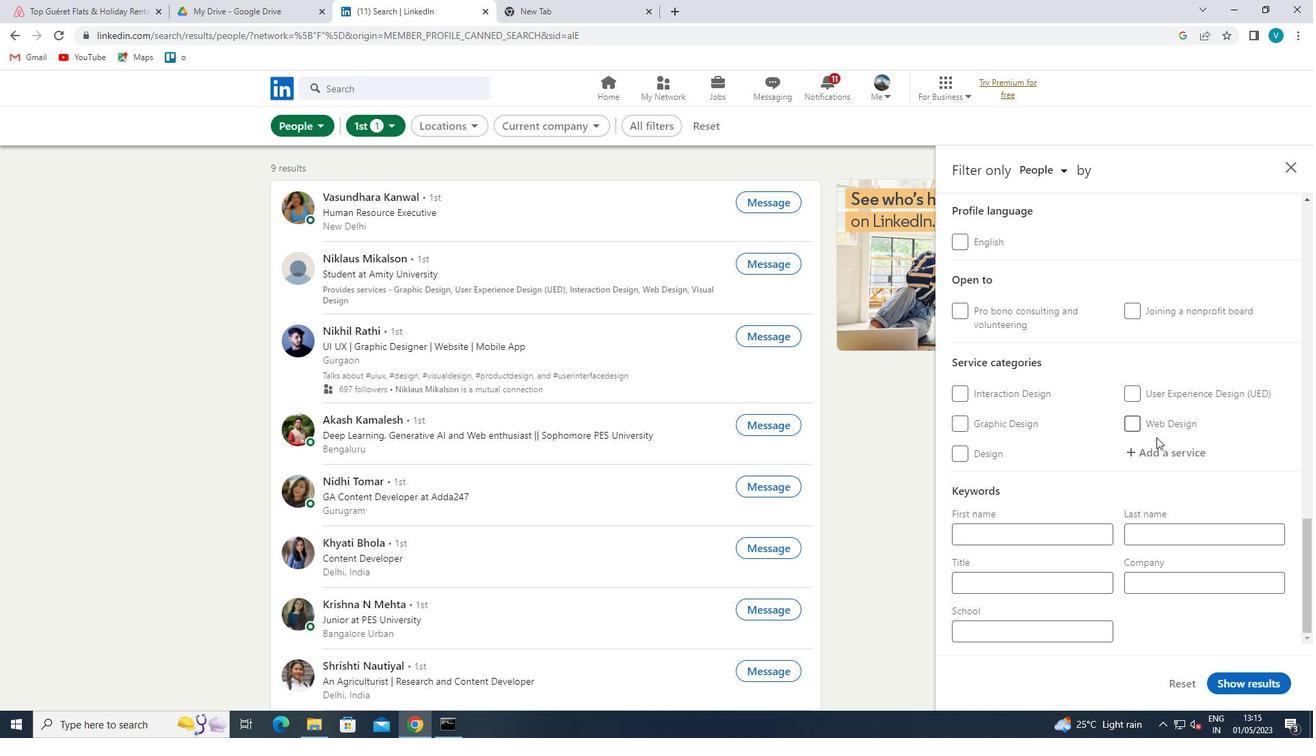 
Action: Mouse moved to (1159, 446)
Screenshot: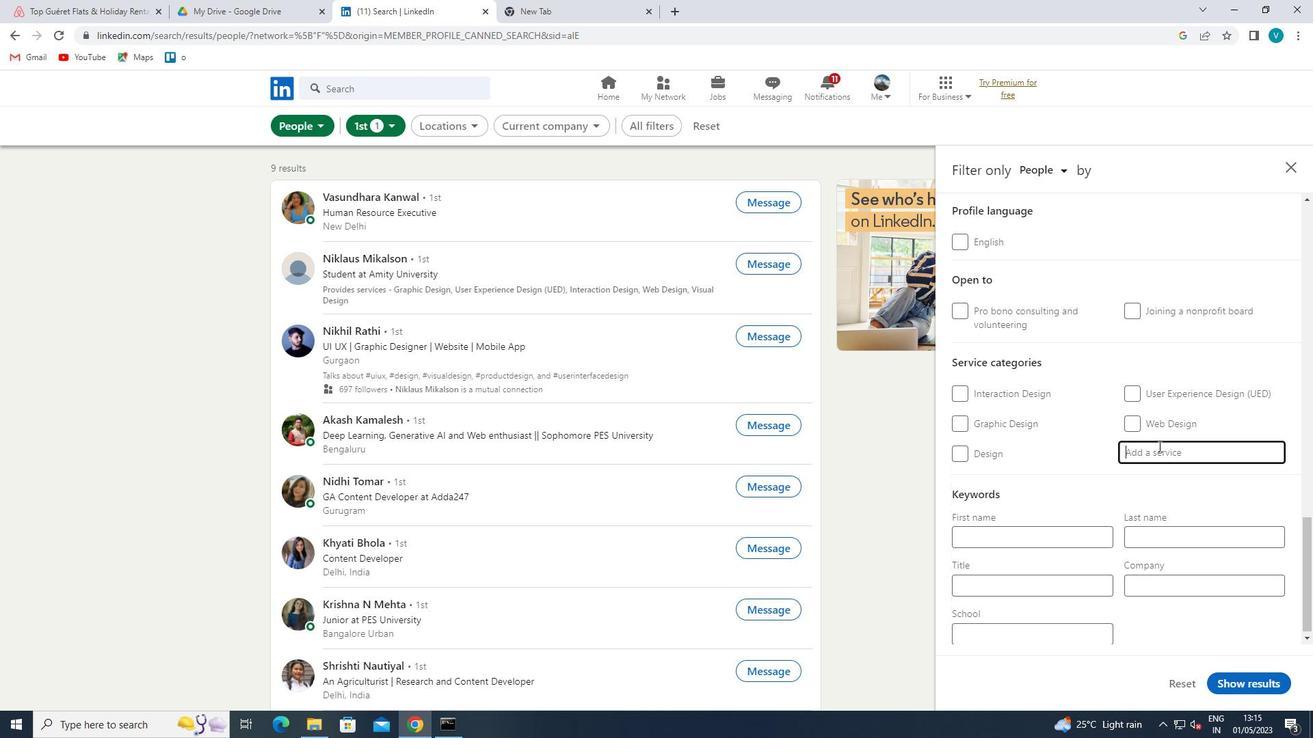 
Action: Key pressed <Key.shift>SEARCH<Key.space><Key.shift>ENGINE<Key.space>
Screenshot: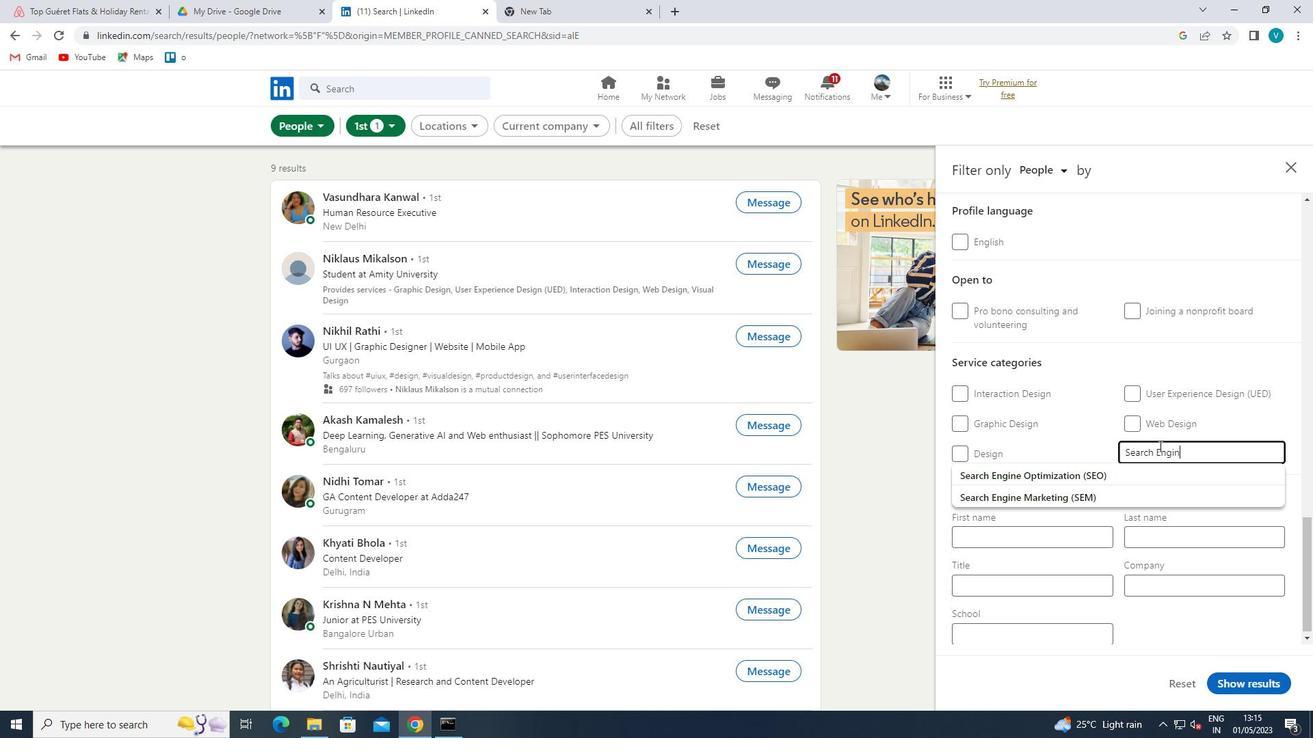 
Action: Mouse moved to (1128, 496)
Screenshot: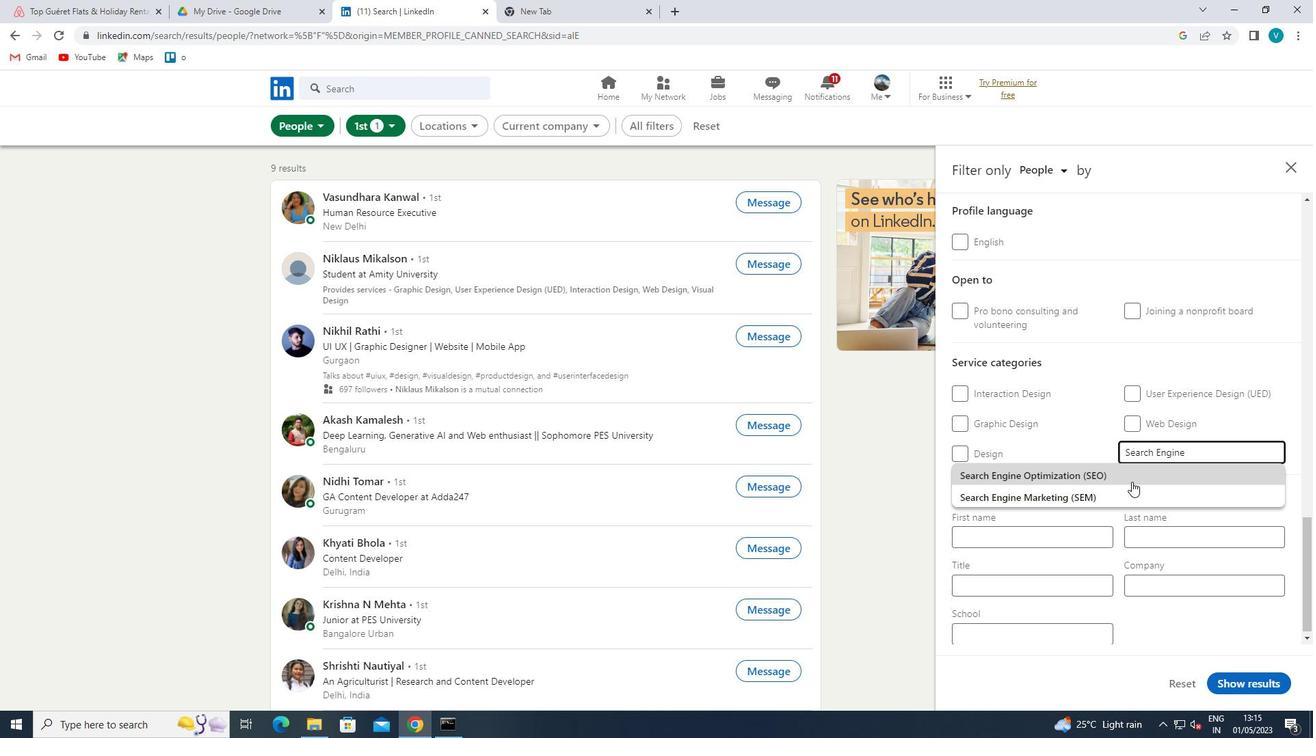 
Action: Mouse pressed left at (1128, 496)
Screenshot: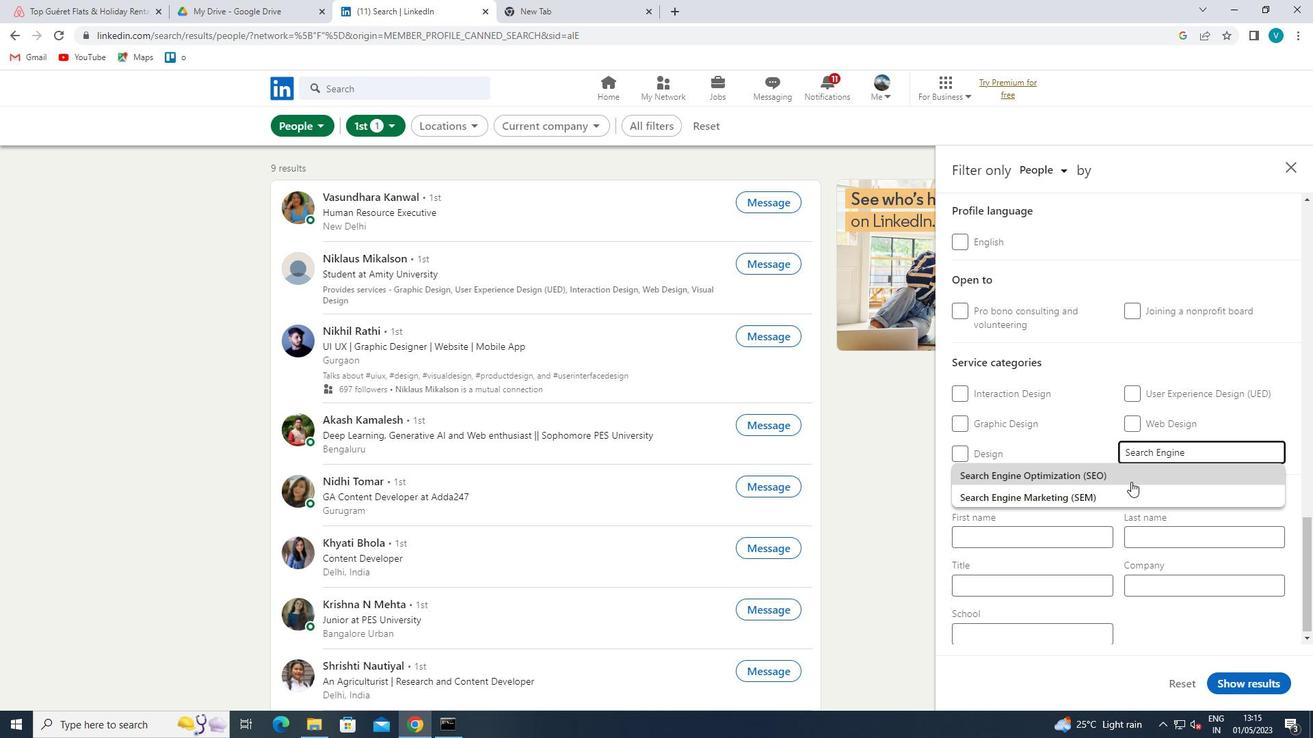 
Action: Mouse moved to (1124, 498)
Screenshot: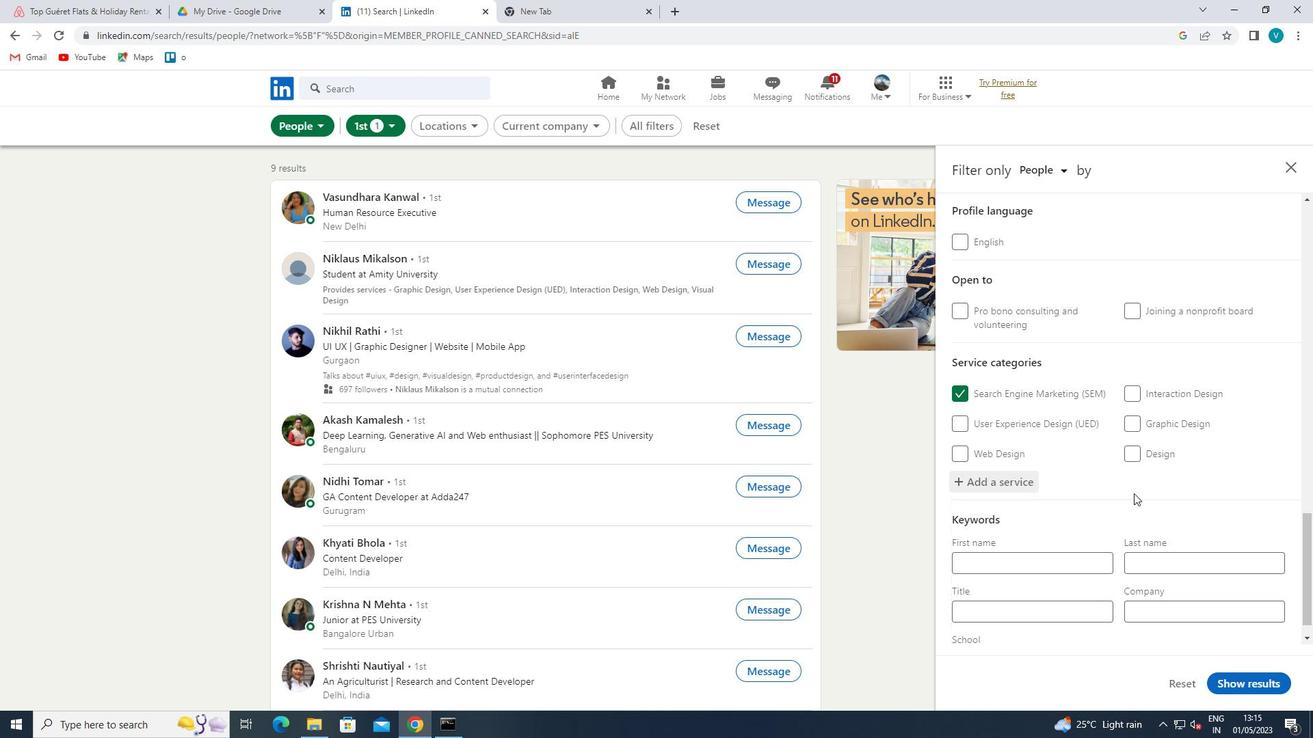
Action: Mouse scrolled (1124, 497) with delta (0, 0)
Screenshot: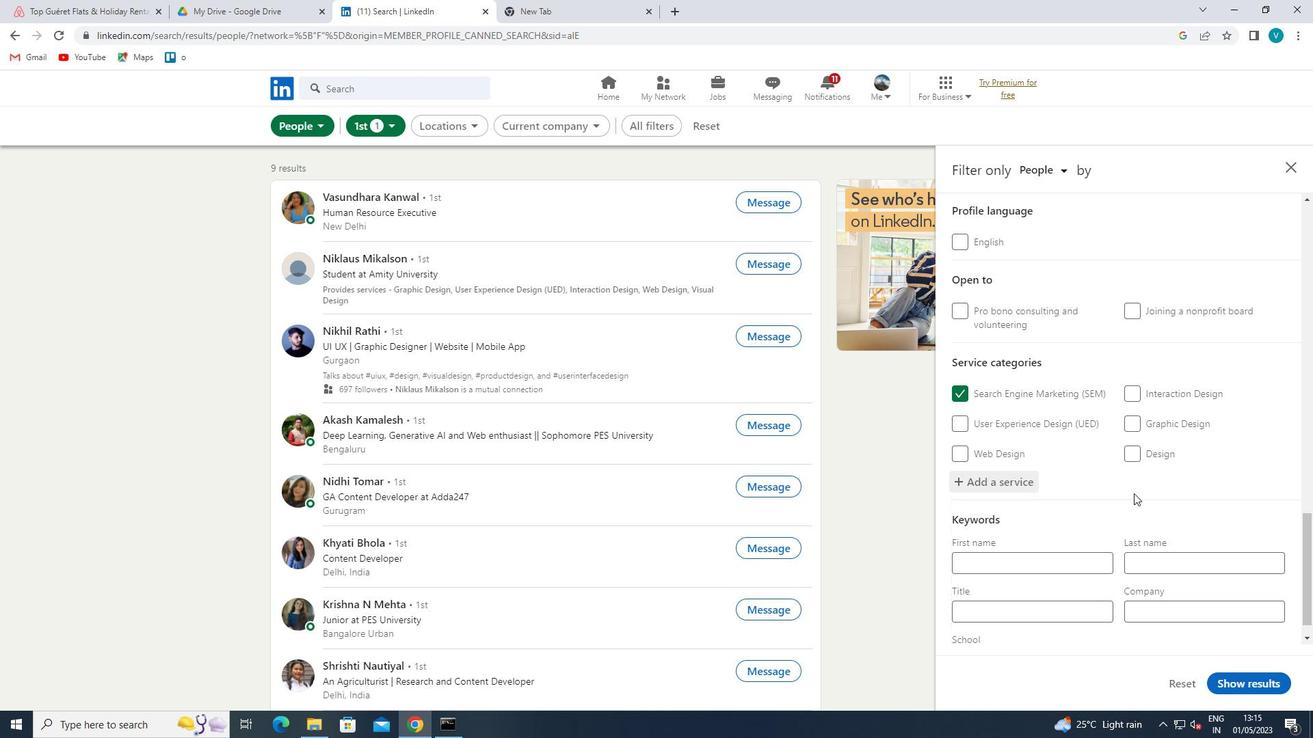 
Action: Mouse moved to (1123, 500)
Screenshot: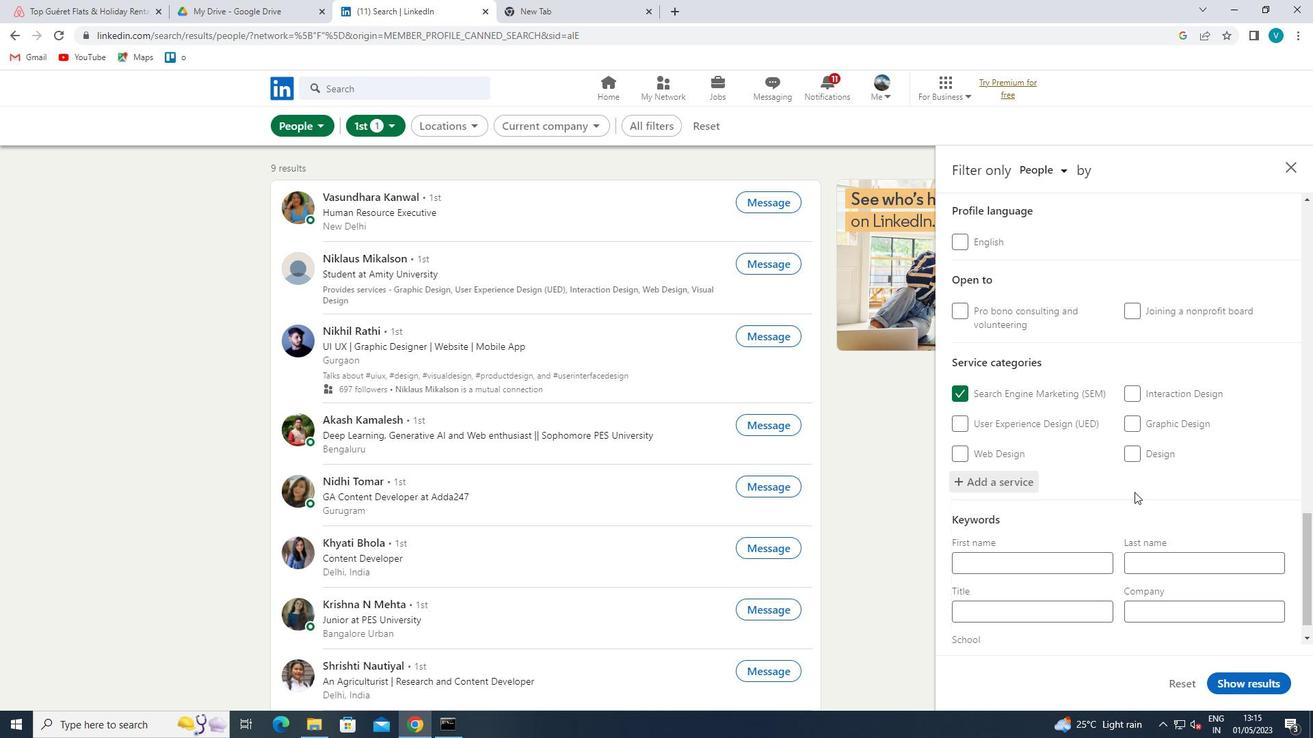 
Action: Mouse scrolled (1123, 499) with delta (0, 0)
Screenshot: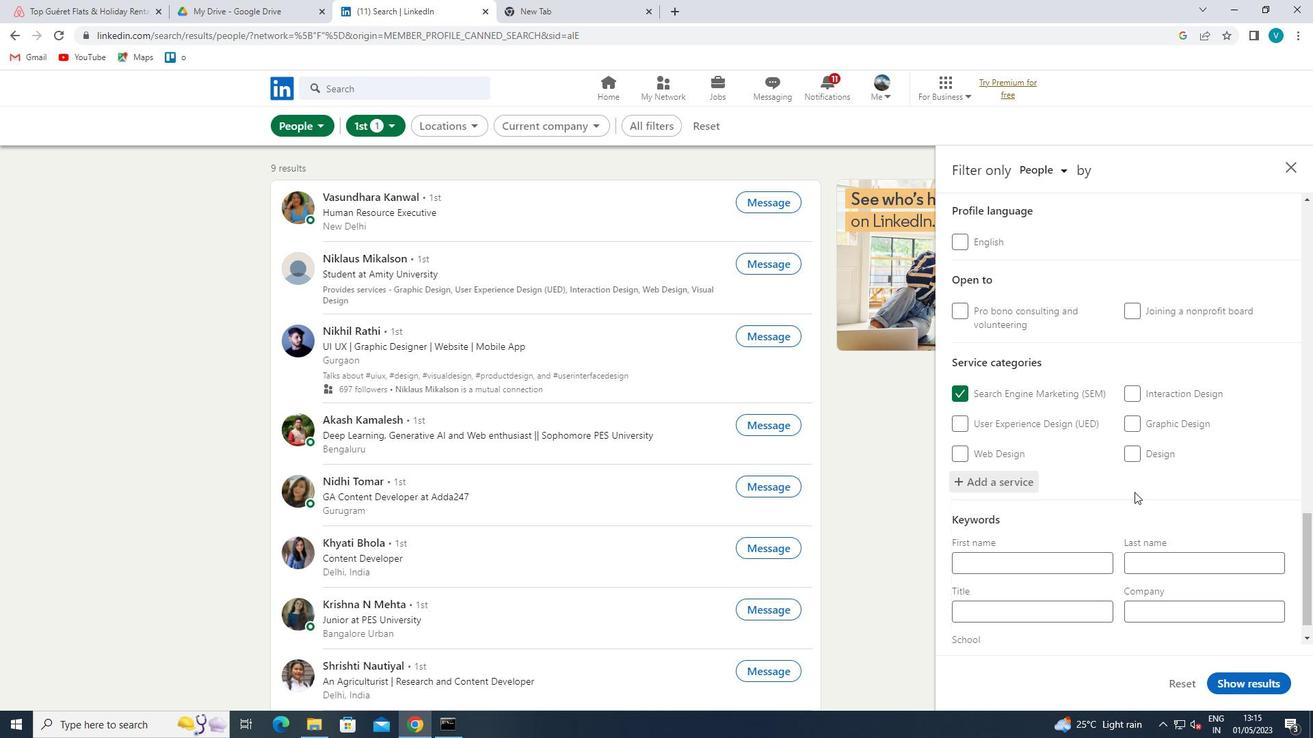 
Action: Mouse scrolled (1123, 499) with delta (0, 0)
Screenshot: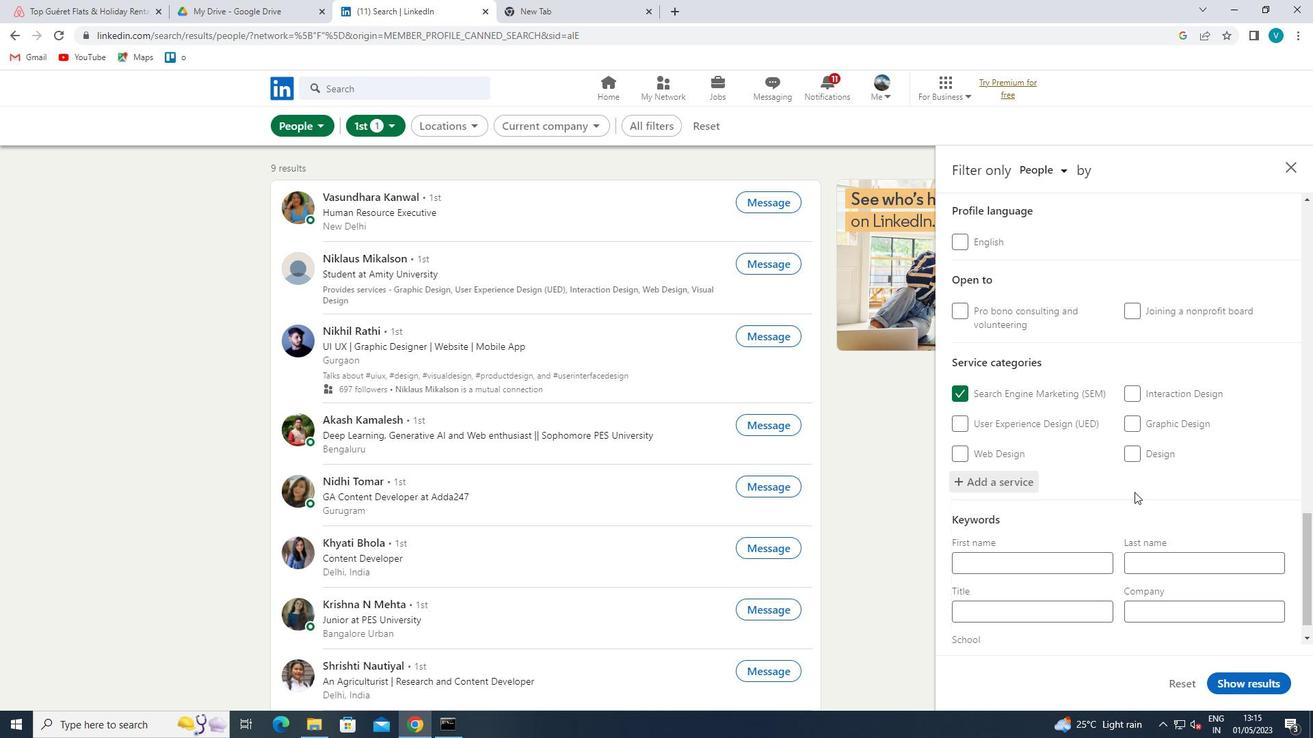
Action: Mouse moved to (1122, 500)
Screenshot: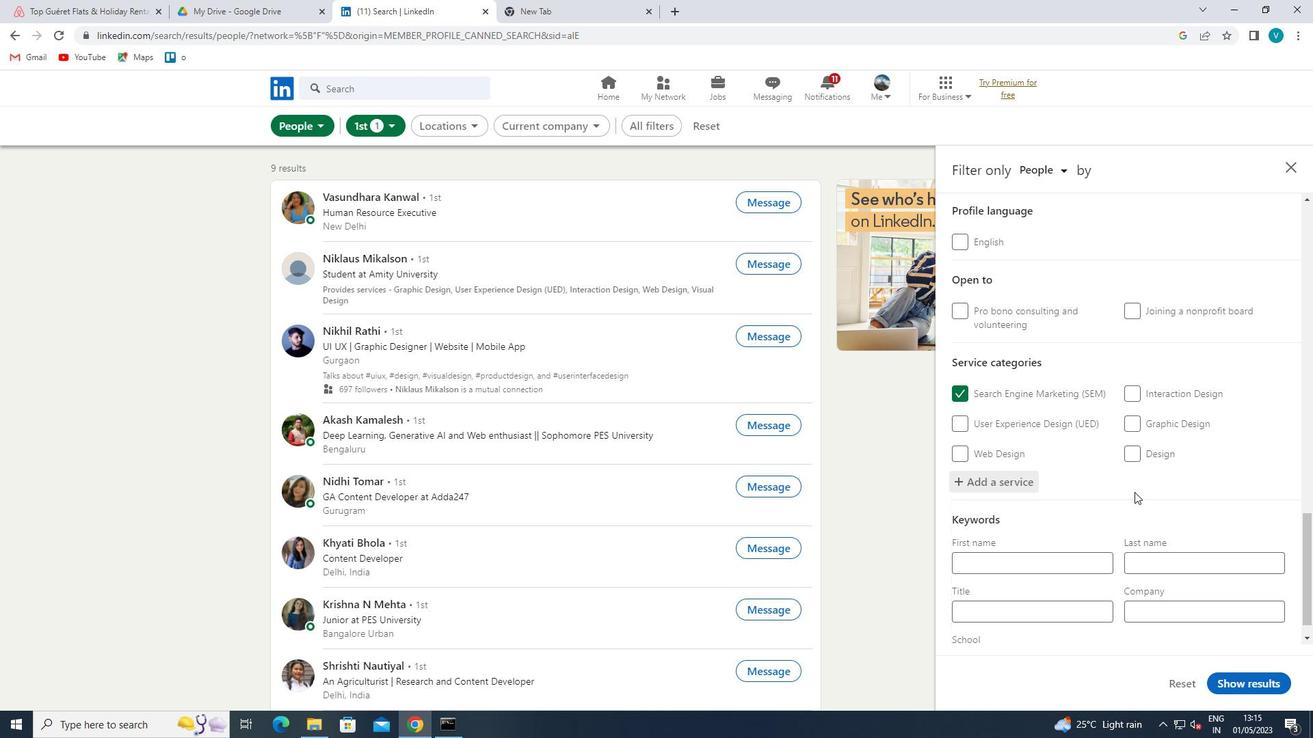 
Action: Mouse scrolled (1122, 500) with delta (0, 0)
Screenshot: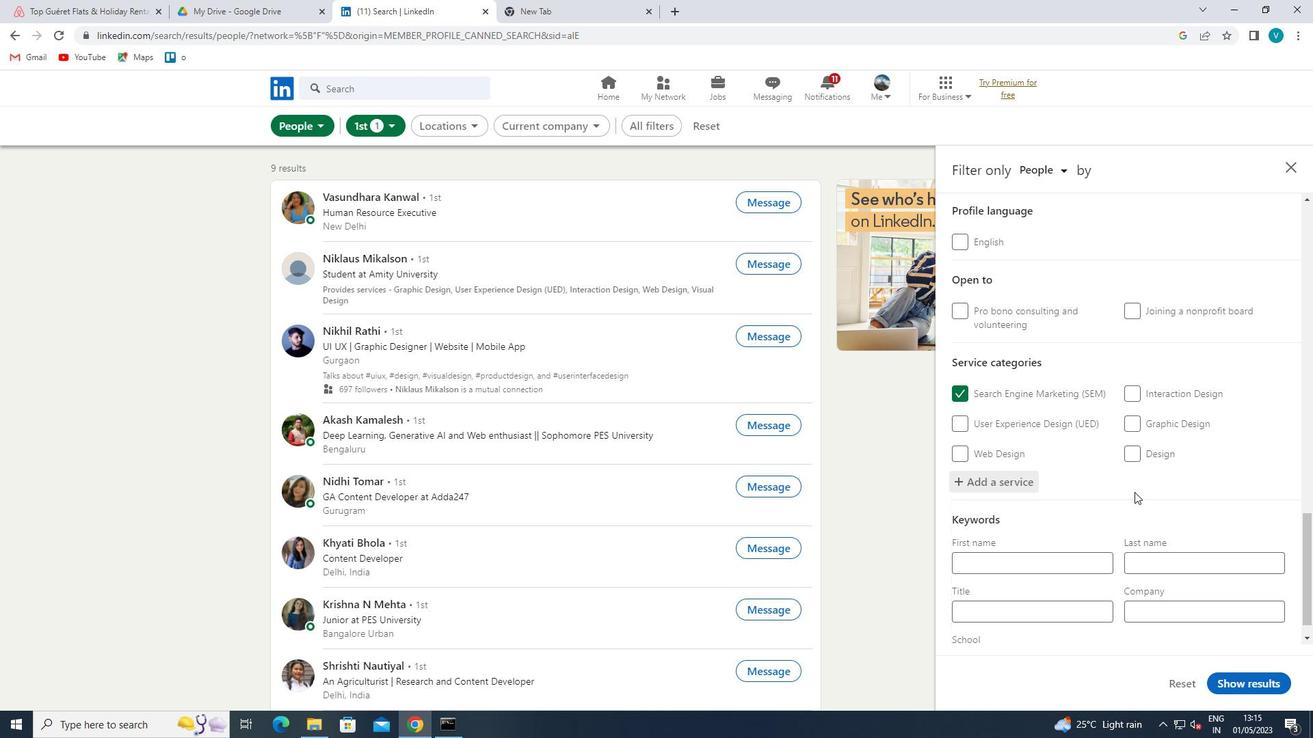 
Action: Mouse moved to (1083, 582)
Screenshot: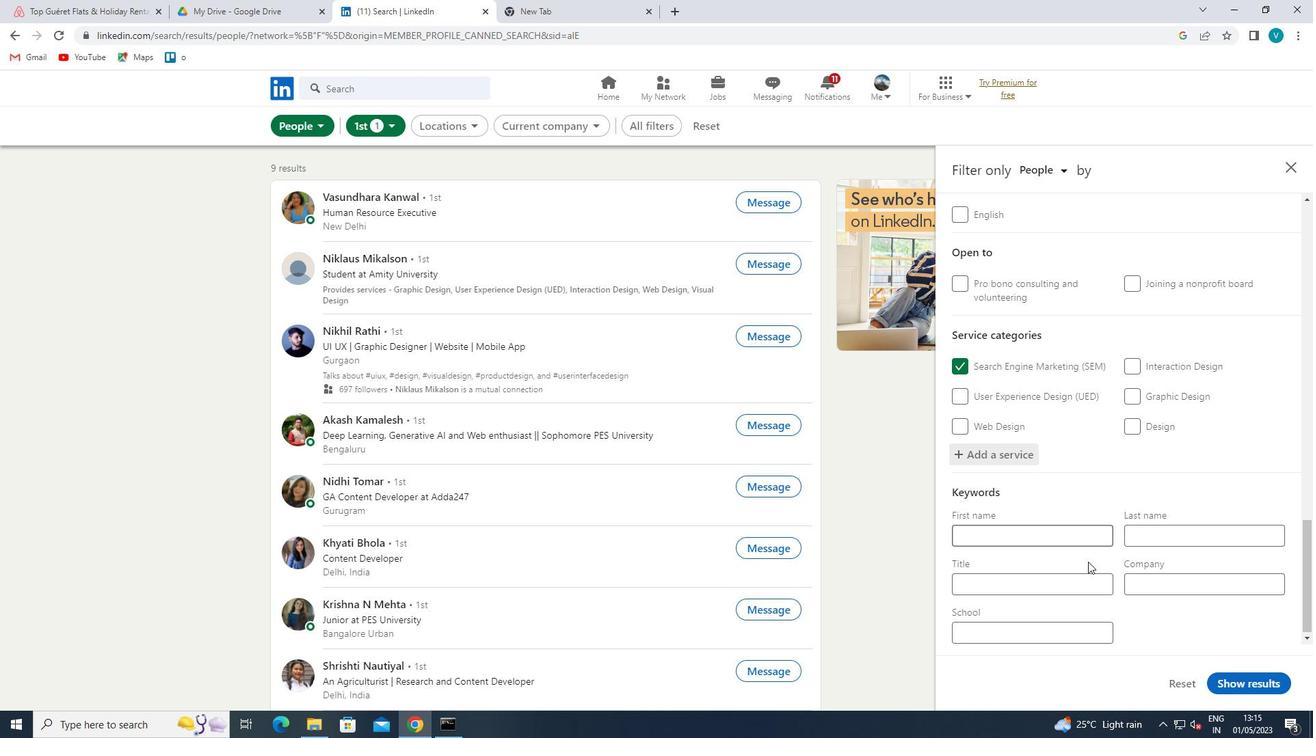 
Action: Mouse pressed left at (1083, 582)
Screenshot: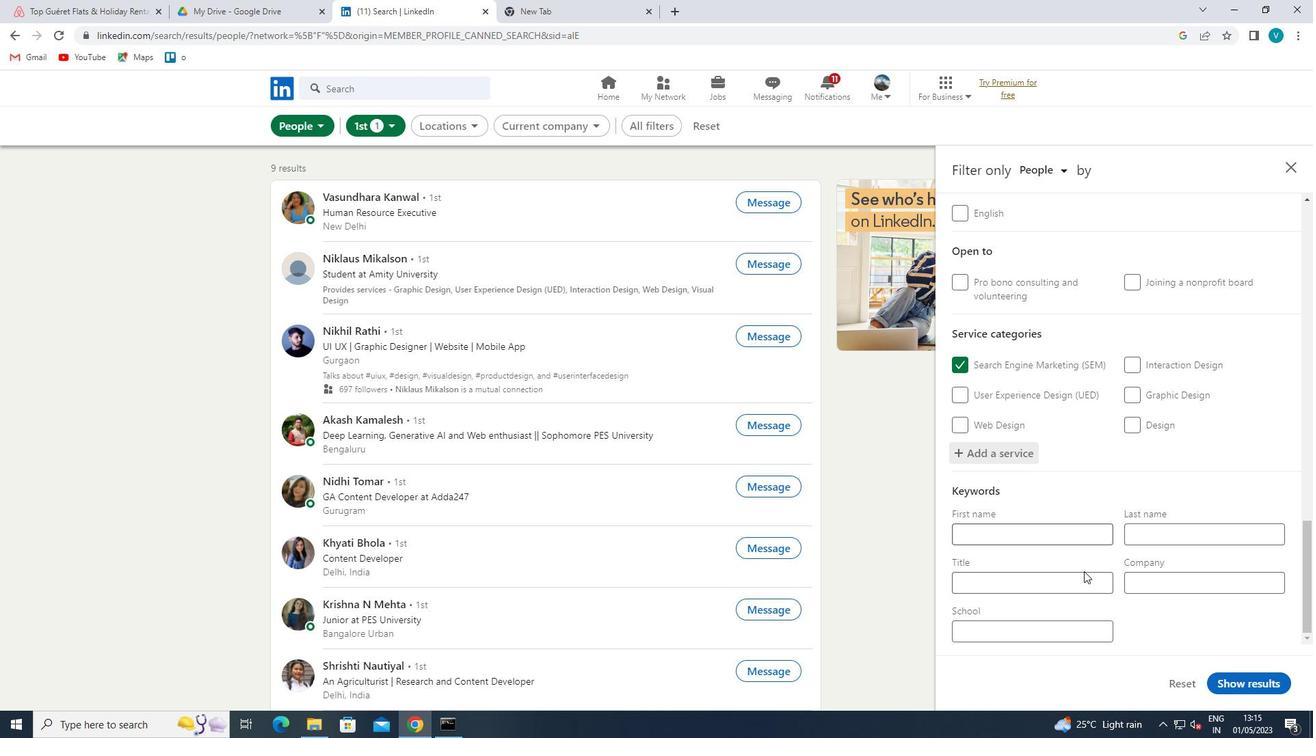 
Action: Key pressed <Key.shift>SALES<Key.shift><Key.space><Key.shift>ASSOCIATE<Key.space>
Screenshot: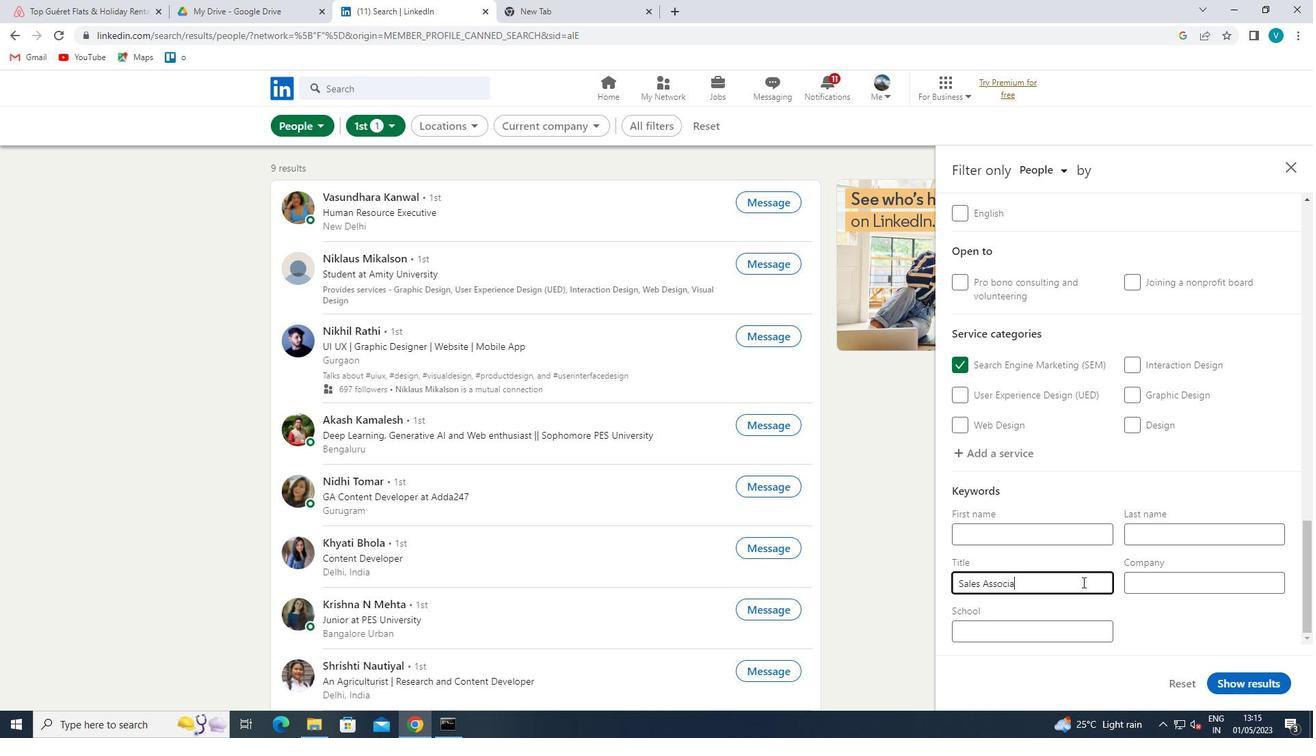 
Action: Mouse moved to (1245, 684)
Screenshot: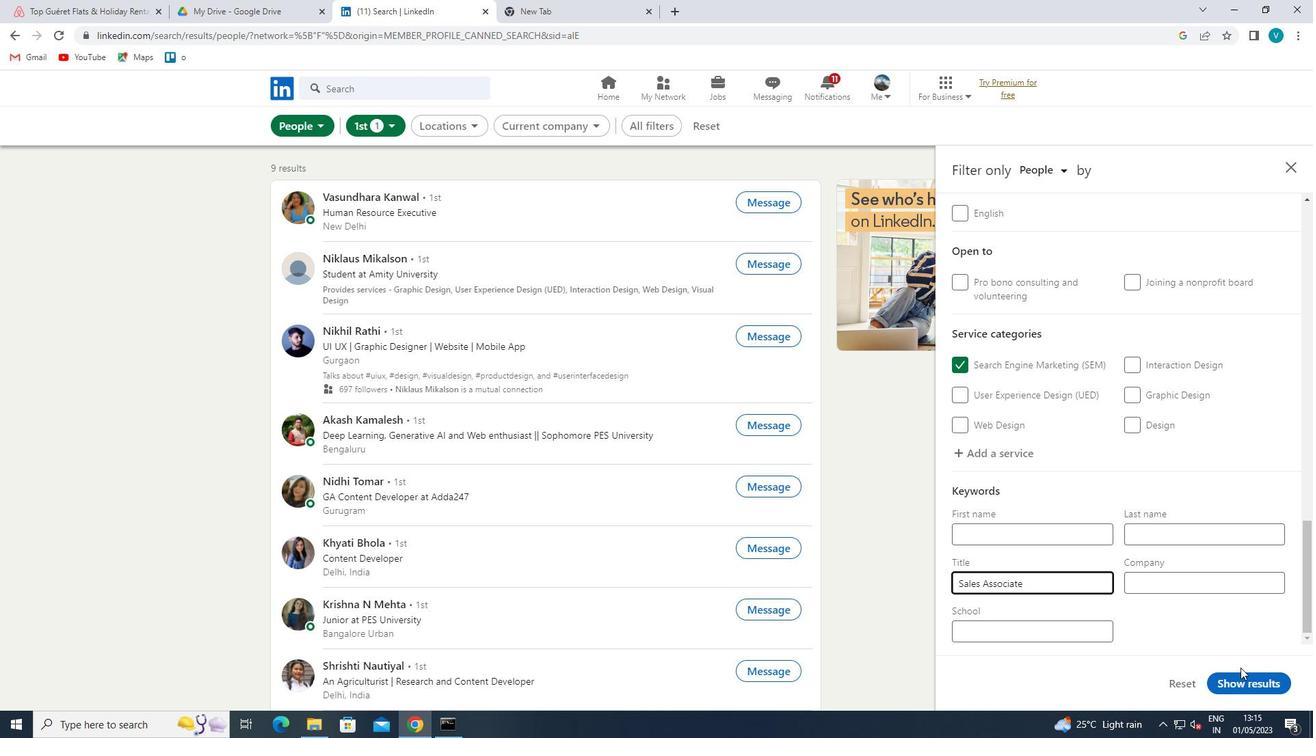 
Action: Mouse pressed left at (1245, 684)
Screenshot: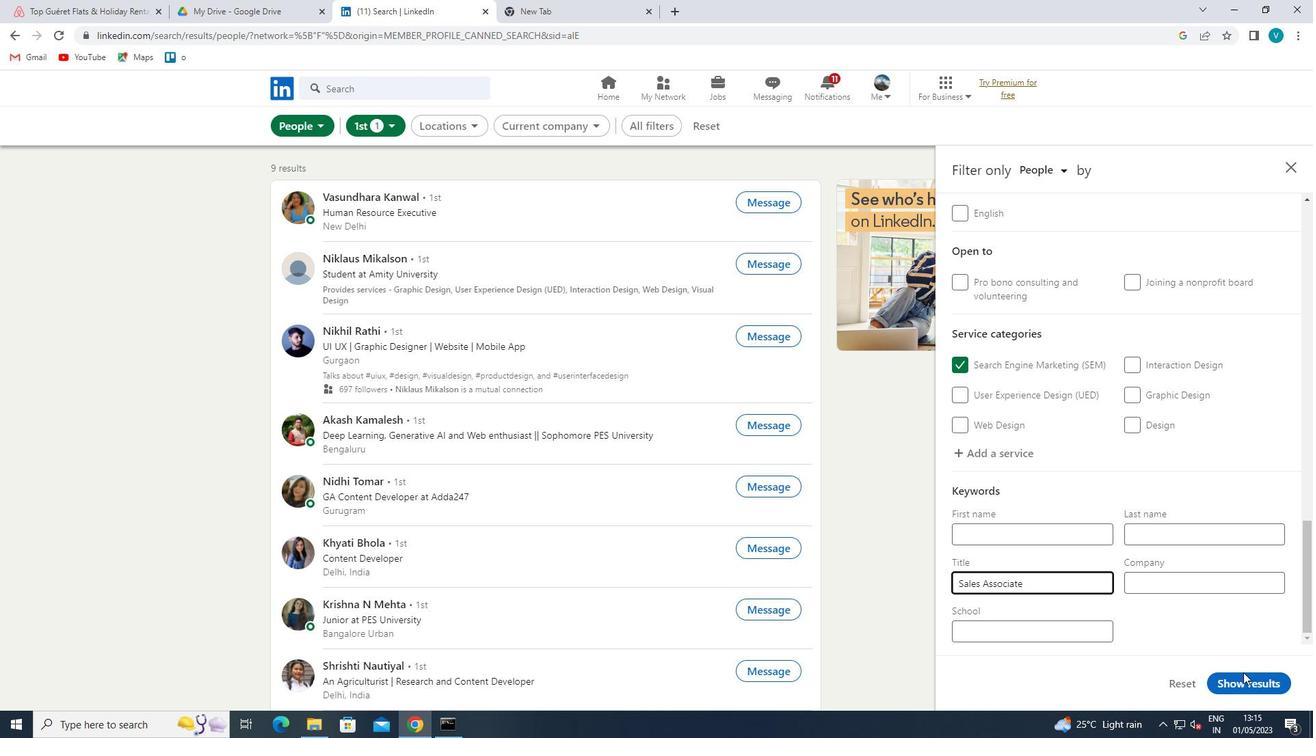 
